 Task: Research Airbnb accommodation in Masyaf, Syria from 10th December, 2023 to 15th December, 2023 for 7 adults. Place can be entire room or shared room with 4 bedrooms having 7 beds and 4 bathrooms. Property type can be house. Amenities needed are: wifi, TV, free parkinig on premises, gym, breakfast.
Action: Mouse moved to (491, 123)
Screenshot: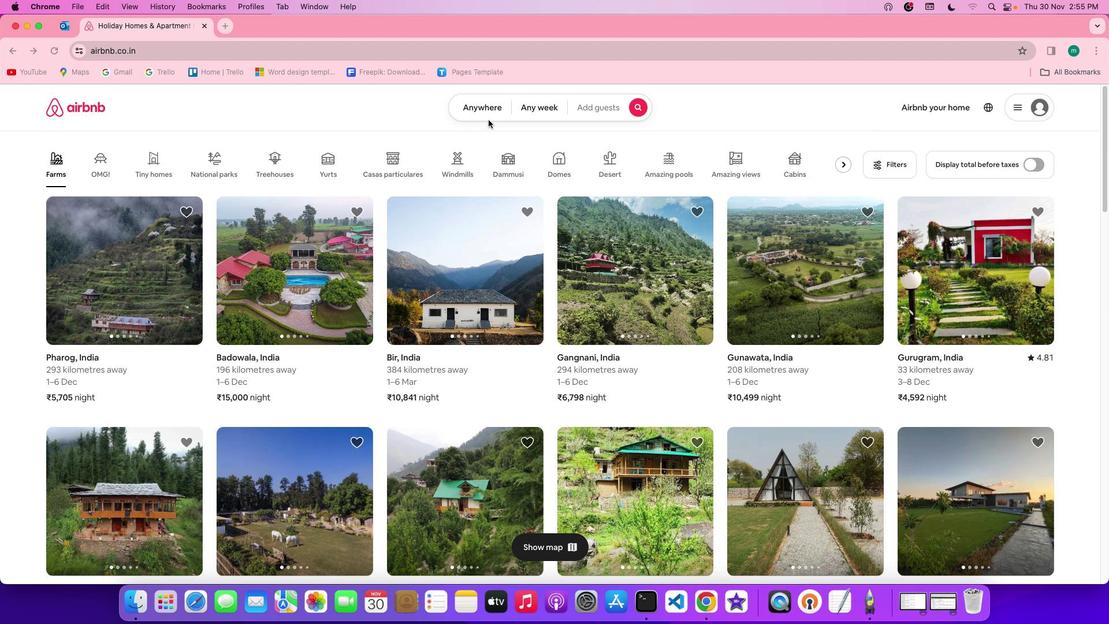 
Action: Mouse pressed left at (491, 123)
Screenshot: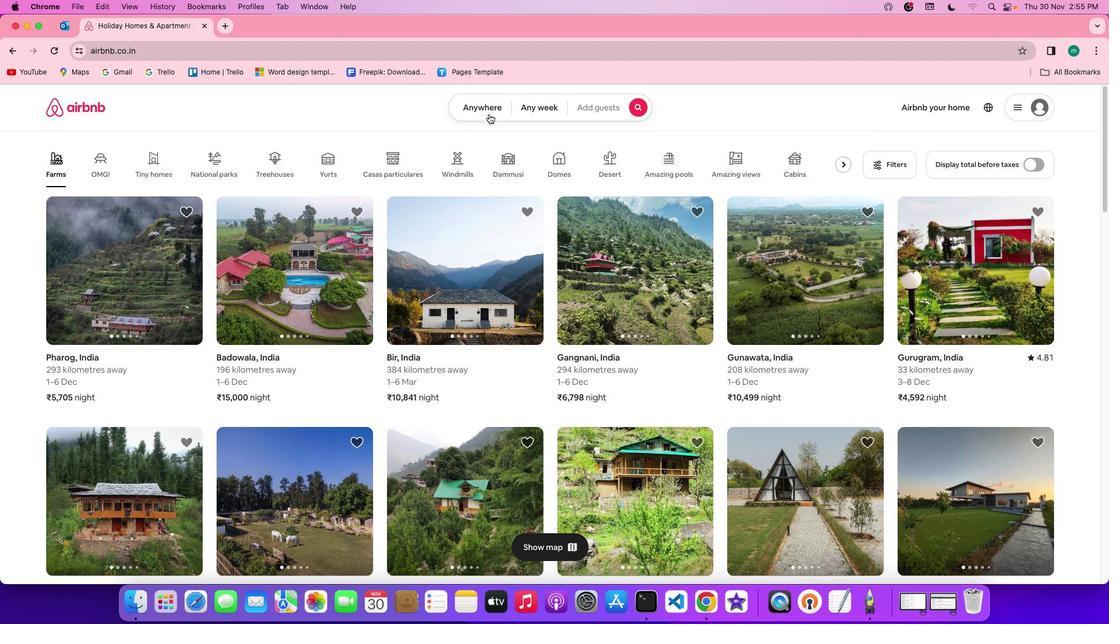 
Action: Mouse moved to (491, 116)
Screenshot: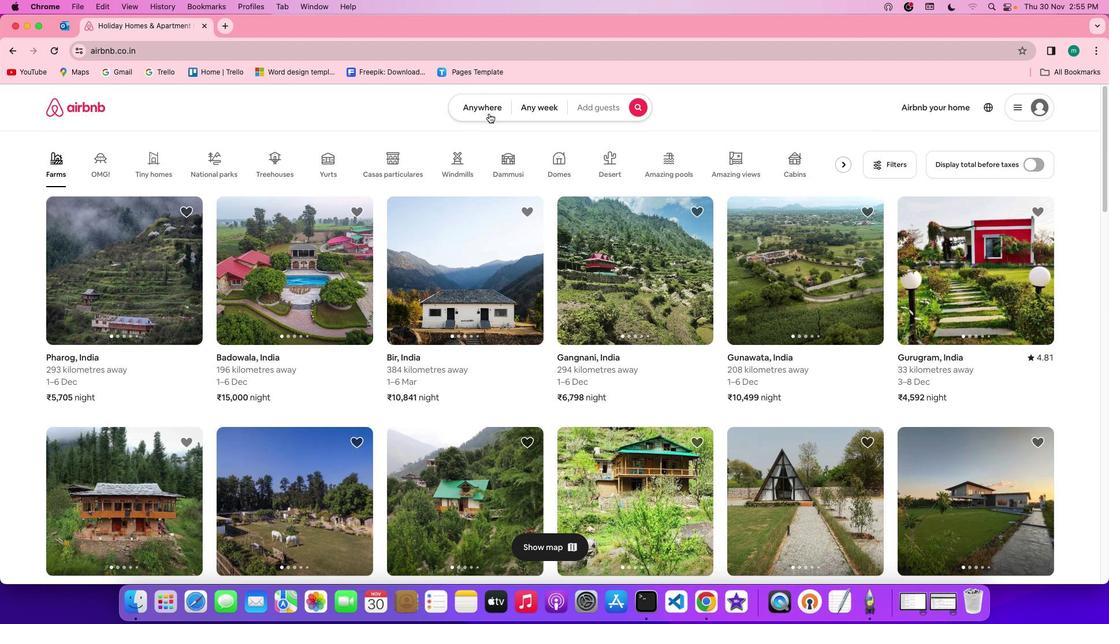 
Action: Mouse pressed left at (491, 116)
Screenshot: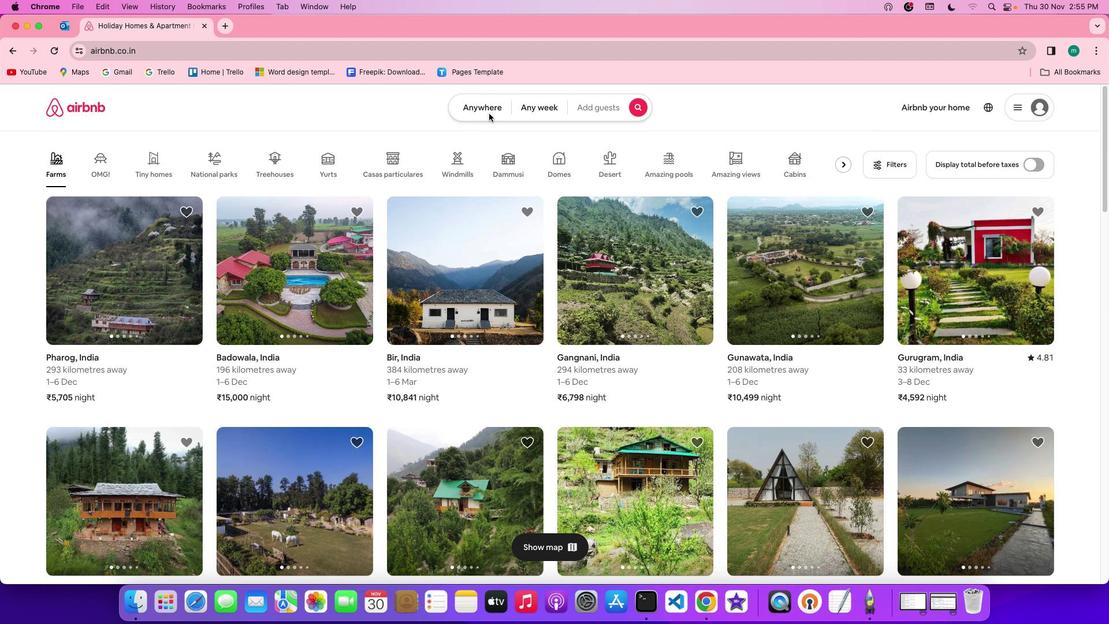 
Action: Mouse moved to (397, 156)
Screenshot: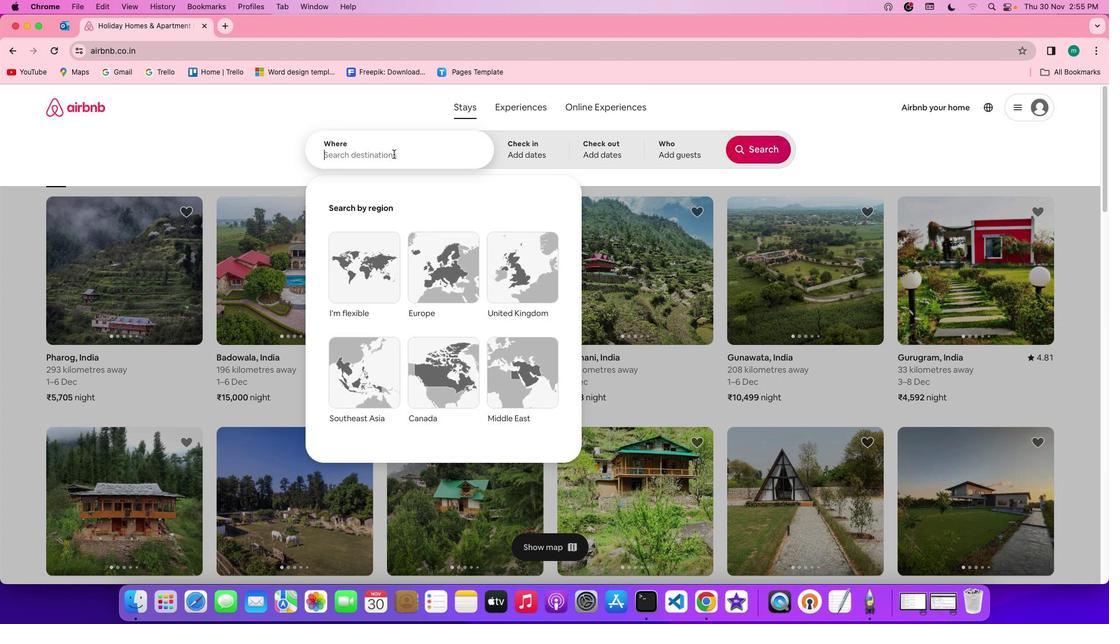 
Action: Mouse pressed left at (397, 156)
Screenshot: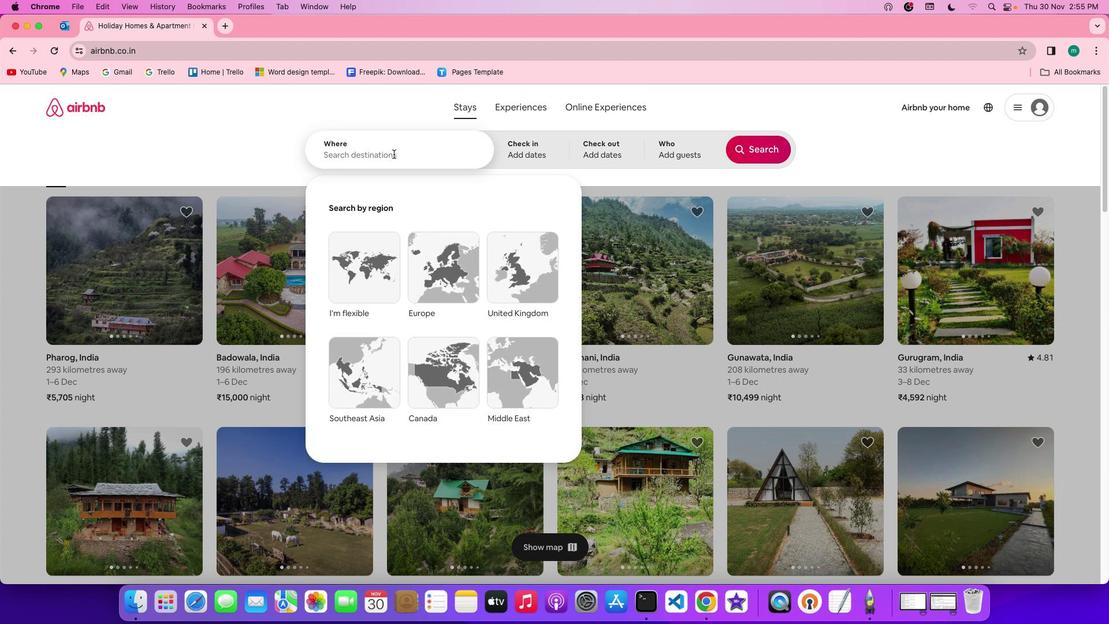 
Action: Key pressed Key.shift'm''a''s''y''a''f'','Key.spaceKey.shift's''y''r''i''a'
Screenshot: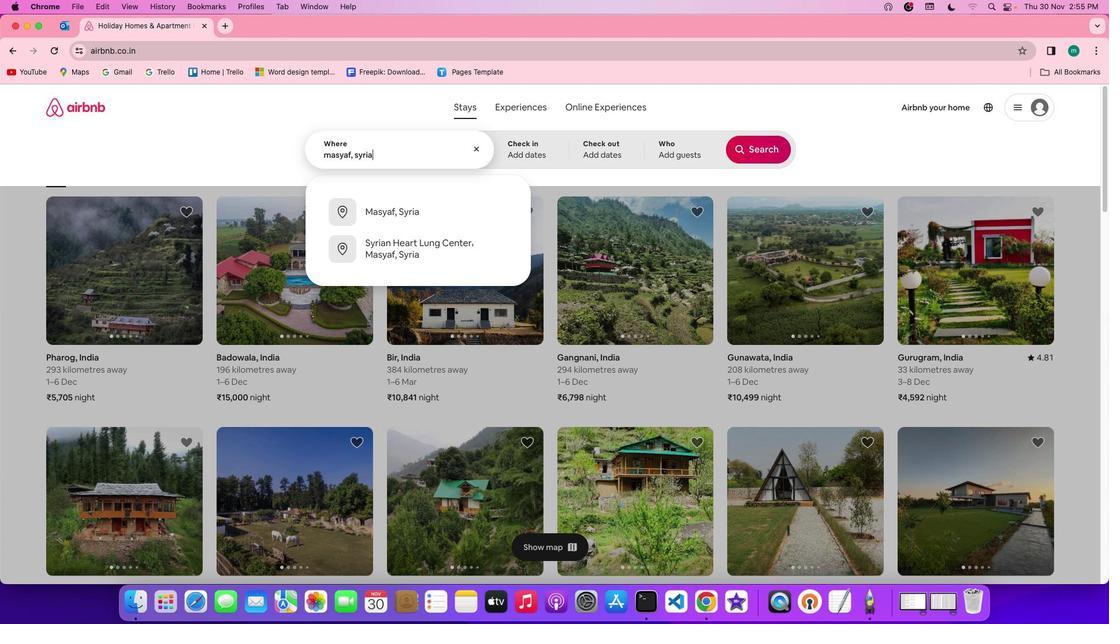 
Action: Mouse moved to (531, 150)
Screenshot: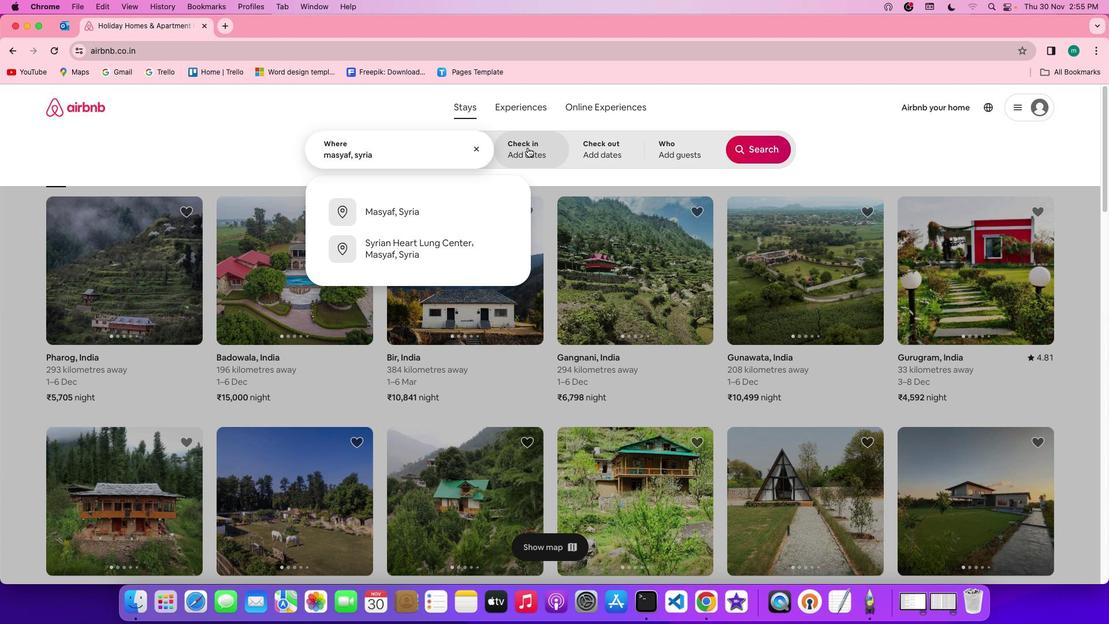 
Action: Mouse pressed left at (531, 150)
Screenshot: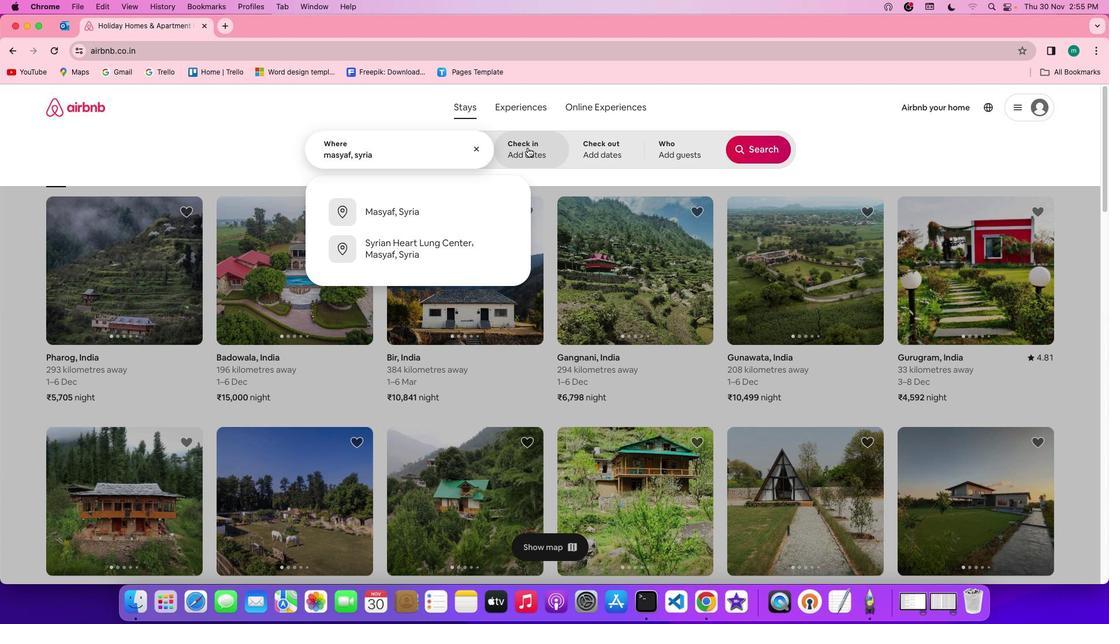 
Action: Mouse moved to (589, 356)
Screenshot: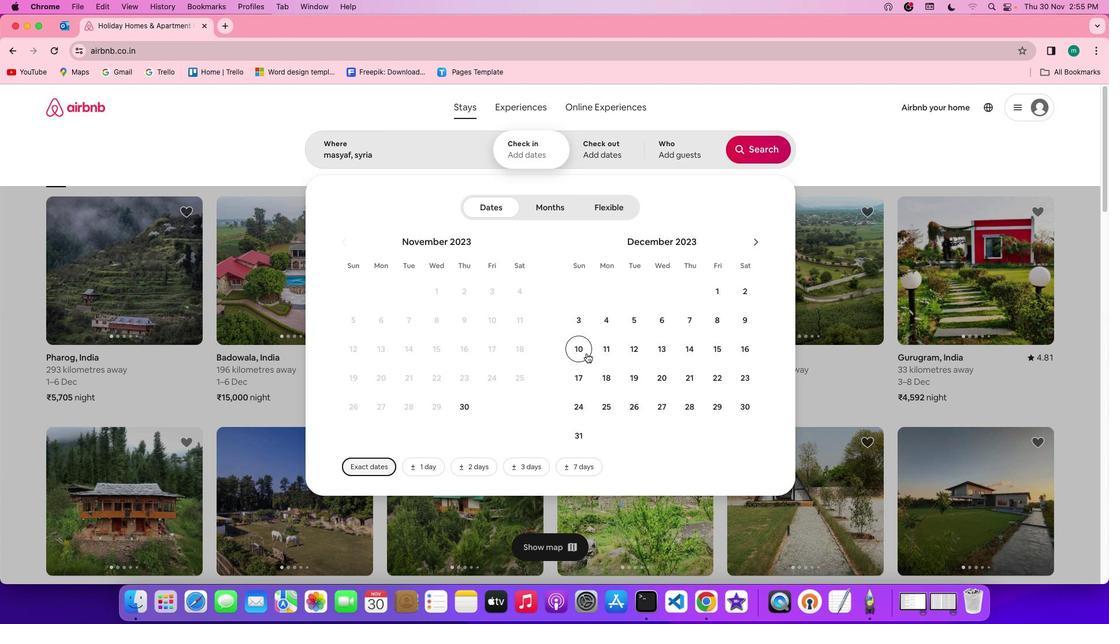 
Action: Mouse pressed left at (589, 356)
Screenshot: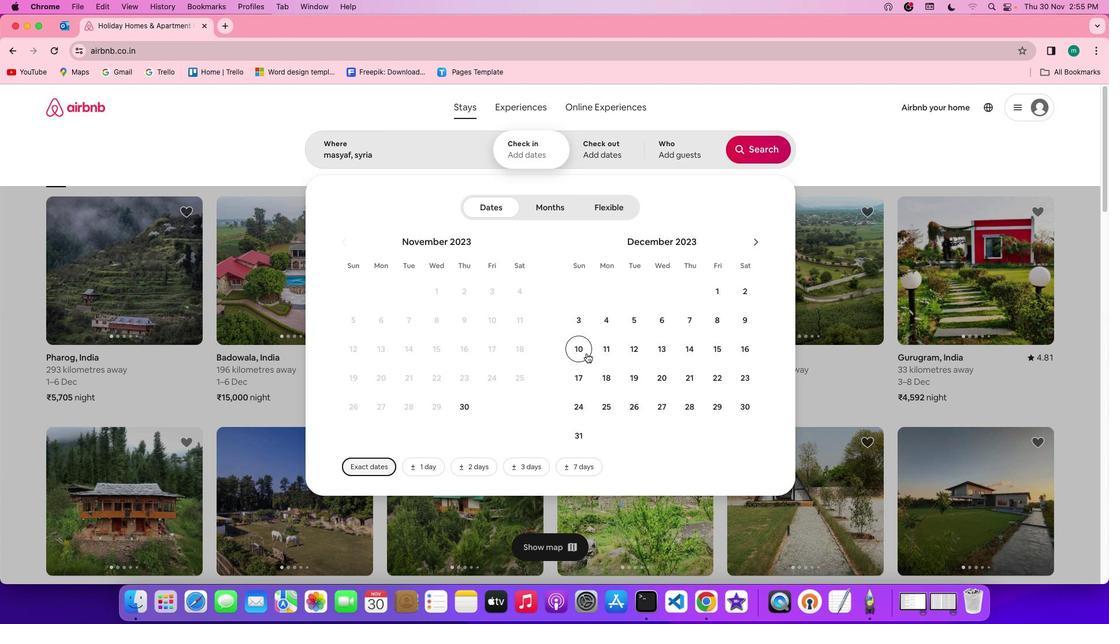 
Action: Mouse moved to (713, 345)
Screenshot: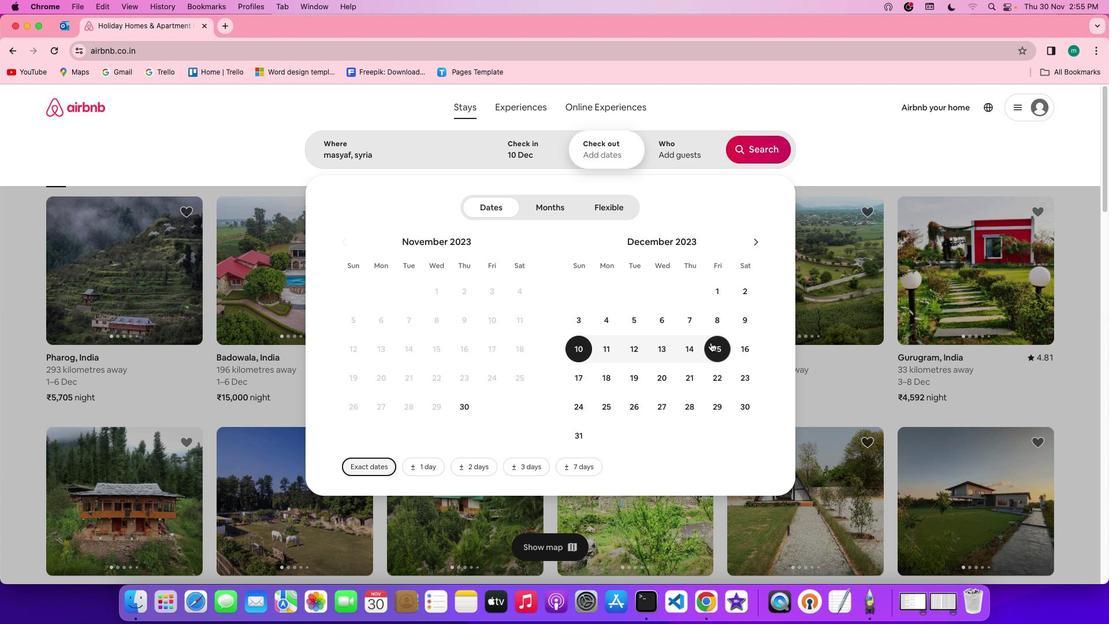 
Action: Mouse pressed left at (713, 345)
Screenshot: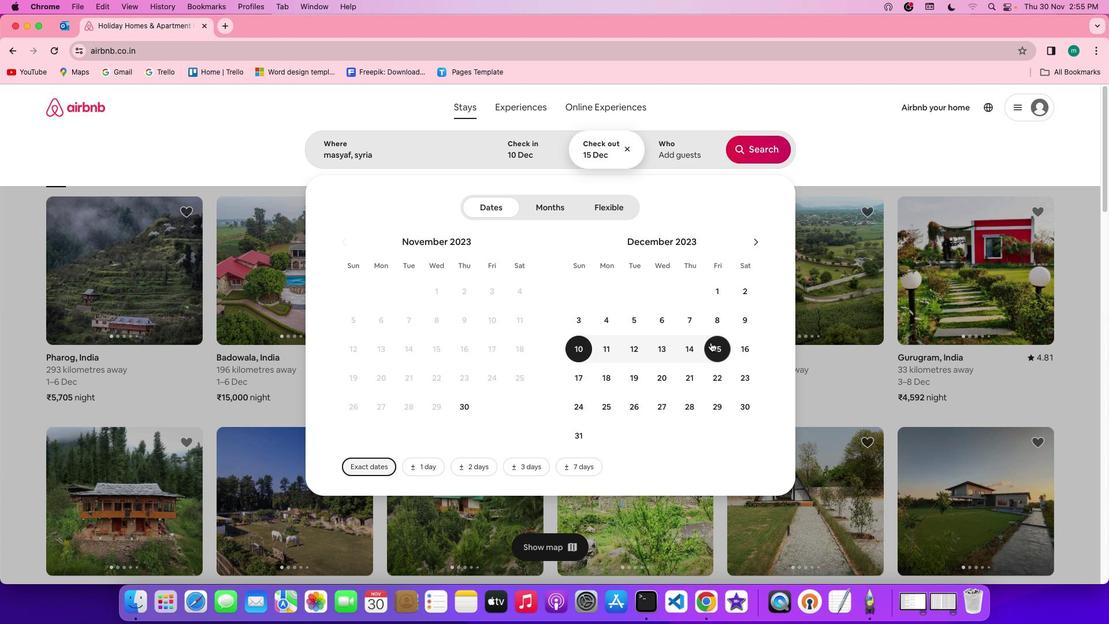 
Action: Mouse moved to (691, 157)
Screenshot: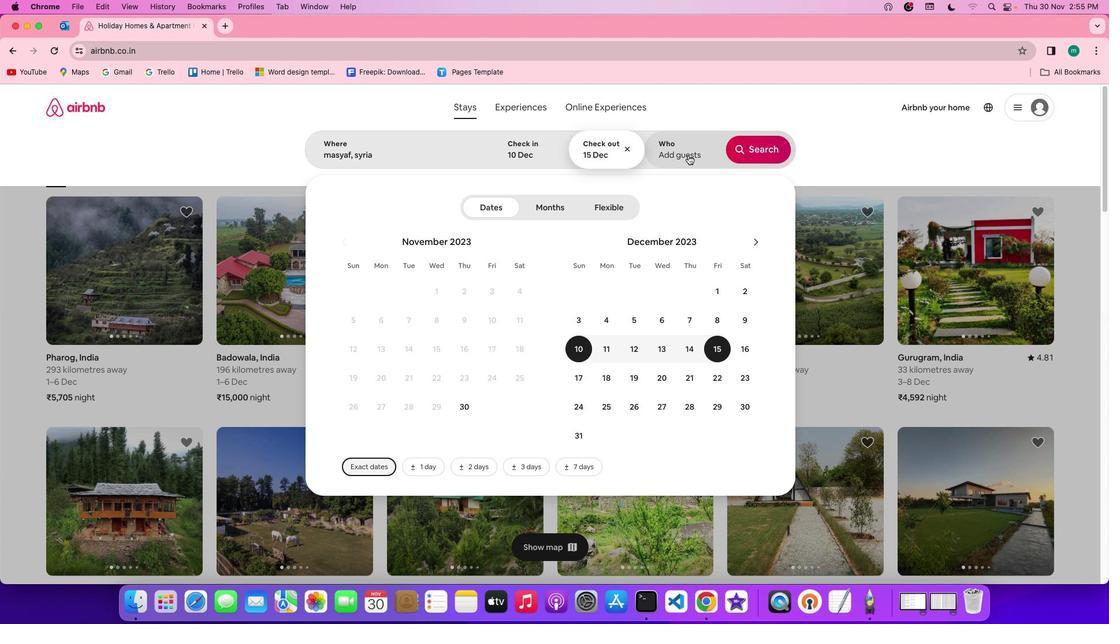 
Action: Mouse pressed left at (691, 157)
Screenshot: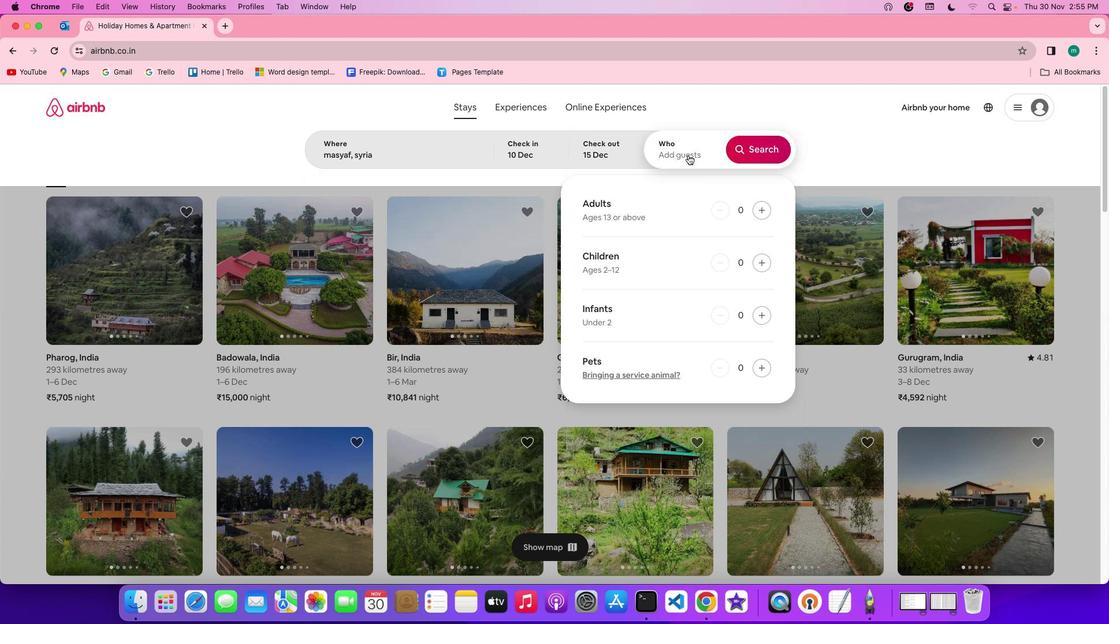 
Action: Mouse moved to (768, 212)
Screenshot: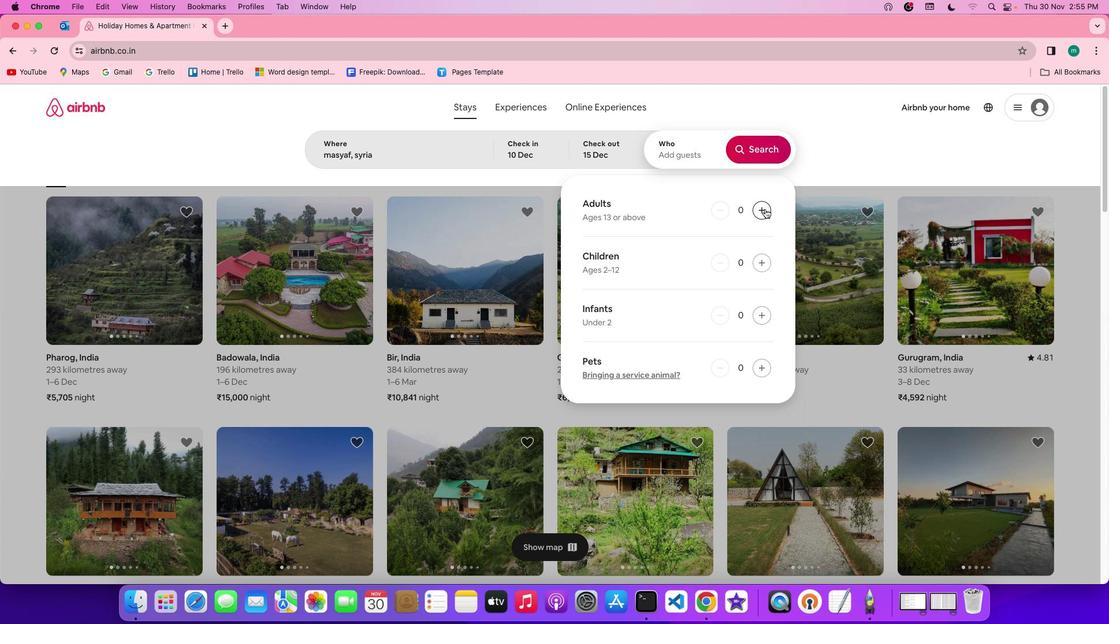 
Action: Mouse pressed left at (768, 212)
Screenshot: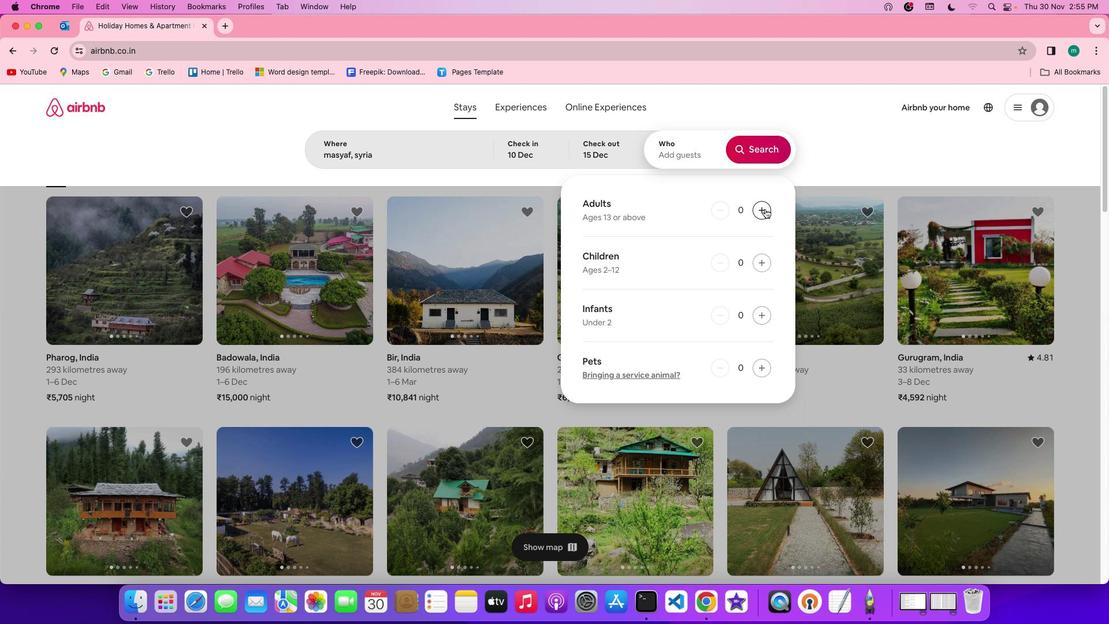 
Action: Mouse pressed left at (768, 212)
Screenshot: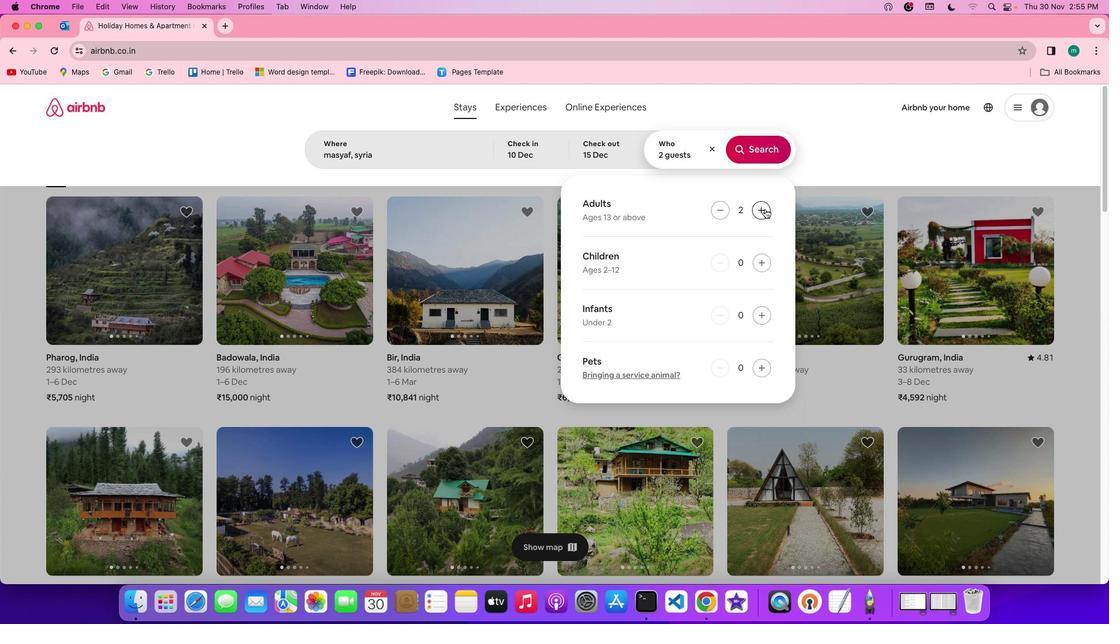 
Action: Mouse pressed left at (768, 212)
Screenshot: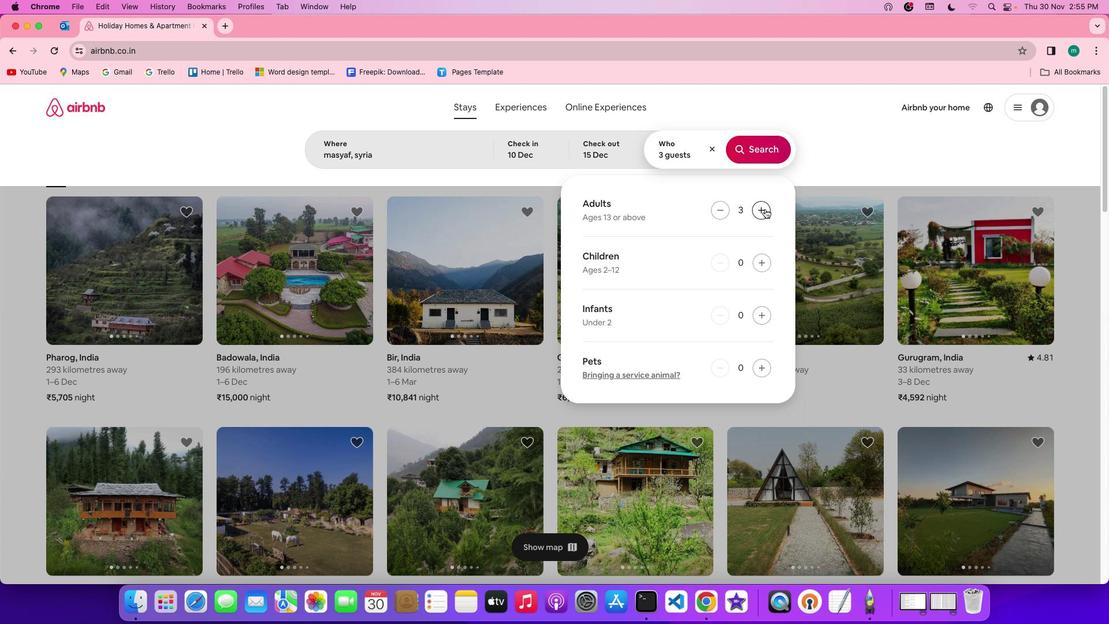 
Action: Mouse pressed left at (768, 212)
Screenshot: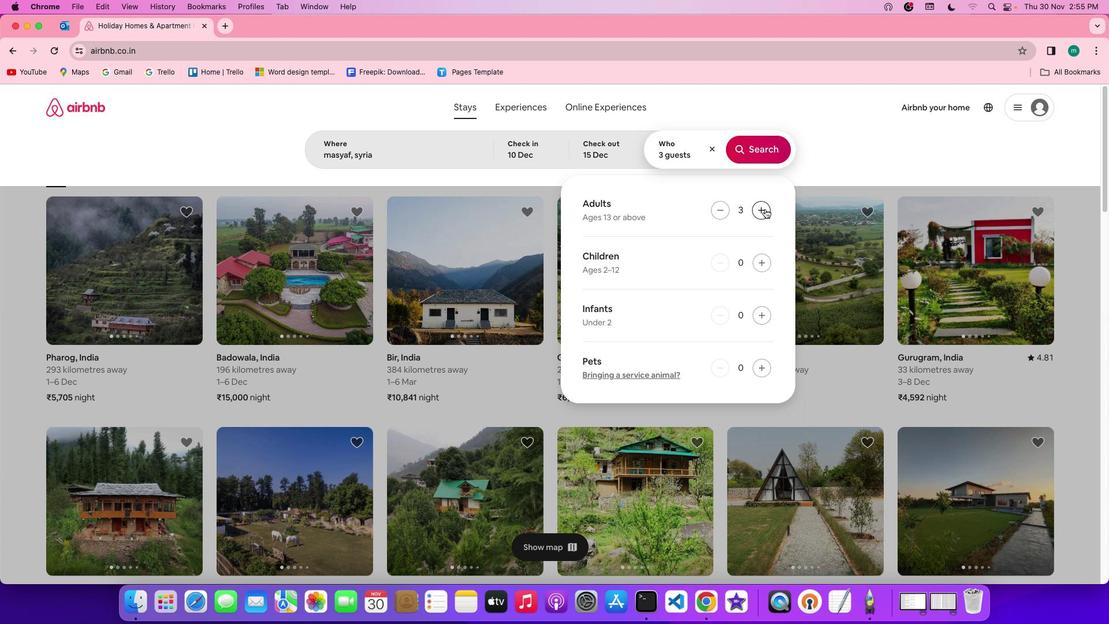 
Action: Mouse pressed left at (768, 212)
Screenshot: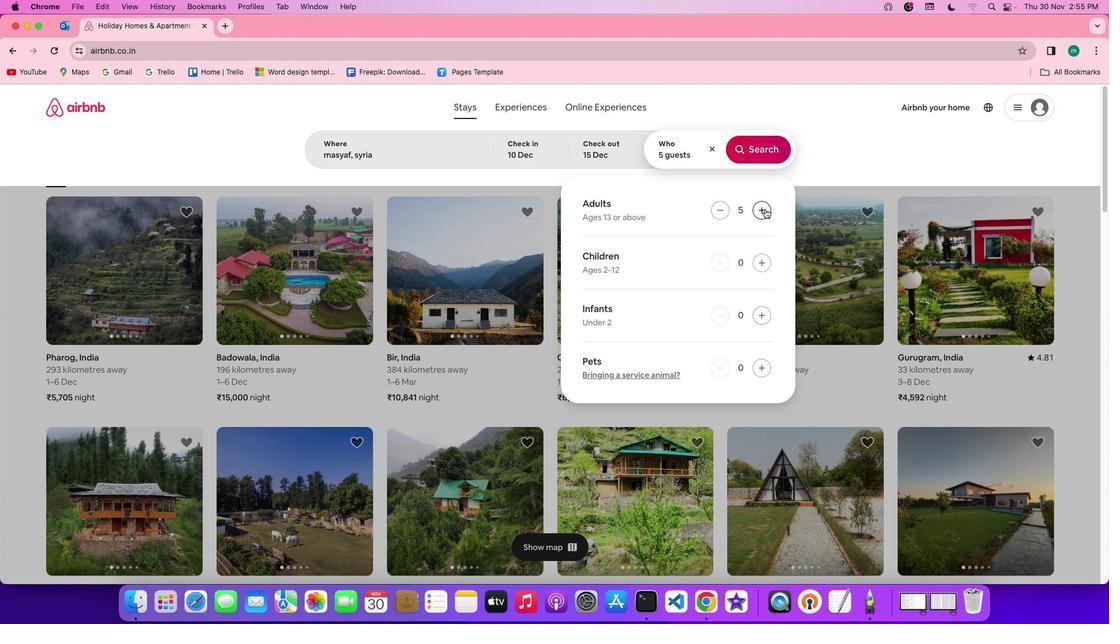 
Action: Mouse pressed left at (768, 212)
Screenshot: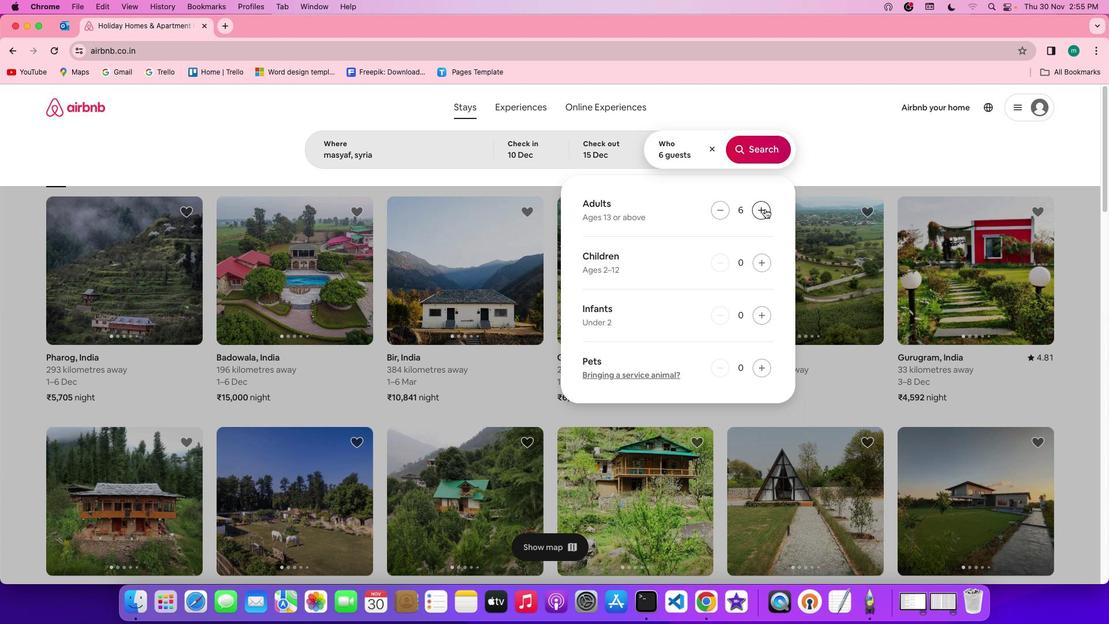 
Action: Mouse pressed left at (768, 212)
Screenshot: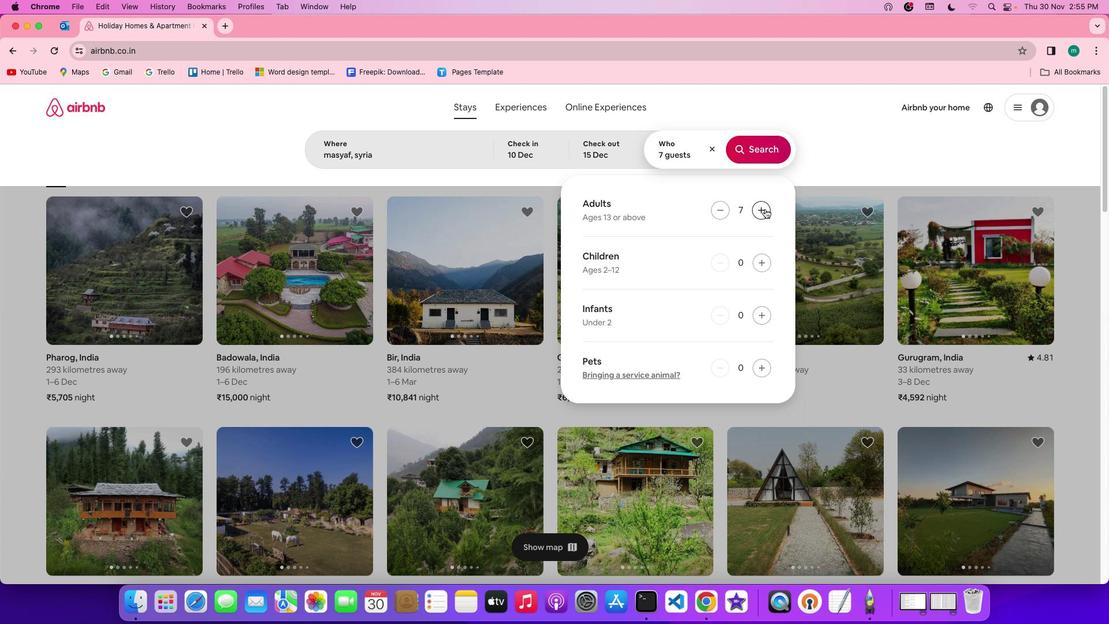 
Action: Mouse moved to (754, 153)
Screenshot: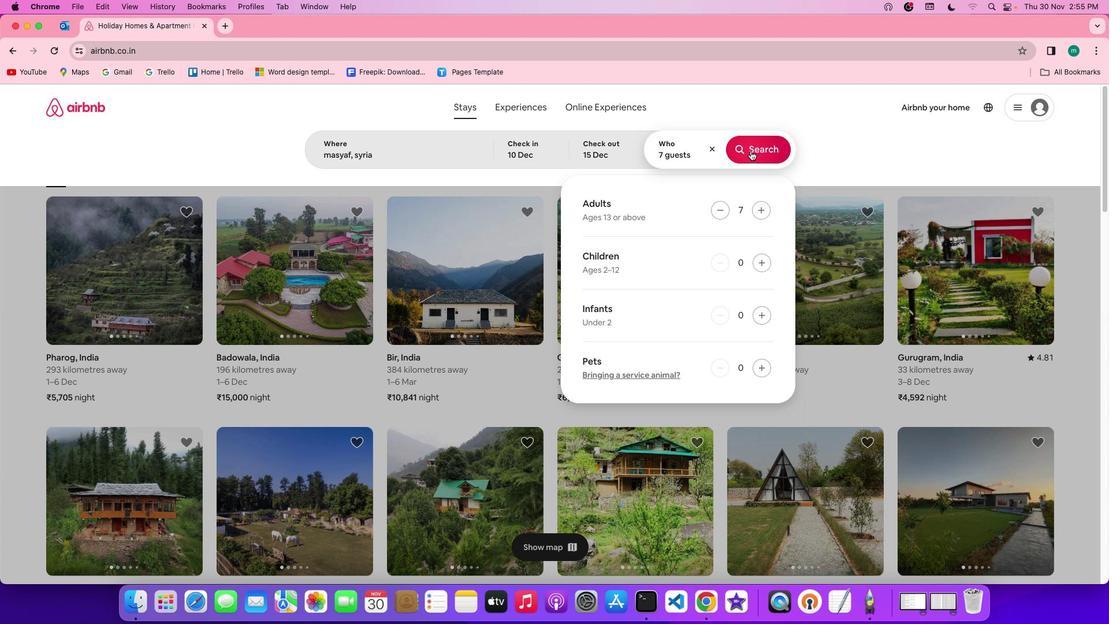 
Action: Mouse pressed left at (754, 153)
Screenshot: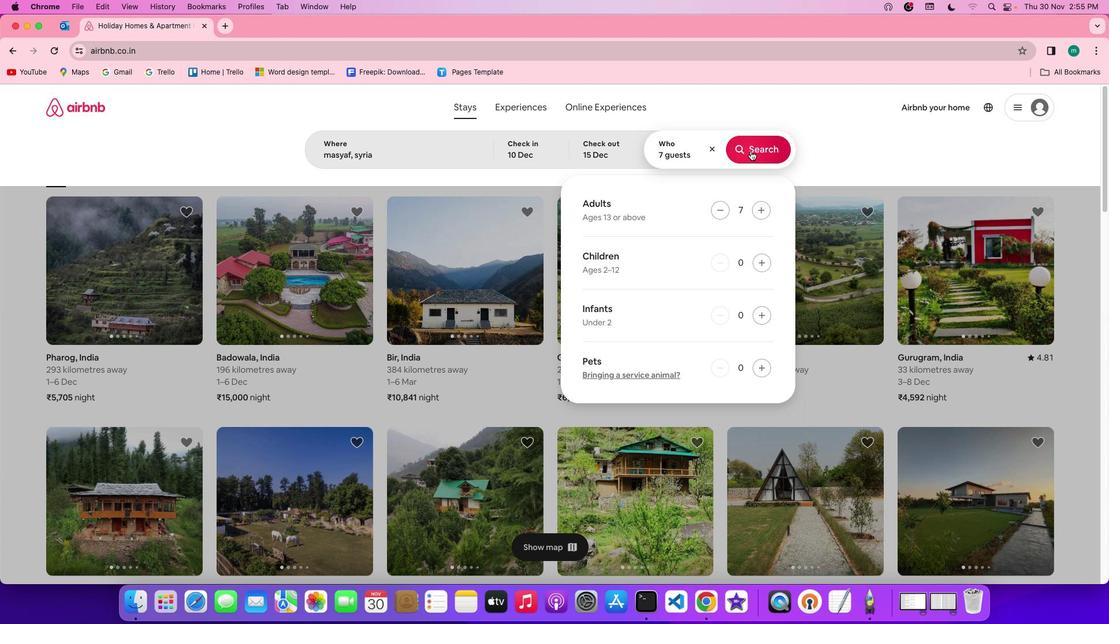 
Action: Mouse moved to (920, 153)
Screenshot: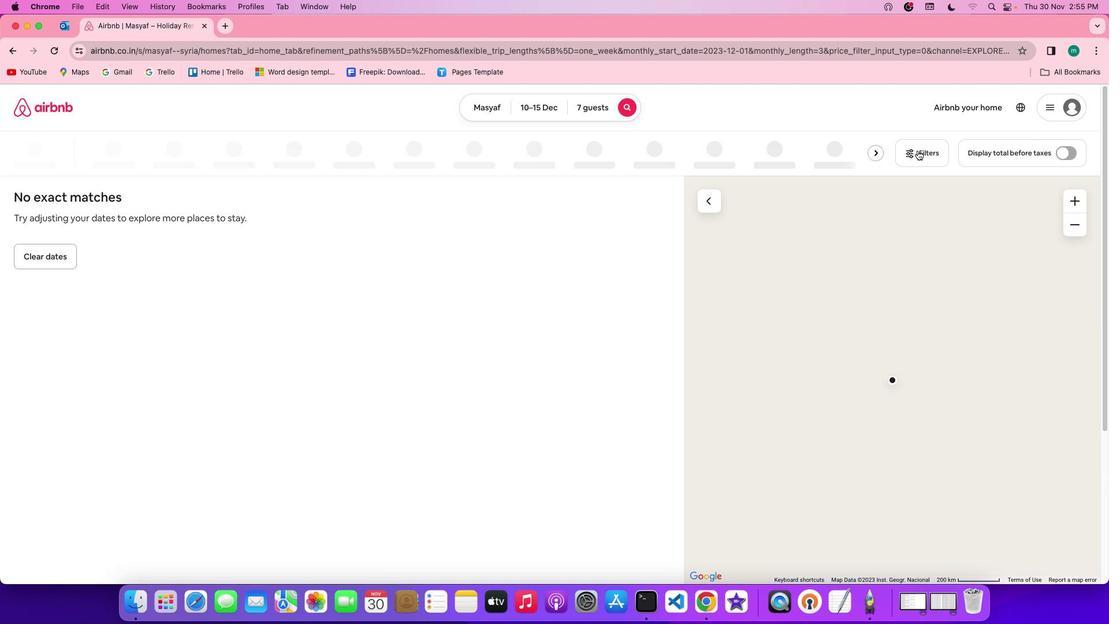
Action: Mouse pressed left at (920, 153)
Screenshot: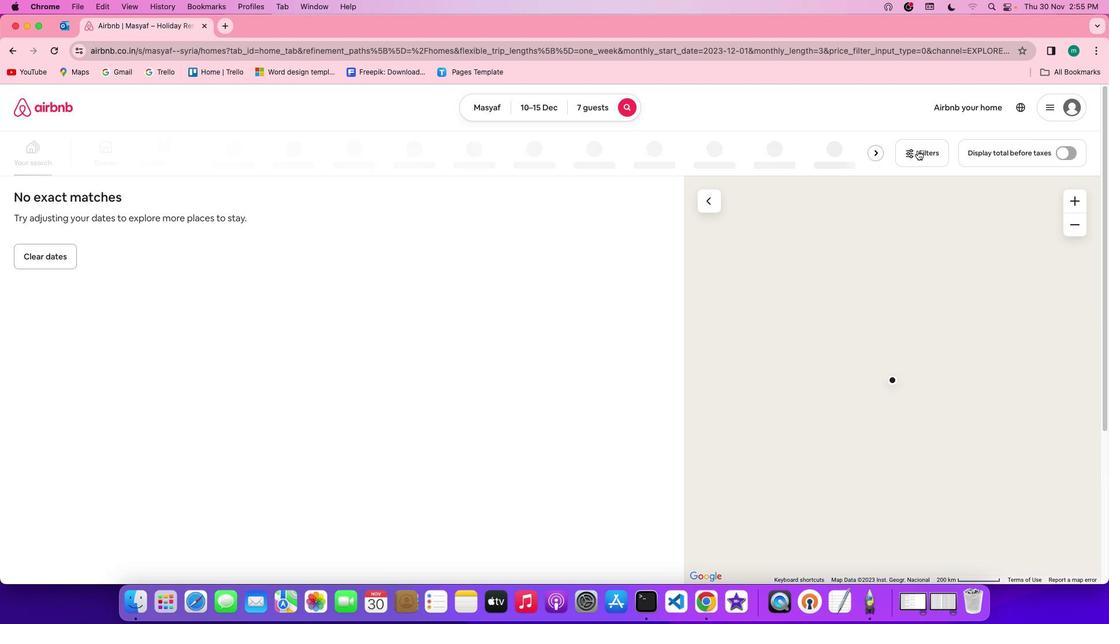 
Action: Mouse moved to (590, 349)
Screenshot: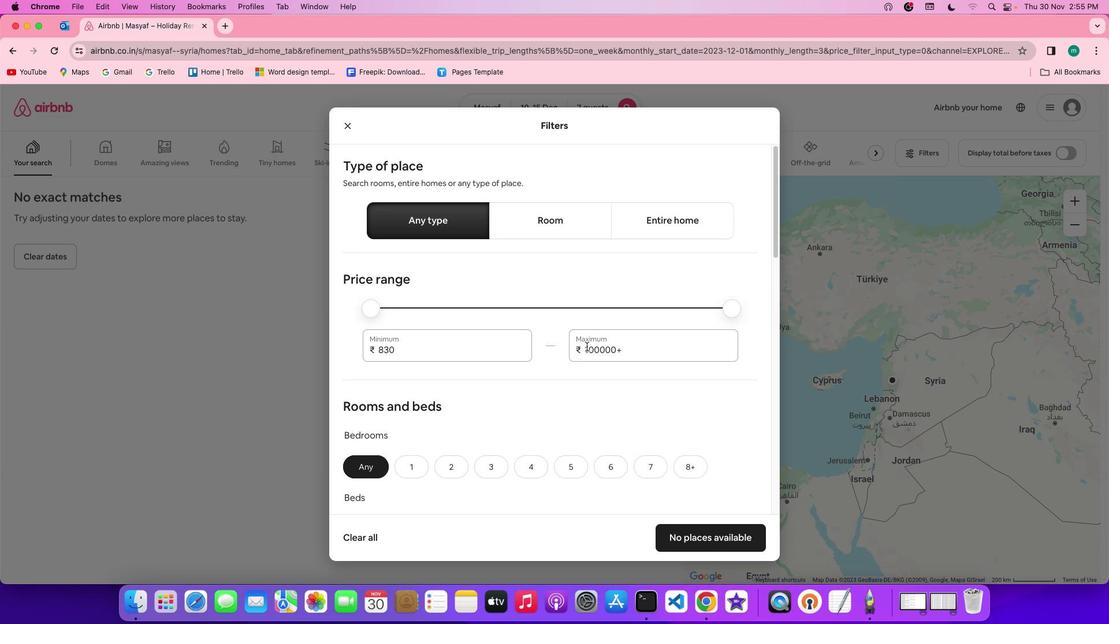 
Action: Mouse scrolled (590, 349) with delta (2, 2)
Screenshot: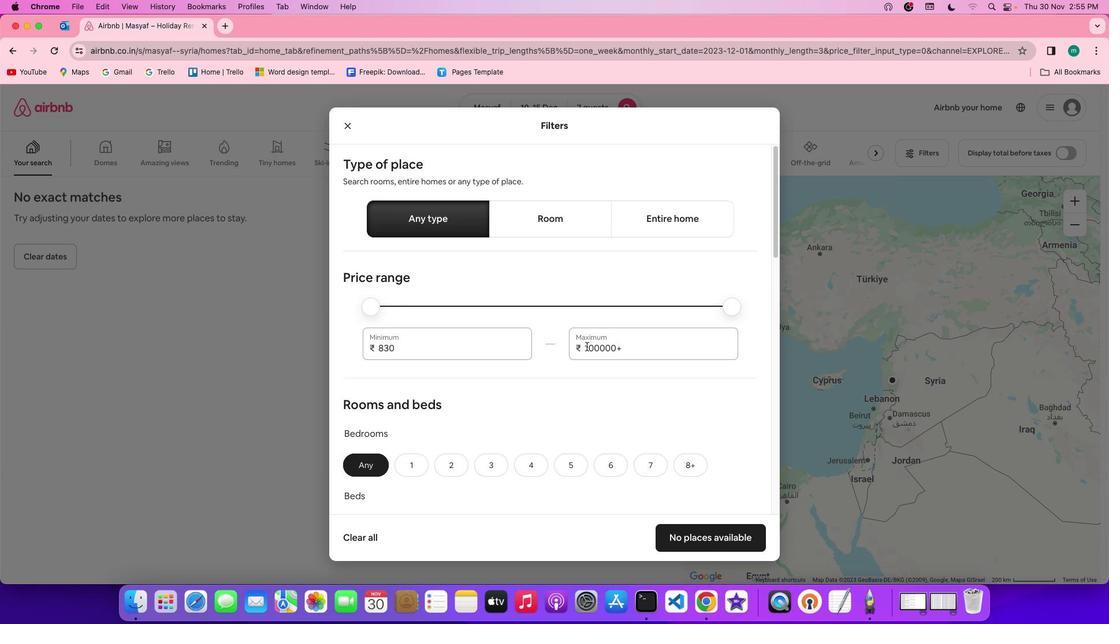 
Action: Mouse scrolled (590, 349) with delta (2, 2)
Screenshot: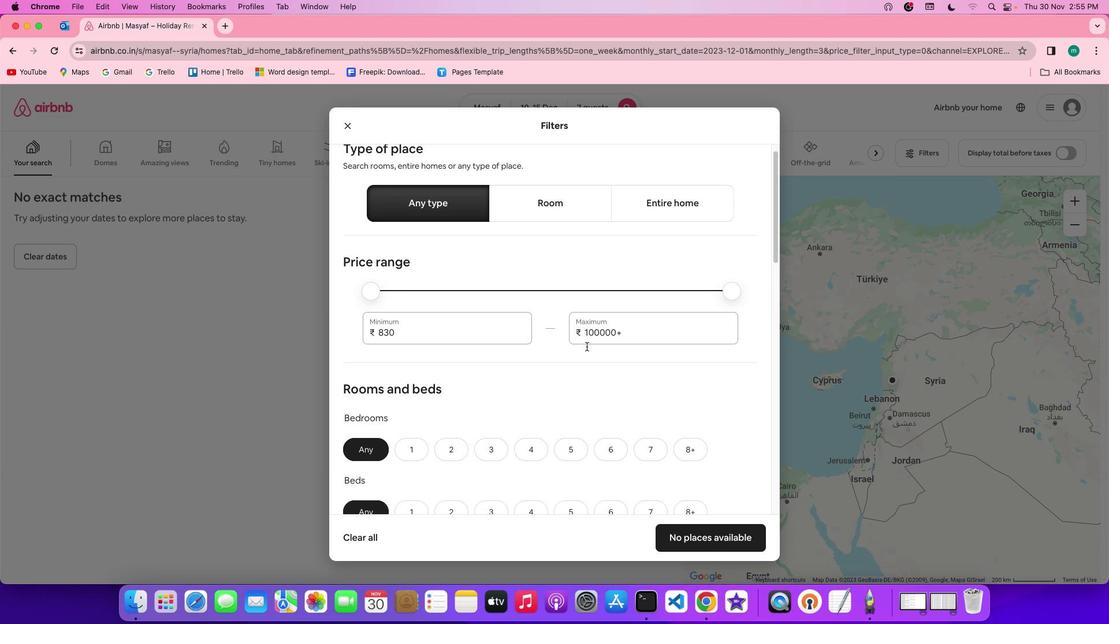 
Action: Mouse scrolled (590, 349) with delta (2, 1)
Screenshot: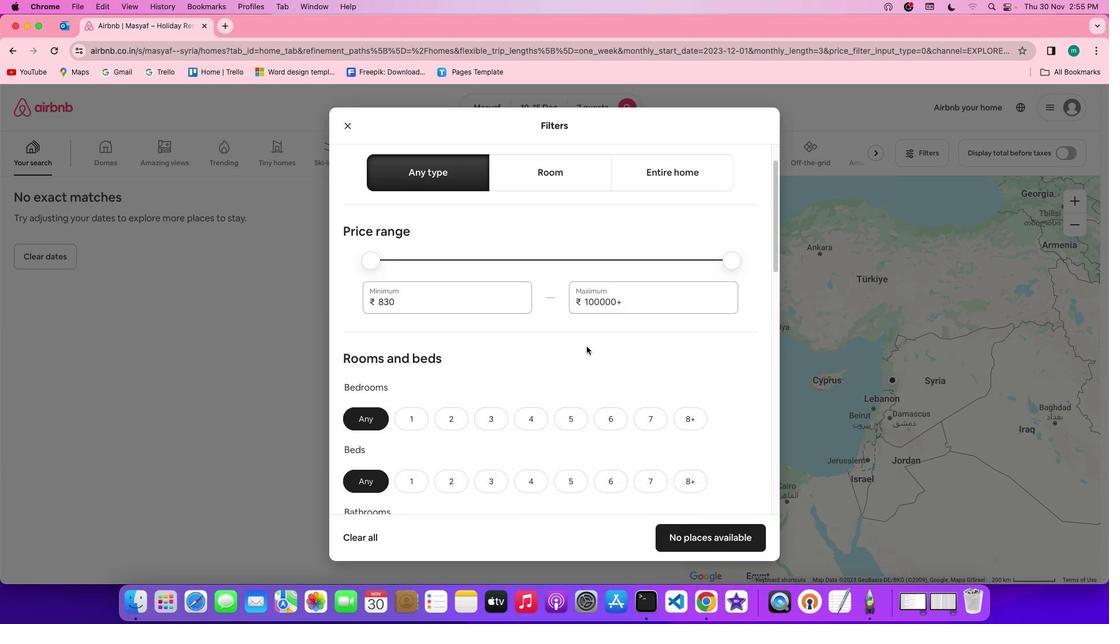 
Action: Mouse scrolled (590, 349) with delta (2, 2)
Screenshot: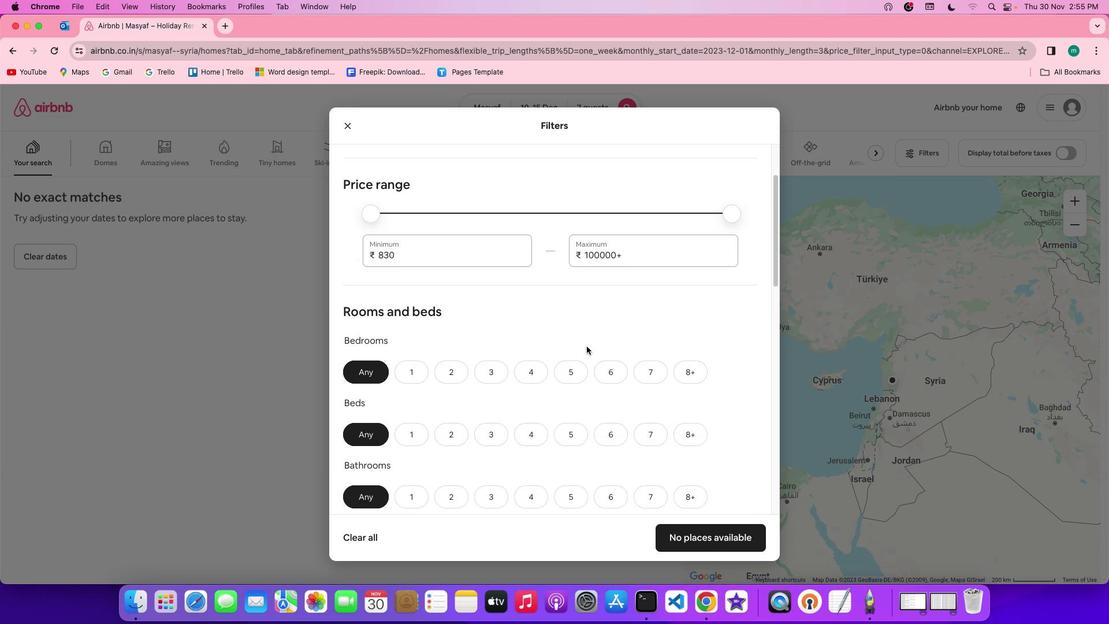 
Action: Mouse scrolled (590, 349) with delta (2, 2)
Screenshot: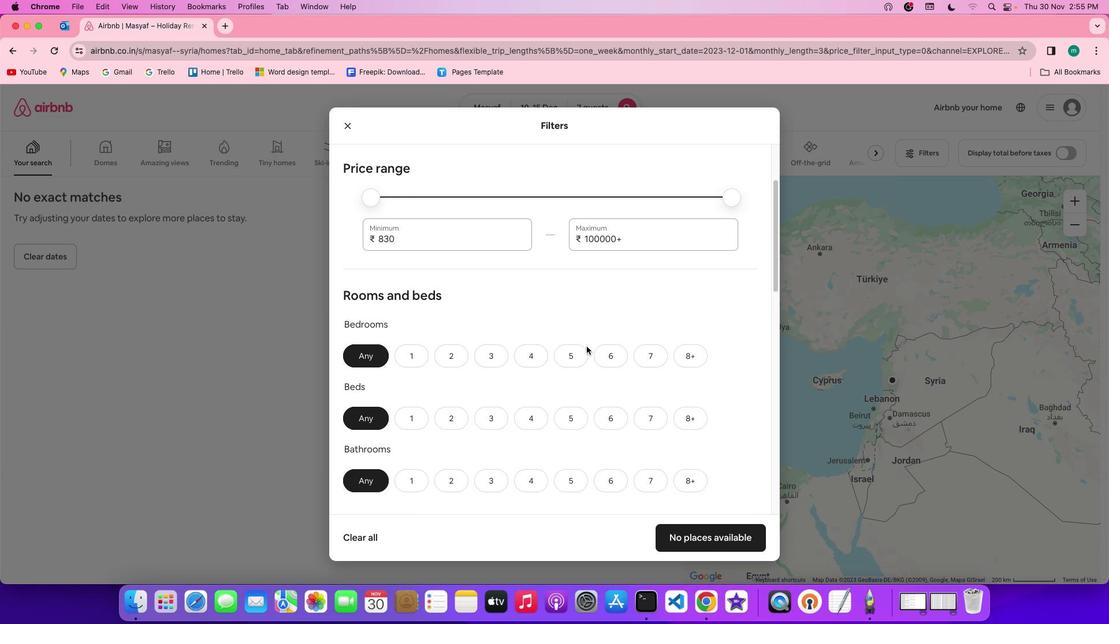 
Action: Mouse scrolled (590, 349) with delta (2, 2)
Screenshot: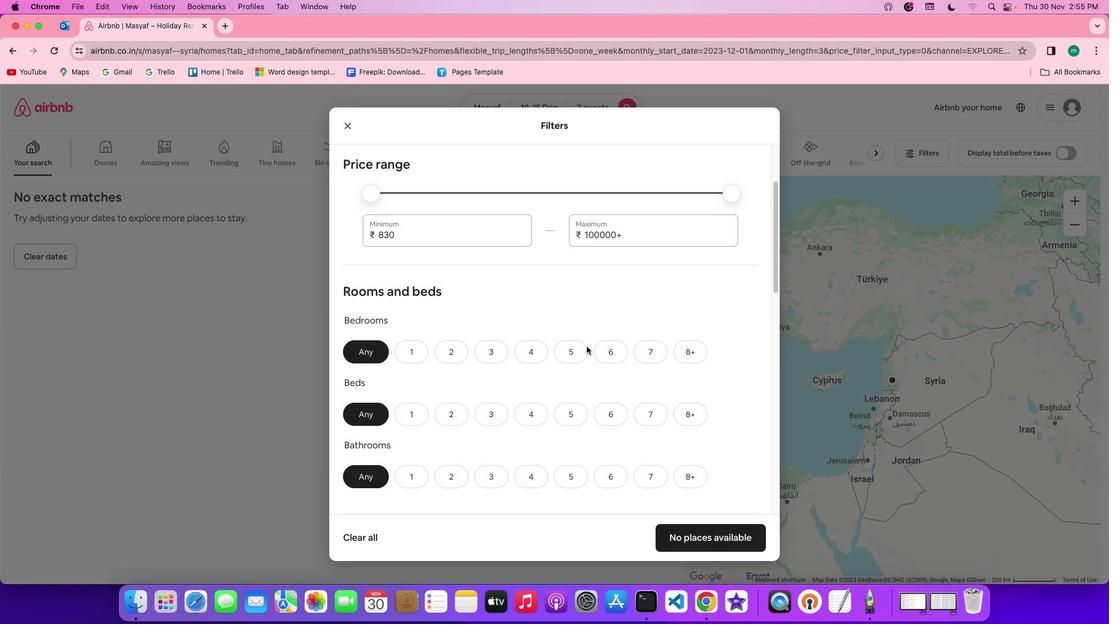 
Action: Mouse scrolled (590, 349) with delta (2, 2)
Screenshot: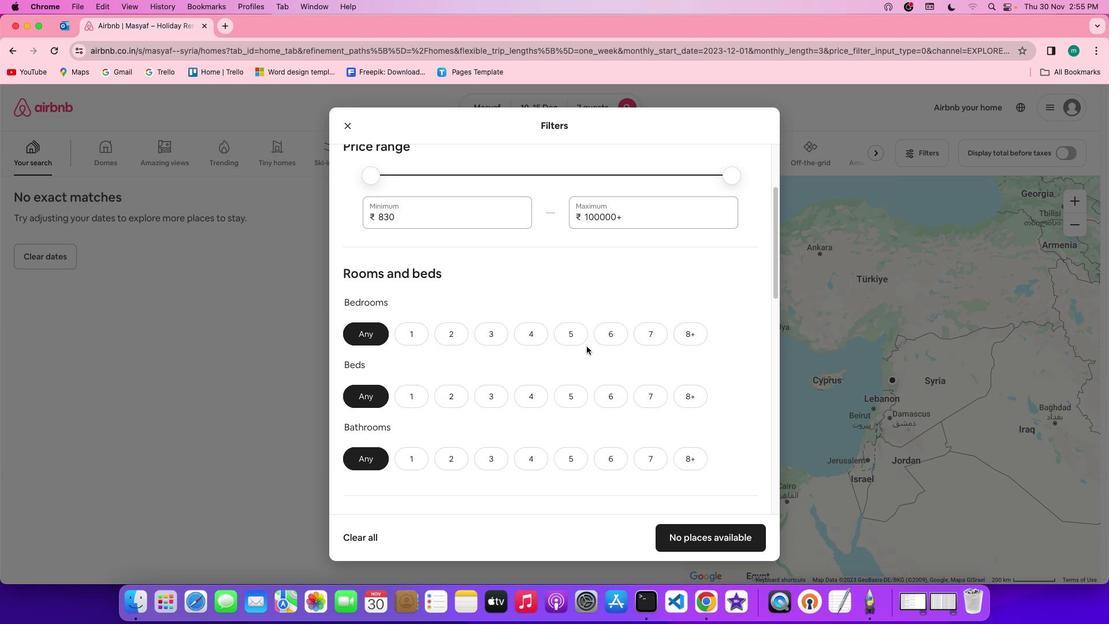 
Action: Mouse scrolled (590, 349) with delta (2, 2)
Screenshot: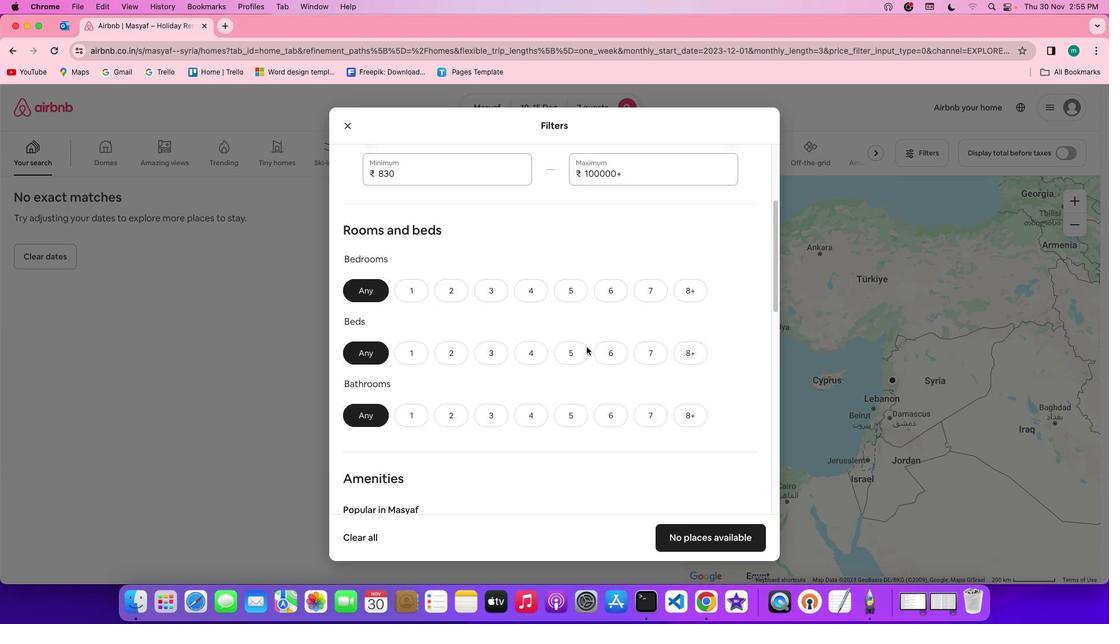 
Action: Mouse moved to (590, 349)
Screenshot: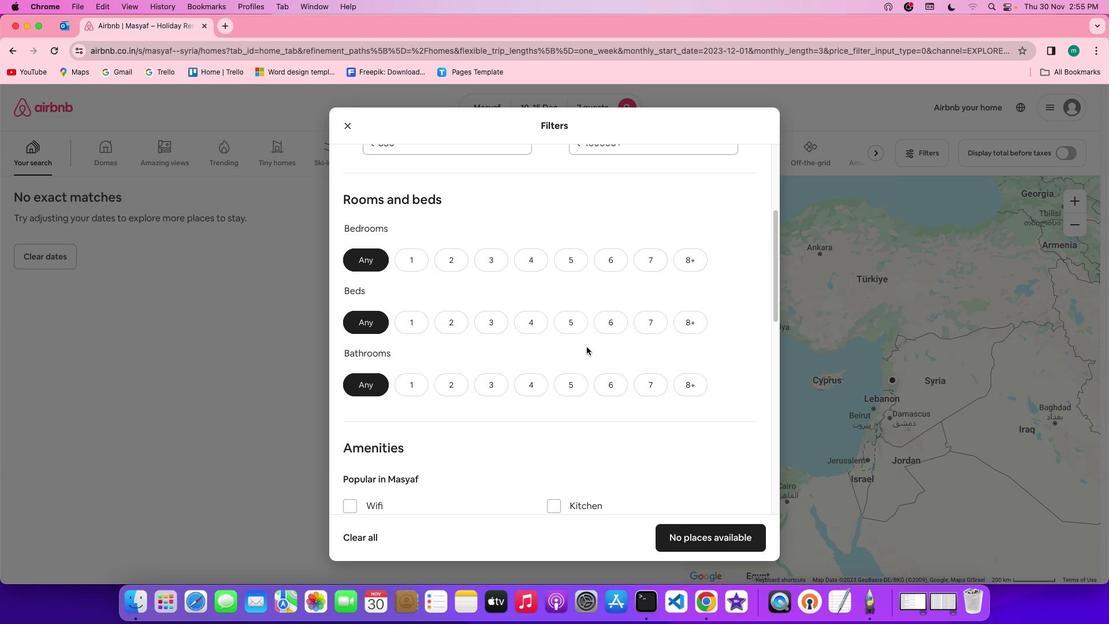 
Action: Mouse scrolled (590, 349) with delta (2, 2)
Screenshot: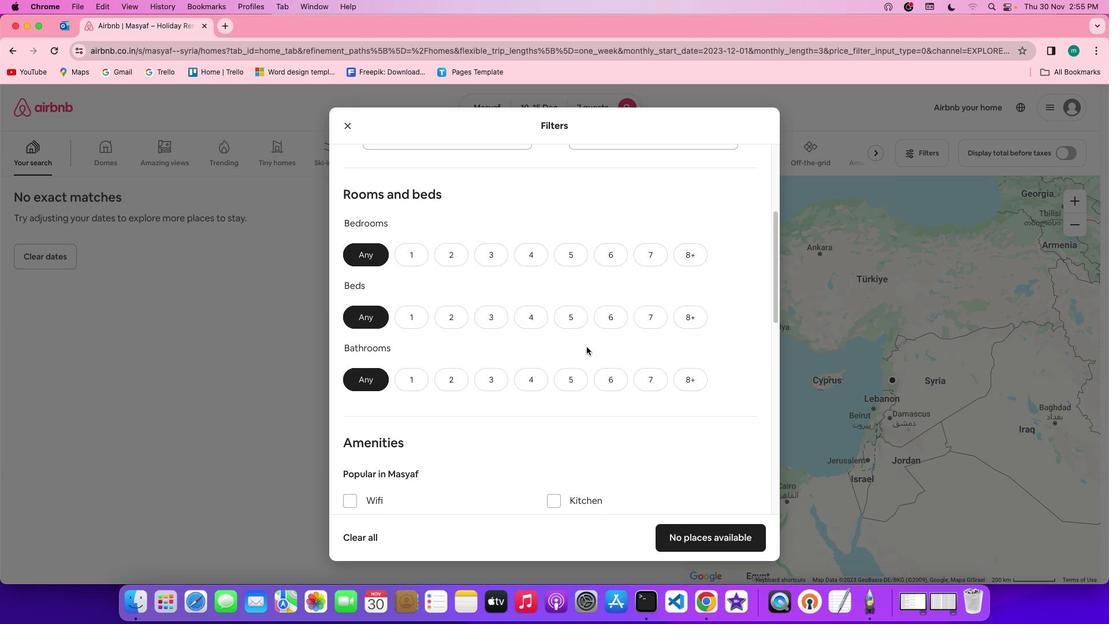 
Action: Mouse scrolled (590, 349) with delta (2, 2)
Screenshot: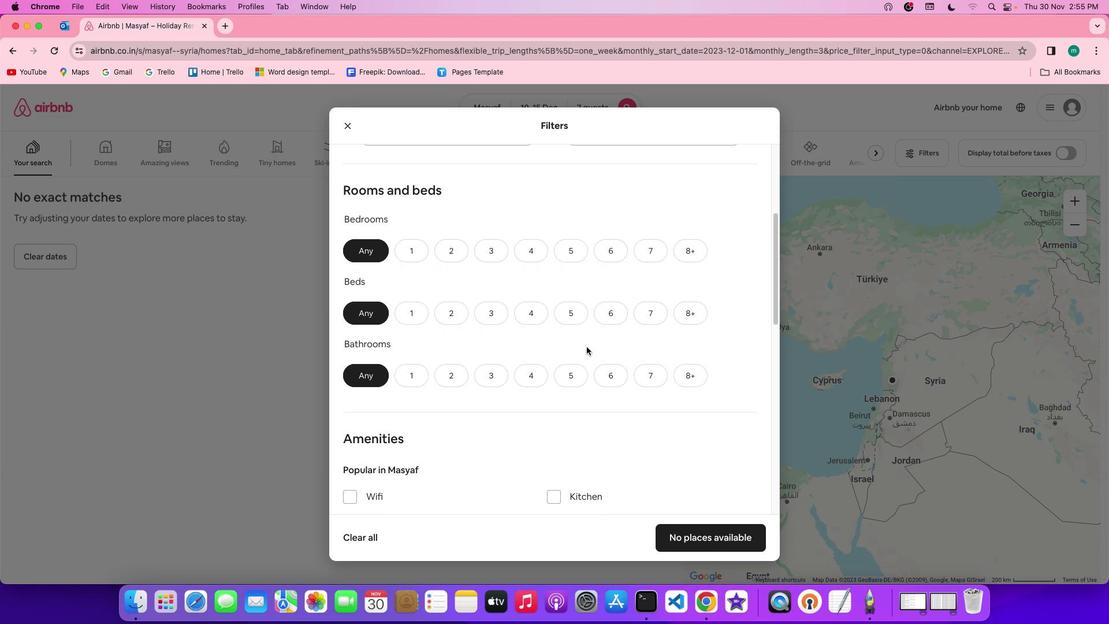 
Action: Mouse scrolled (590, 349) with delta (2, 2)
Screenshot: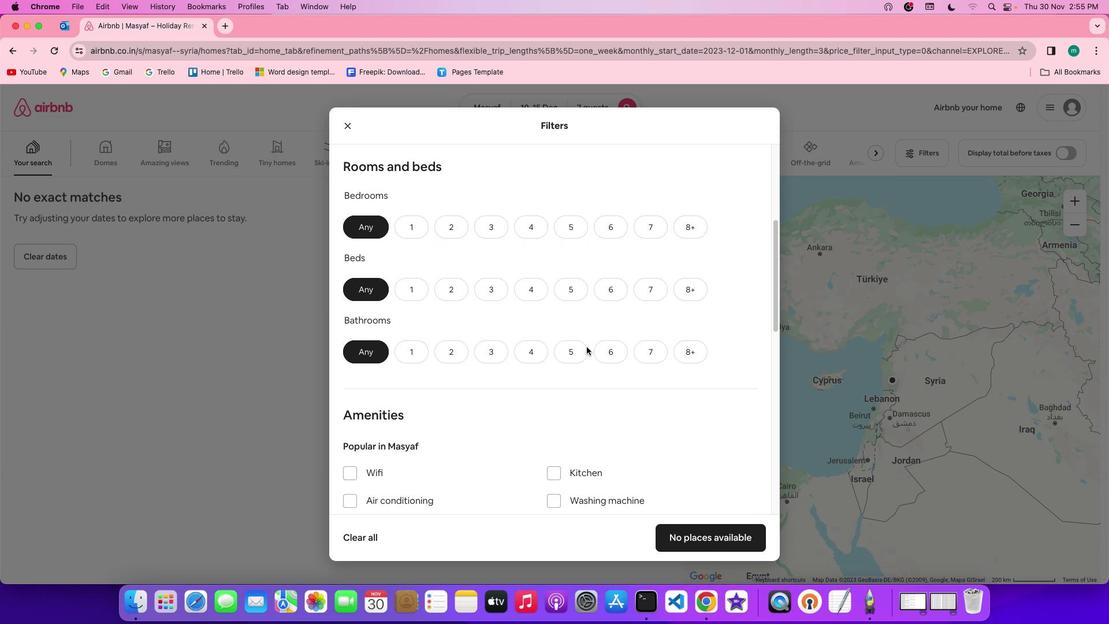 
Action: Mouse moved to (532, 213)
Screenshot: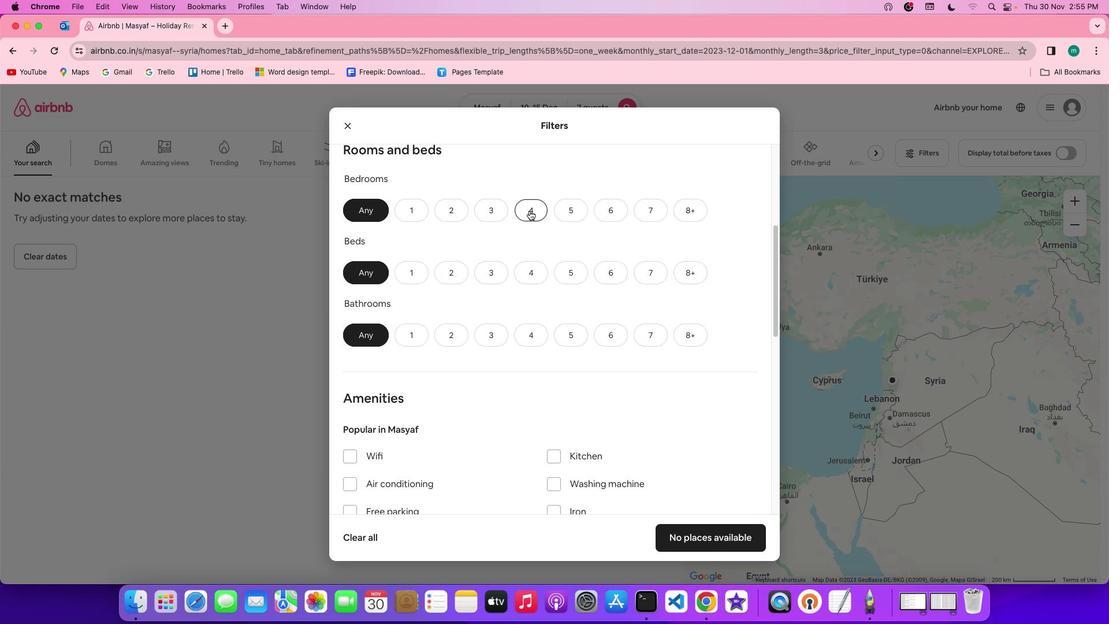 
Action: Mouse pressed left at (532, 213)
Screenshot: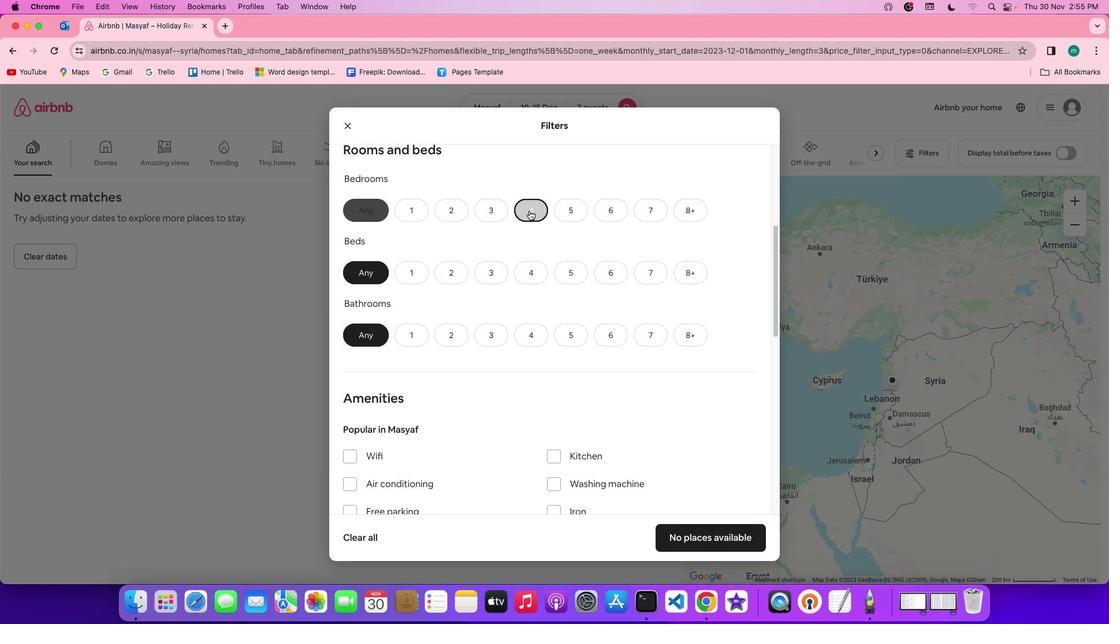 
Action: Mouse moved to (642, 280)
Screenshot: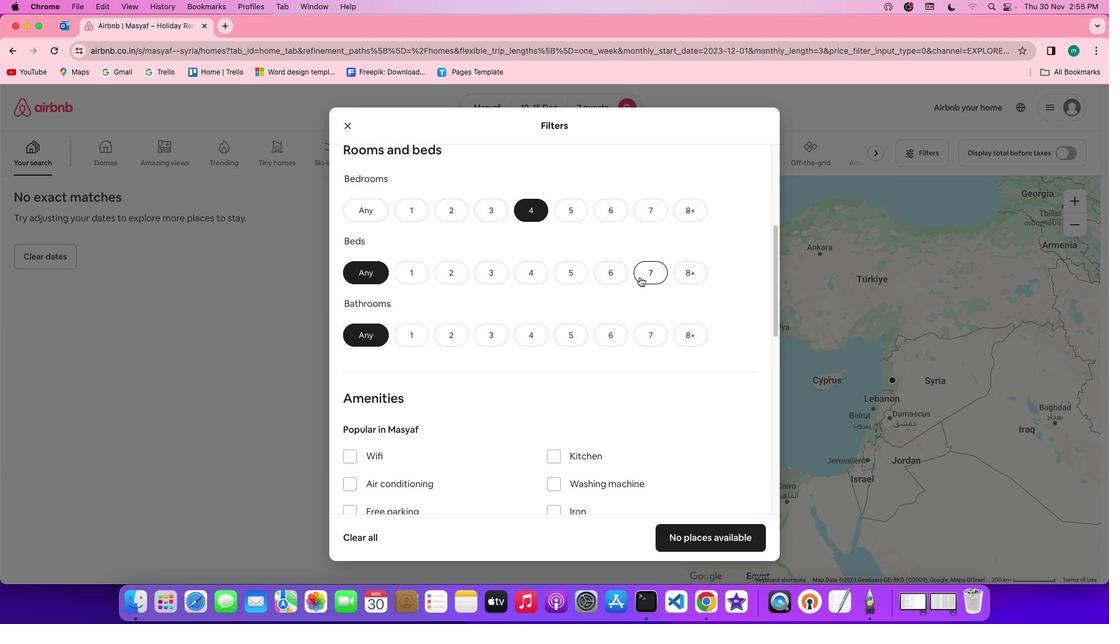 
Action: Mouse pressed left at (642, 280)
Screenshot: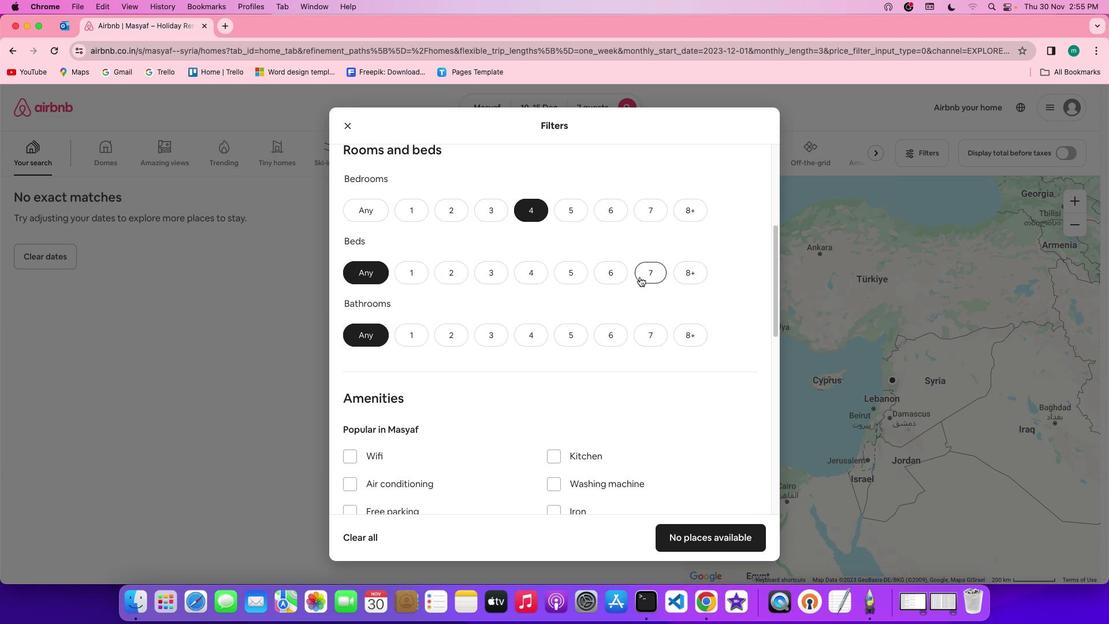 
Action: Mouse moved to (521, 335)
Screenshot: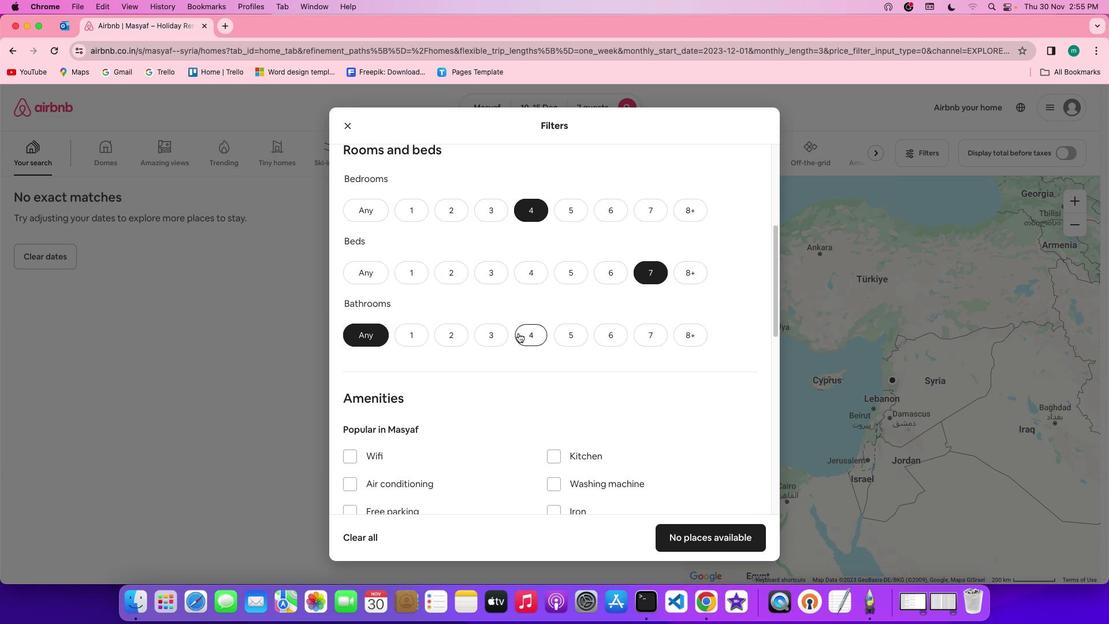 
Action: Mouse pressed left at (521, 335)
Screenshot: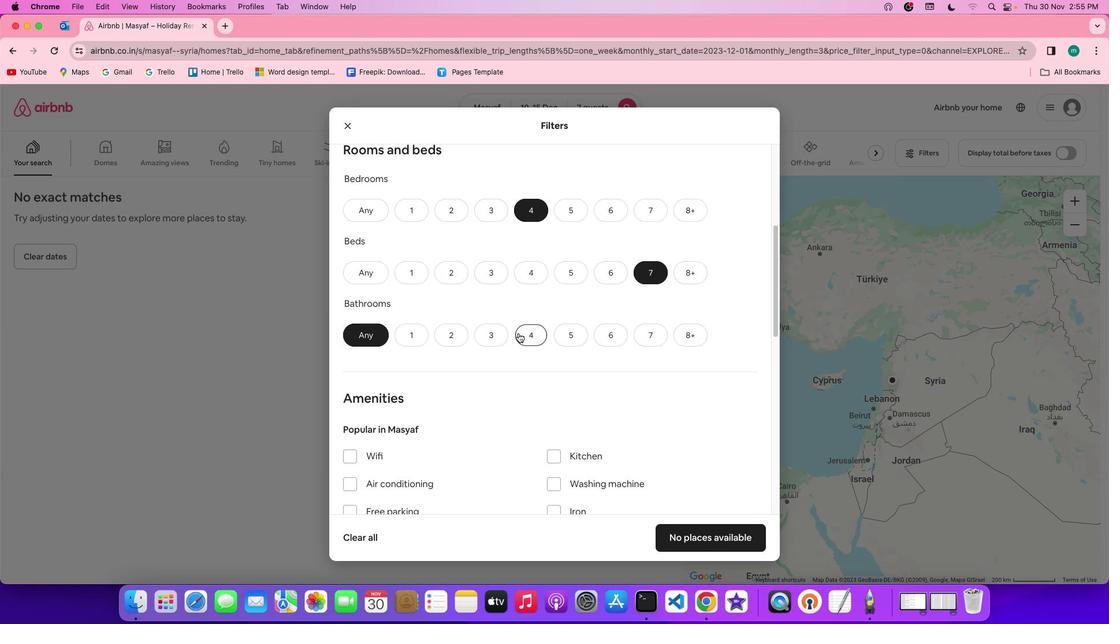 
Action: Mouse moved to (579, 371)
Screenshot: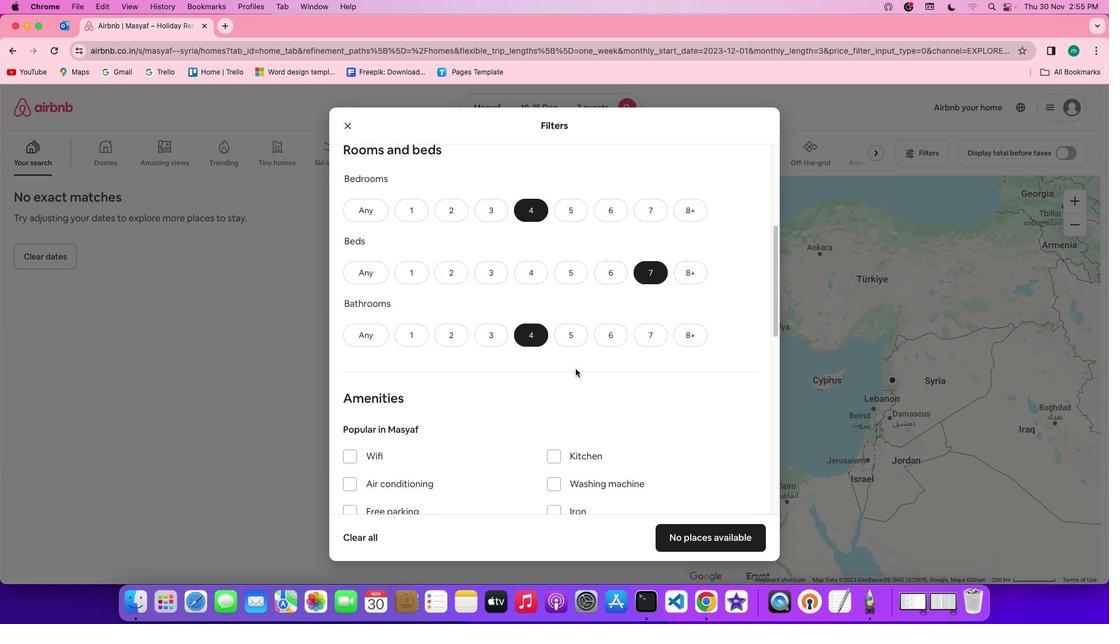 
Action: Mouse scrolled (579, 371) with delta (2, 2)
Screenshot: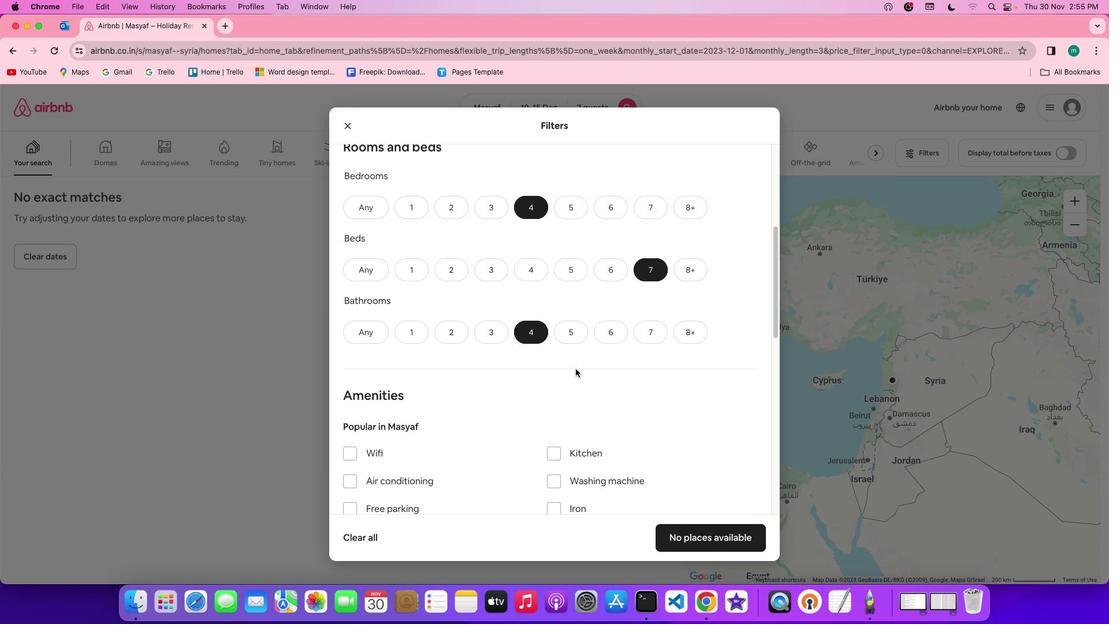 
Action: Mouse scrolled (579, 371) with delta (2, 2)
Screenshot: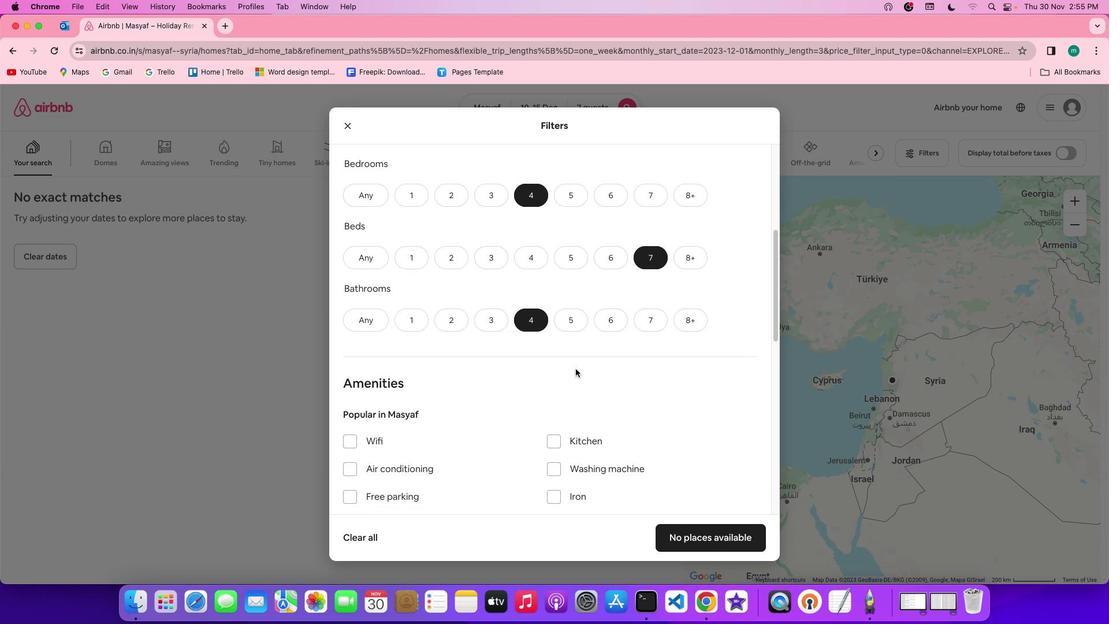 
Action: Mouse scrolled (579, 371) with delta (2, 2)
Screenshot: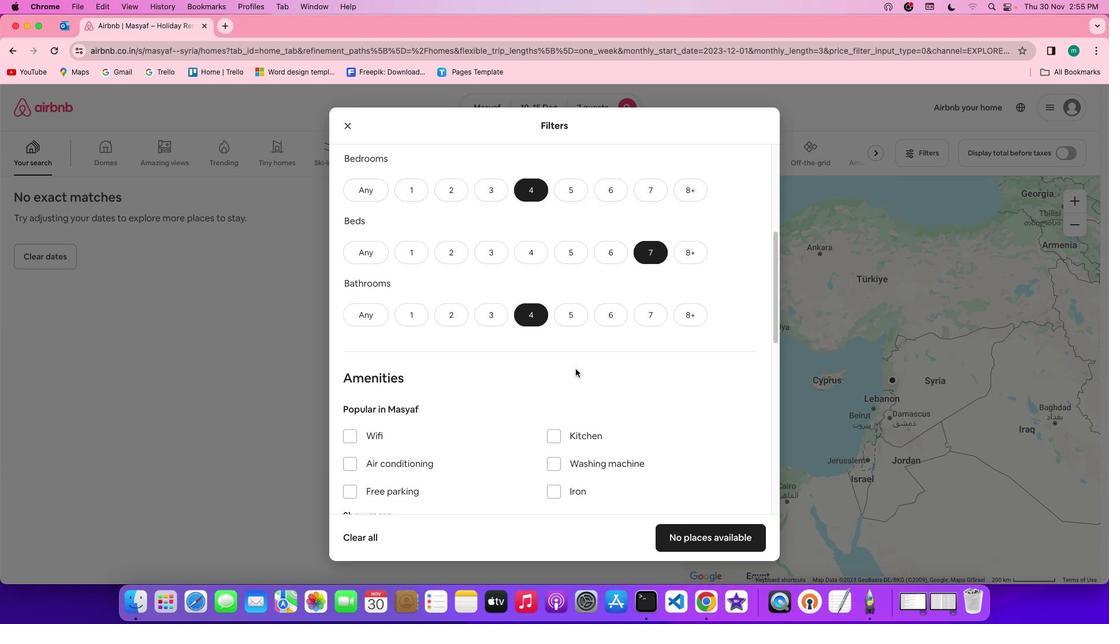 
Action: Mouse scrolled (579, 371) with delta (2, 2)
Screenshot: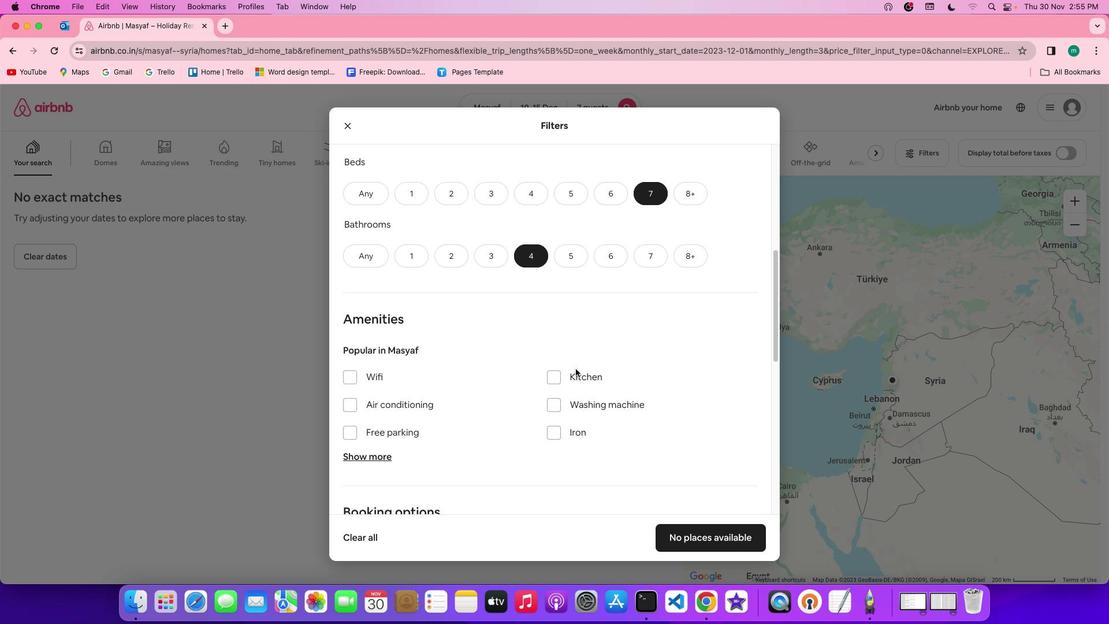 
Action: Mouse scrolled (579, 371) with delta (2, 2)
Screenshot: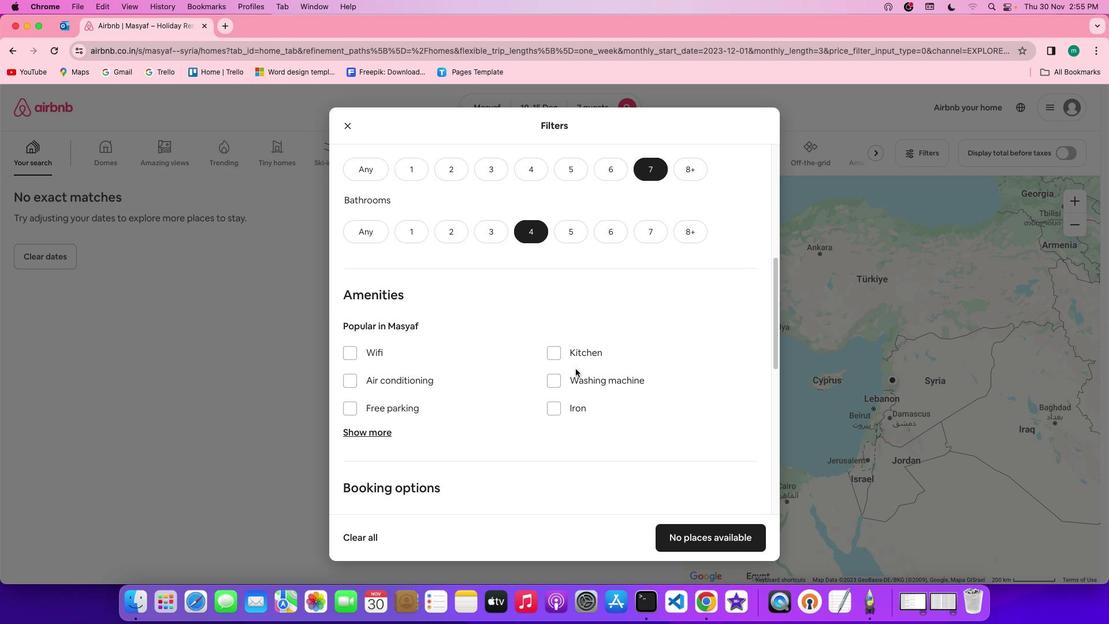 
Action: Mouse scrolled (579, 371) with delta (2, 2)
Screenshot: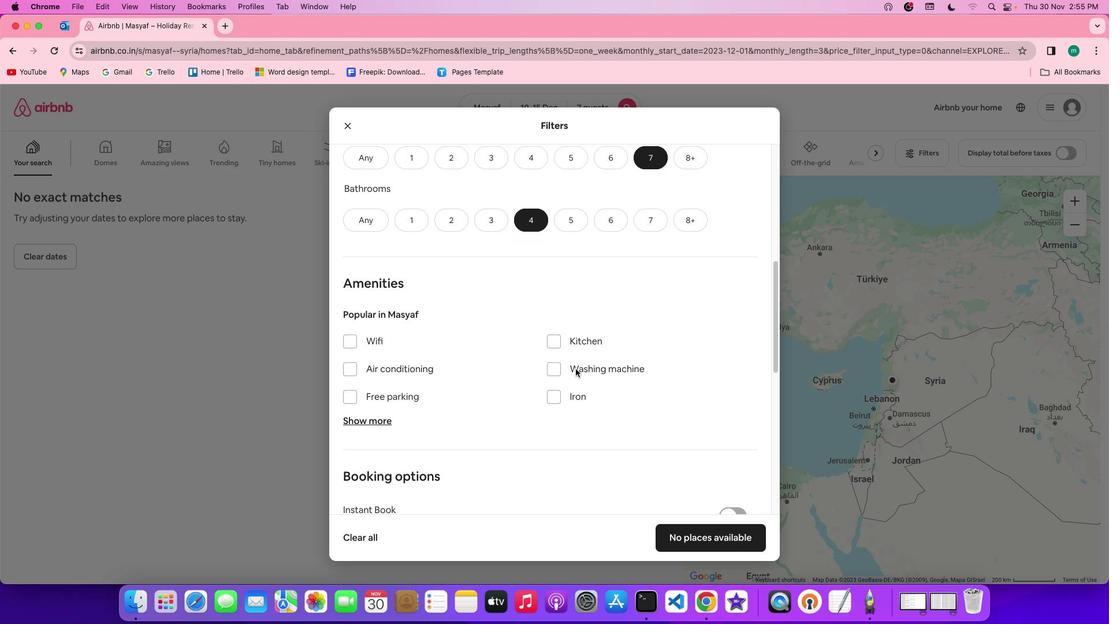 
Action: Mouse scrolled (579, 371) with delta (2, 2)
Screenshot: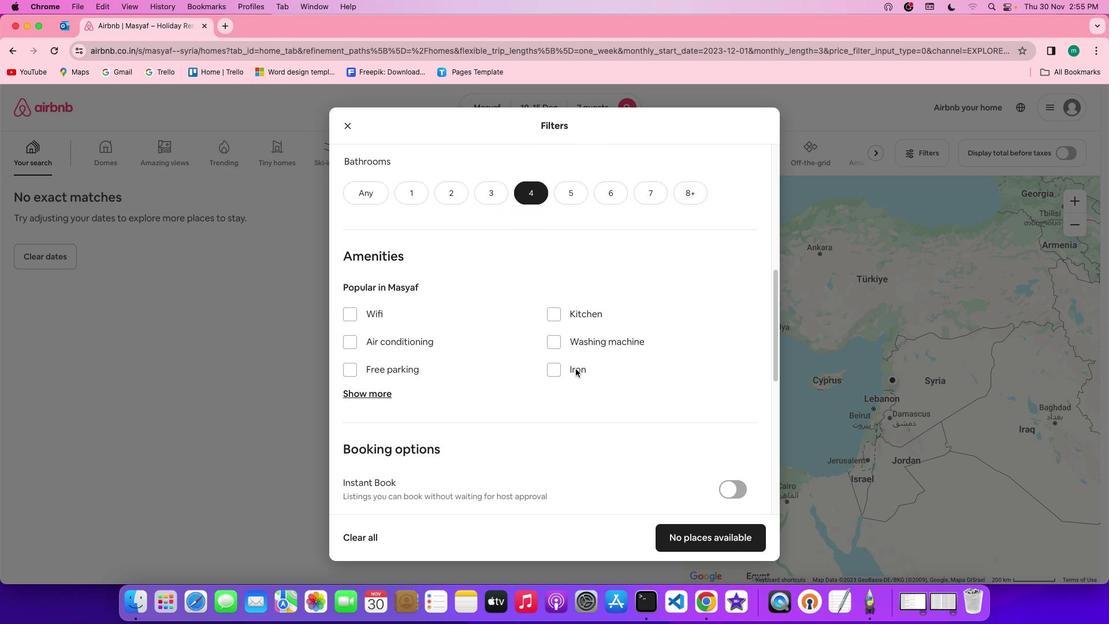 
Action: Mouse scrolled (579, 371) with delta (2, 2)
Screenshot: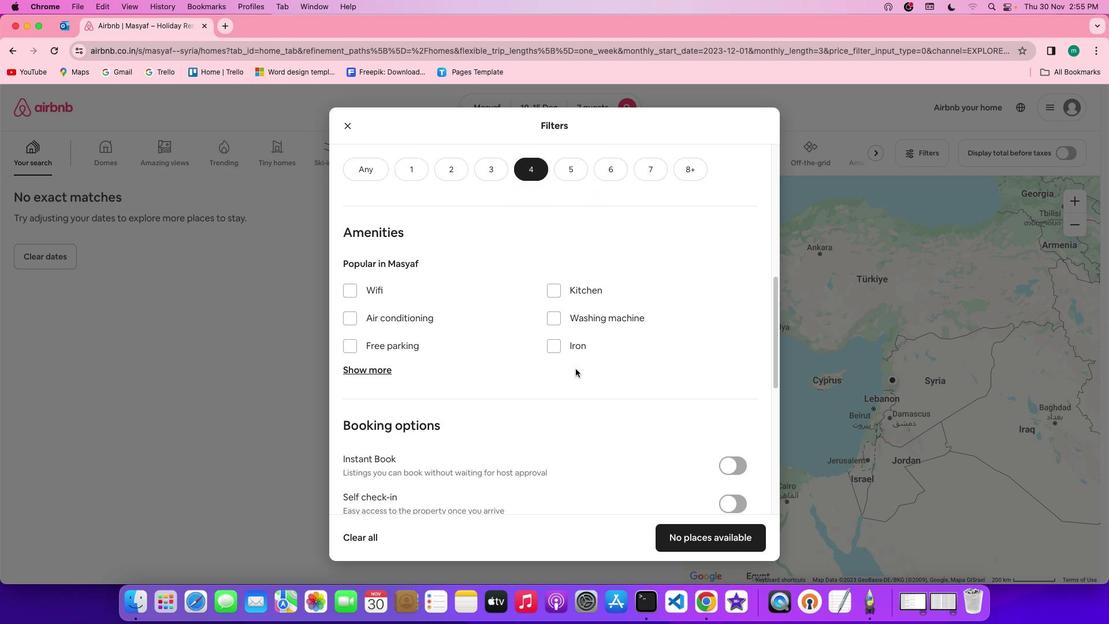 
Action: Mouse scrolled (579, 371) with delta (2, 2)
Screenshot: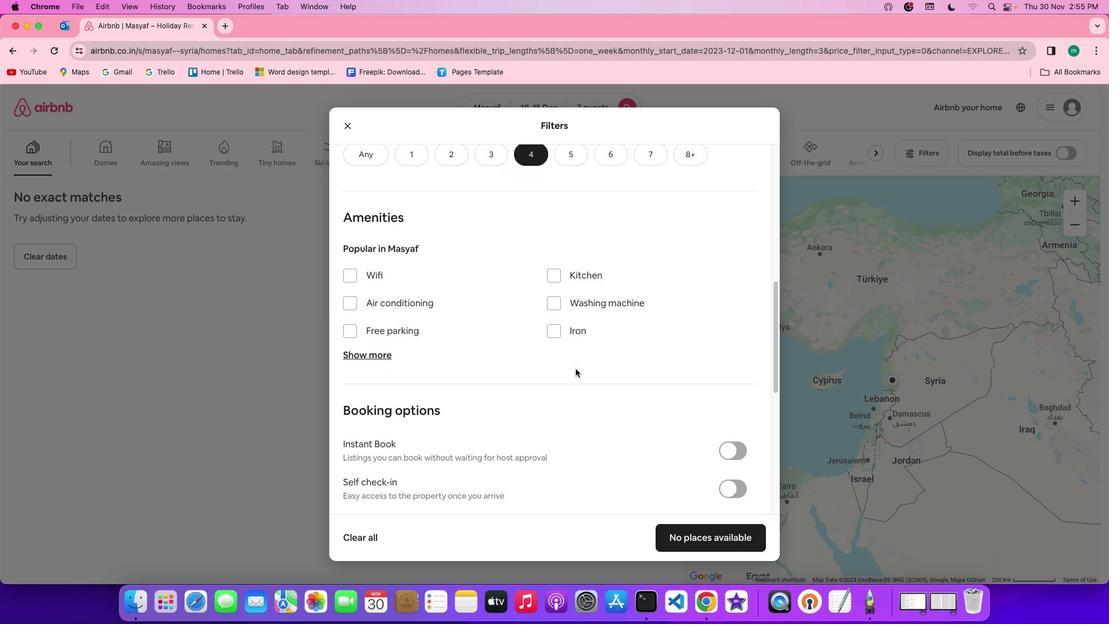 
Action: Mouse scrolled (579, 371) with delta (2, 1)
Screenshot: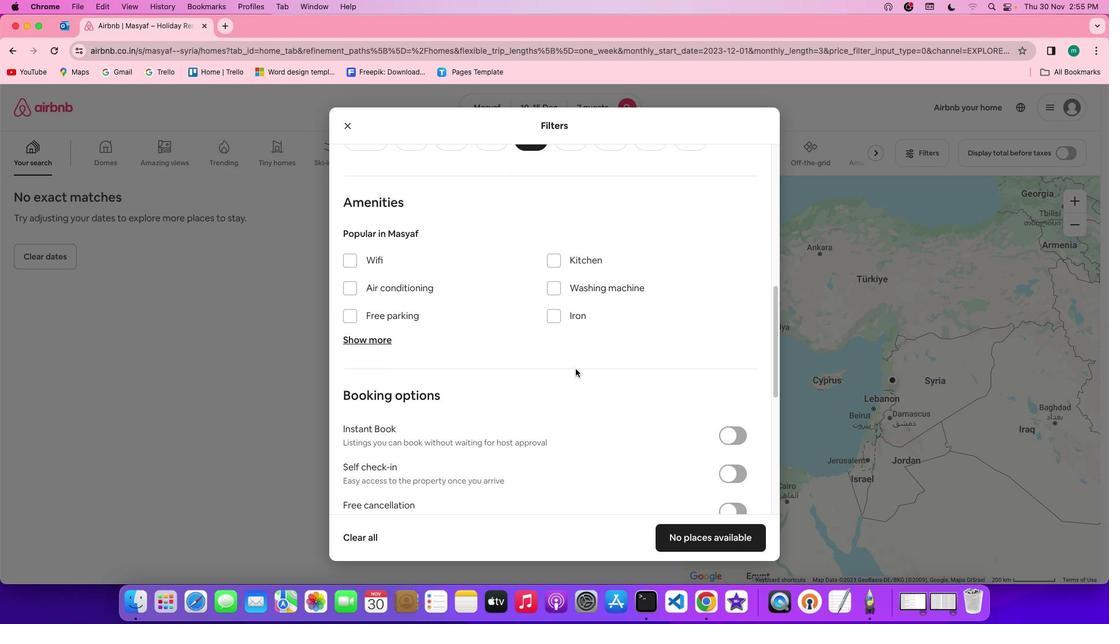 
Action: Mouse scrolled (579, 371) with delta (2, 2)
Screenshot: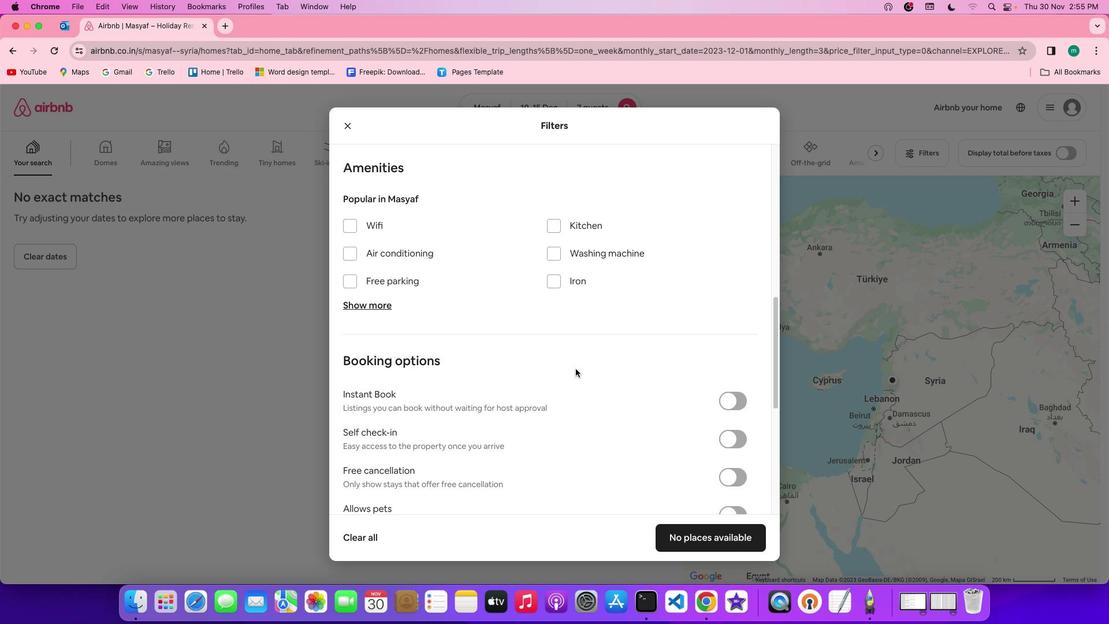 
Action: Mouse moved to (358, 222)
Screenshot: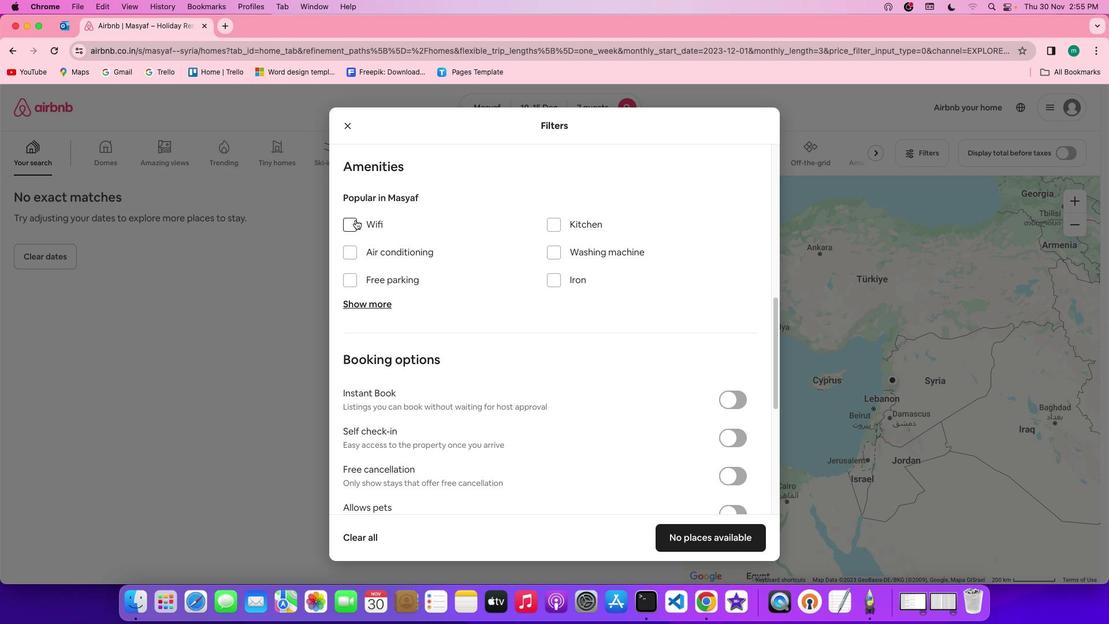 
Action: Mouse pressed left at (358, 222)
Screenshot: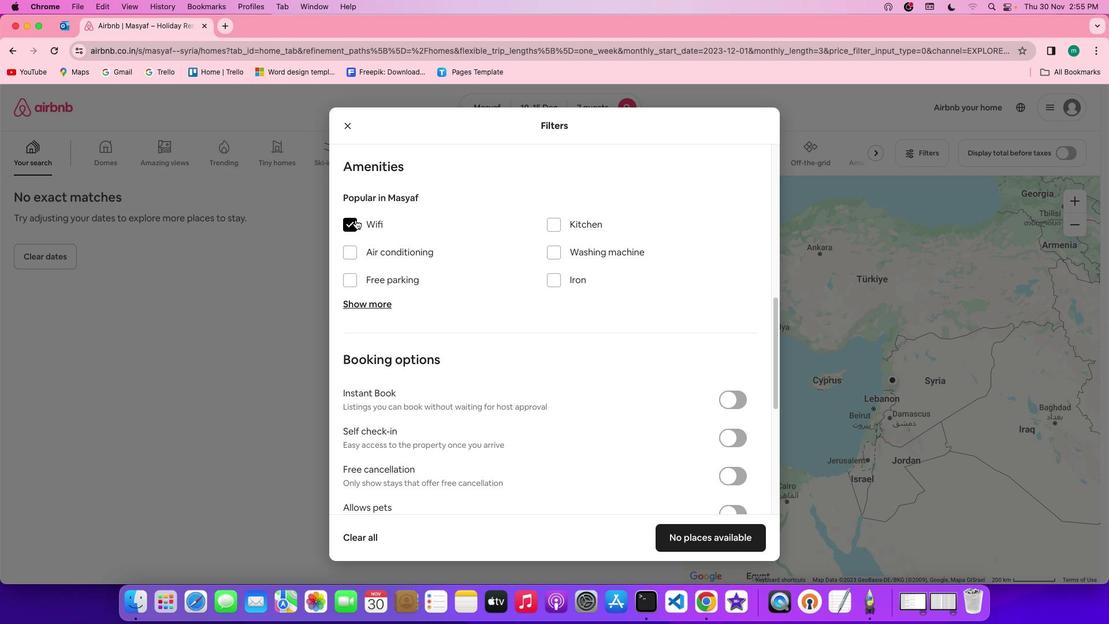 
Action: Mouse moved to (380, 307)
Screenshot: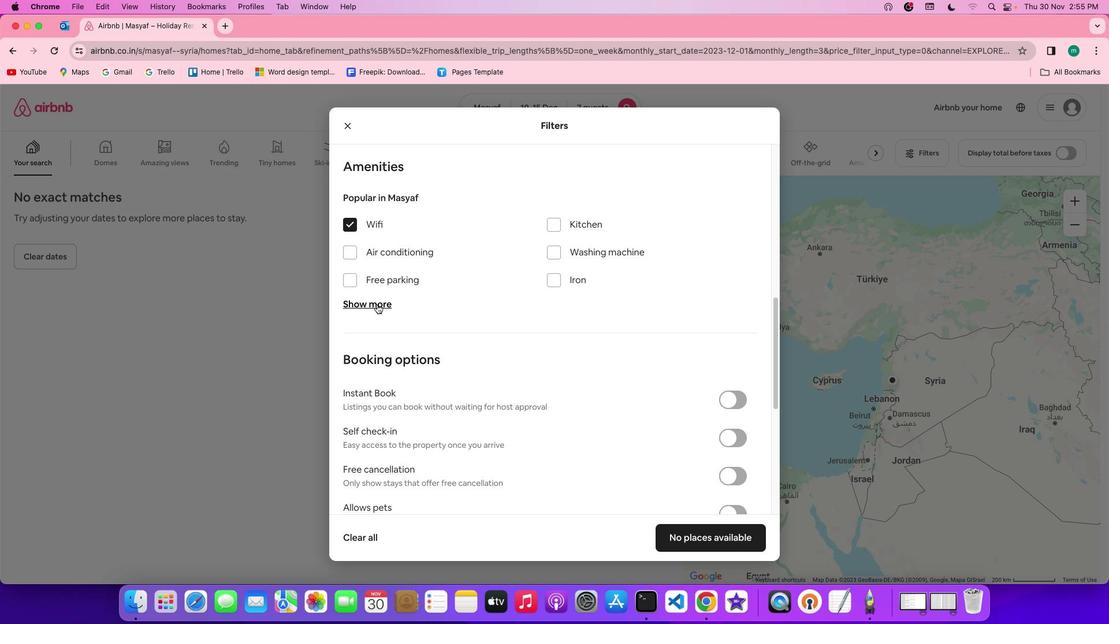 
Action: Mouse pressed left at (380, 307)
Screenshot: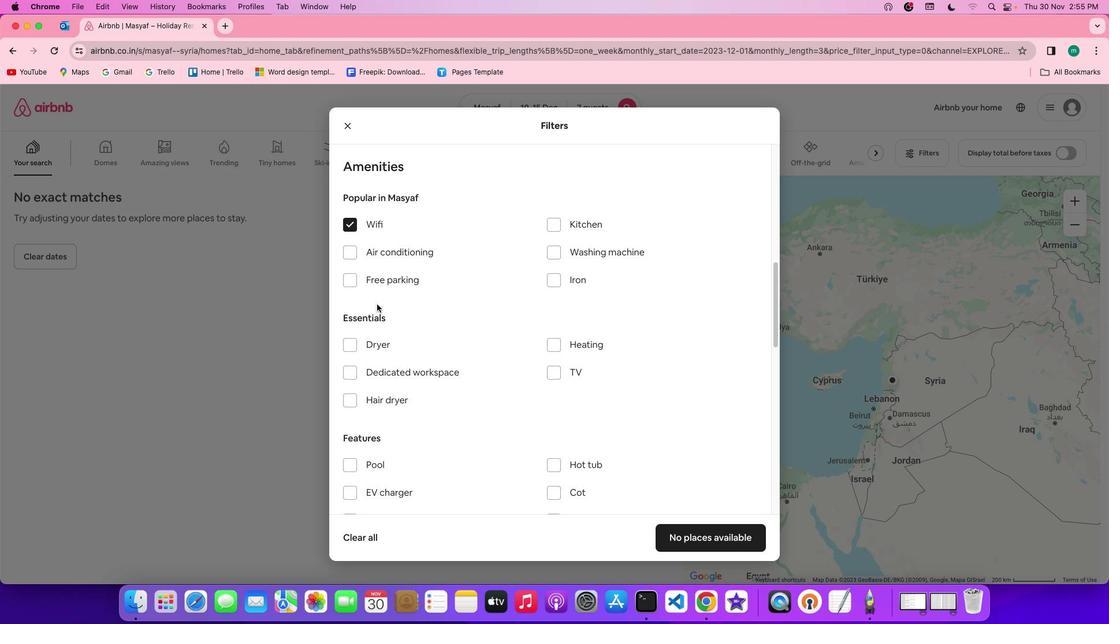 
Action: Mouse moved to (557, 375)
Screenshot: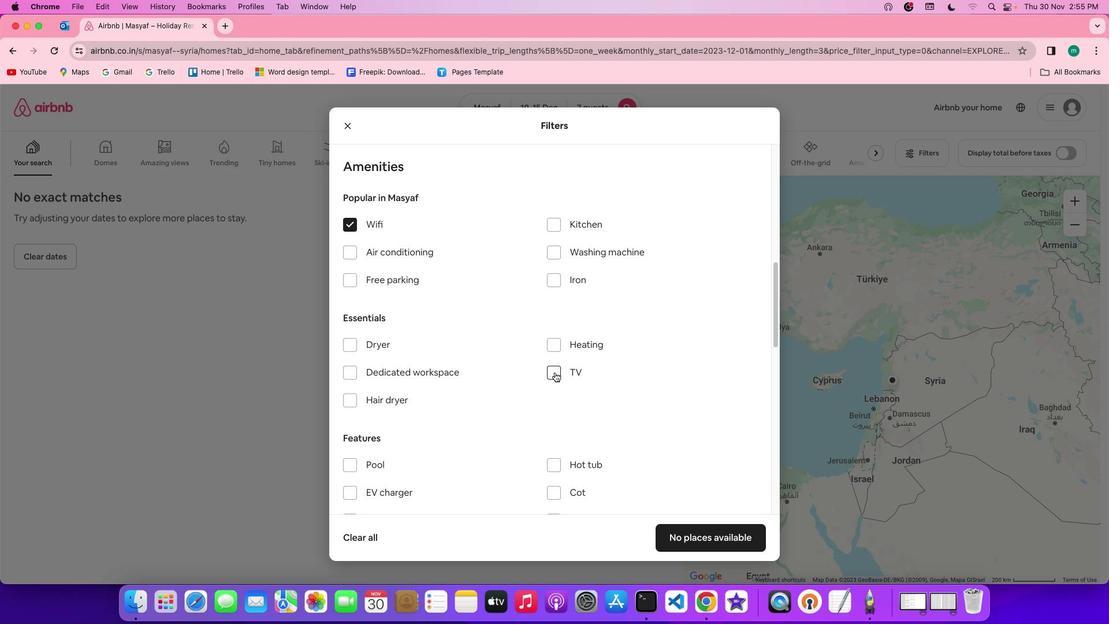 
Action: Mouse pressed left at (557, 375)
Screenshot: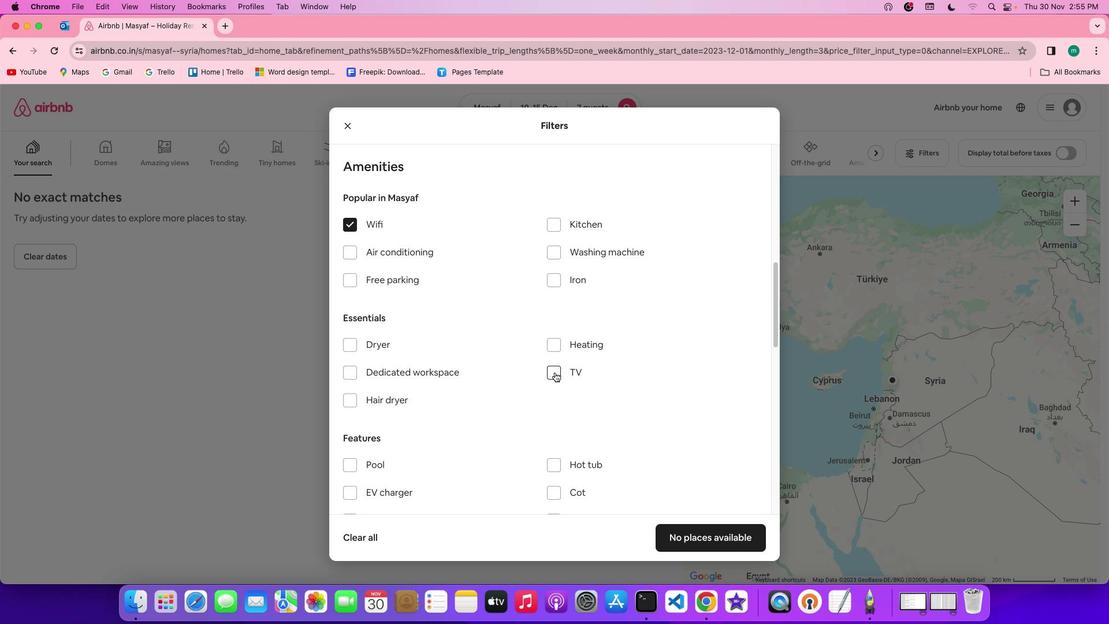 
Action: Mouse moved to (389, 281)
Screenshot: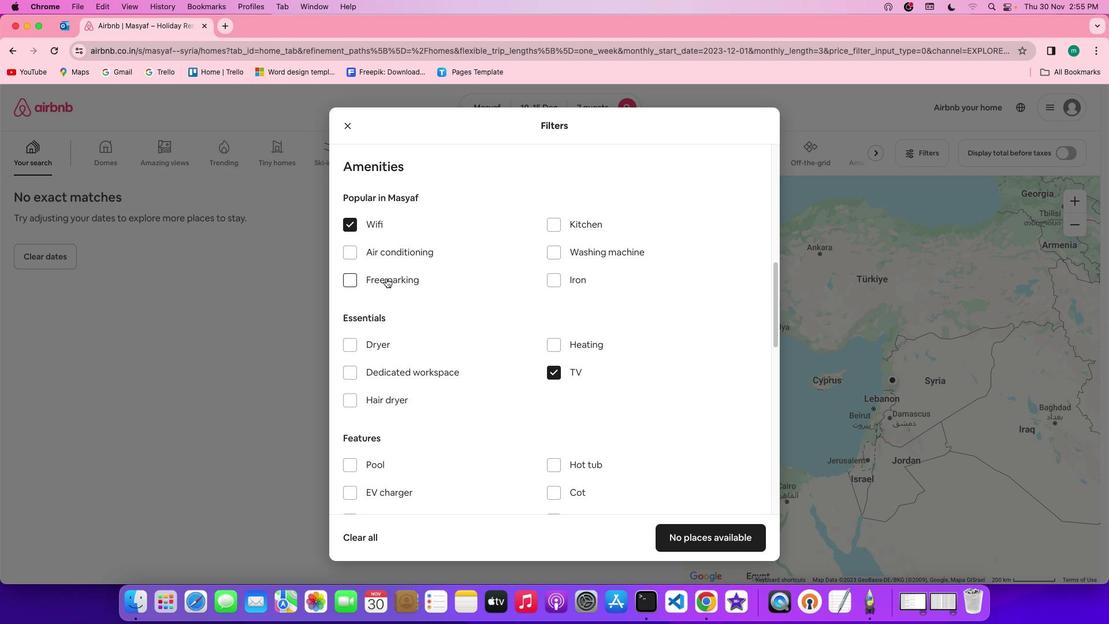 
Action: Mouse pressed left at (389, 281)
Screenshot: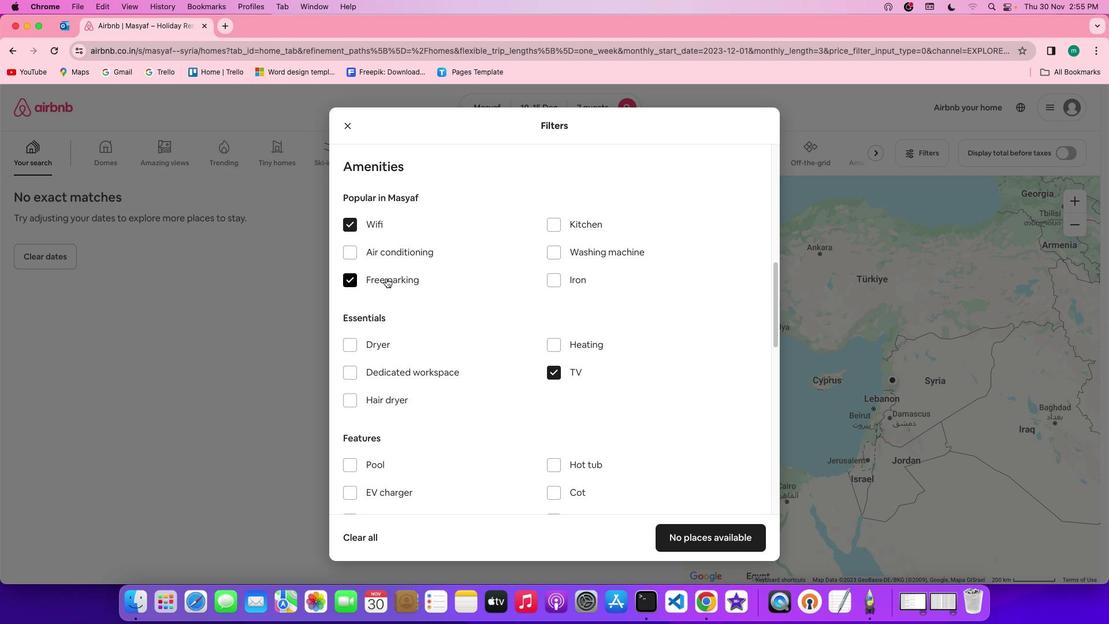 
Action: Mouse moved to (501, 335)
Screenshot: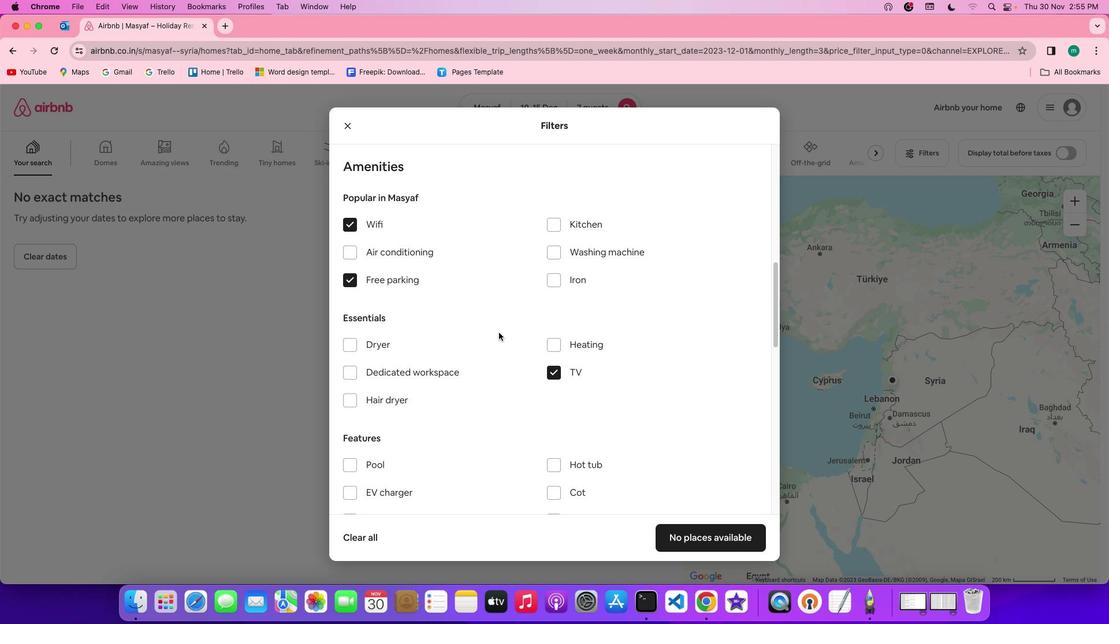 
Action: Mouse scrolled (501, 335) with delta (2, 2)
Screenshot: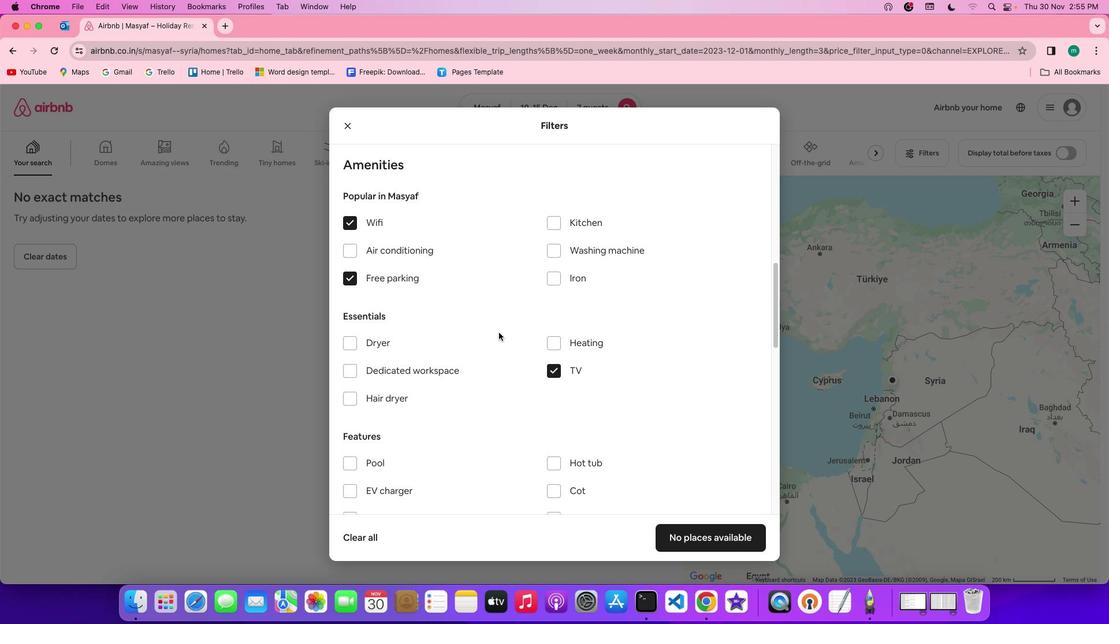 
Action: Mouse scrolled (501, 335) with delta (2, 2)
Screenshot: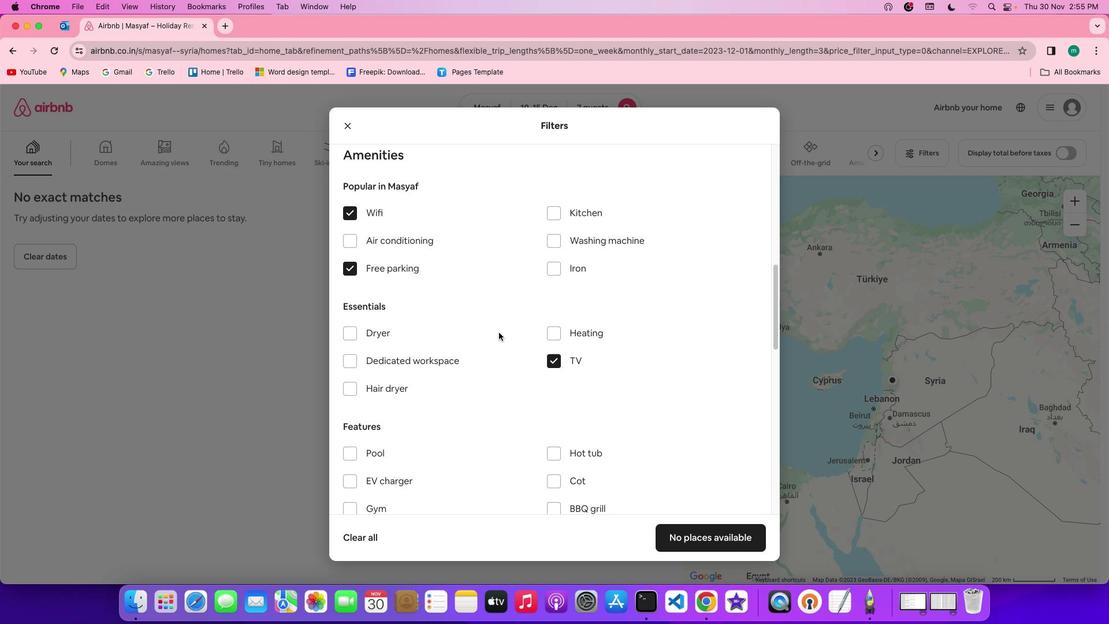 
Action: Mouse scrolled (501, 335) with delta (2, 2)
Screenshot: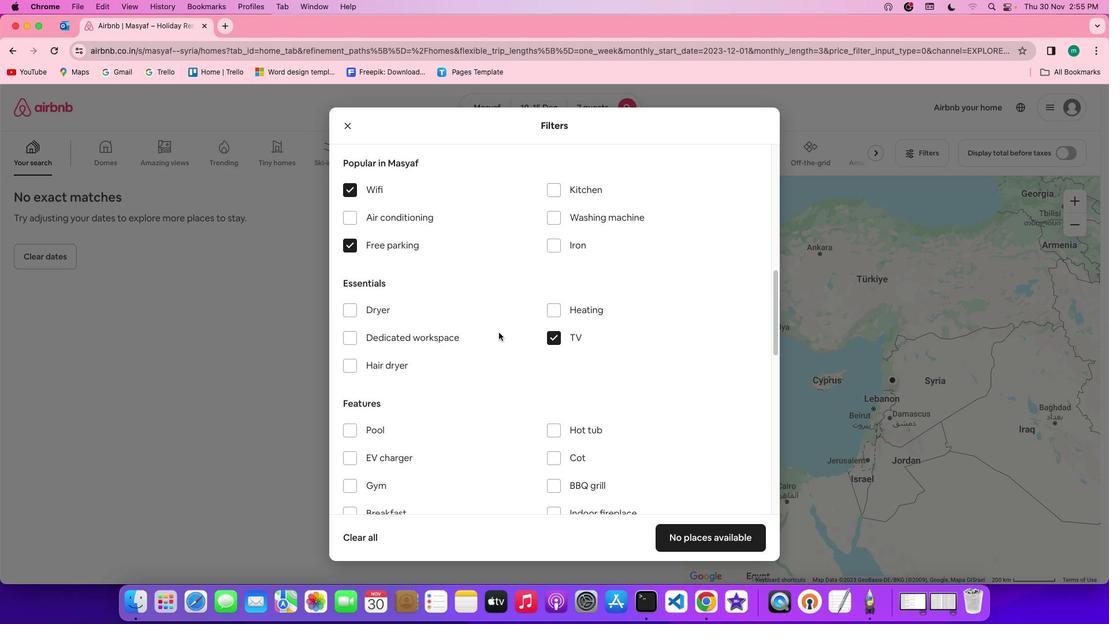 
Action: Mouse scrolled (501, 335) with delta (2, 2)
Screenshot: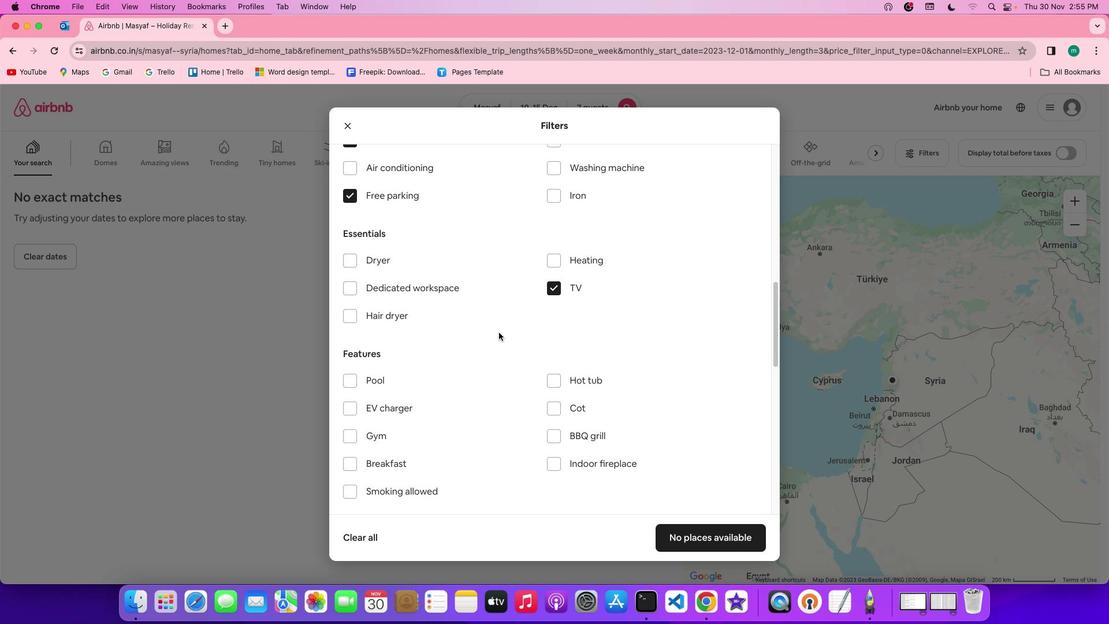 
Action: Mouse scrolled (501, 335) with delta (2, 2)
Screenshot: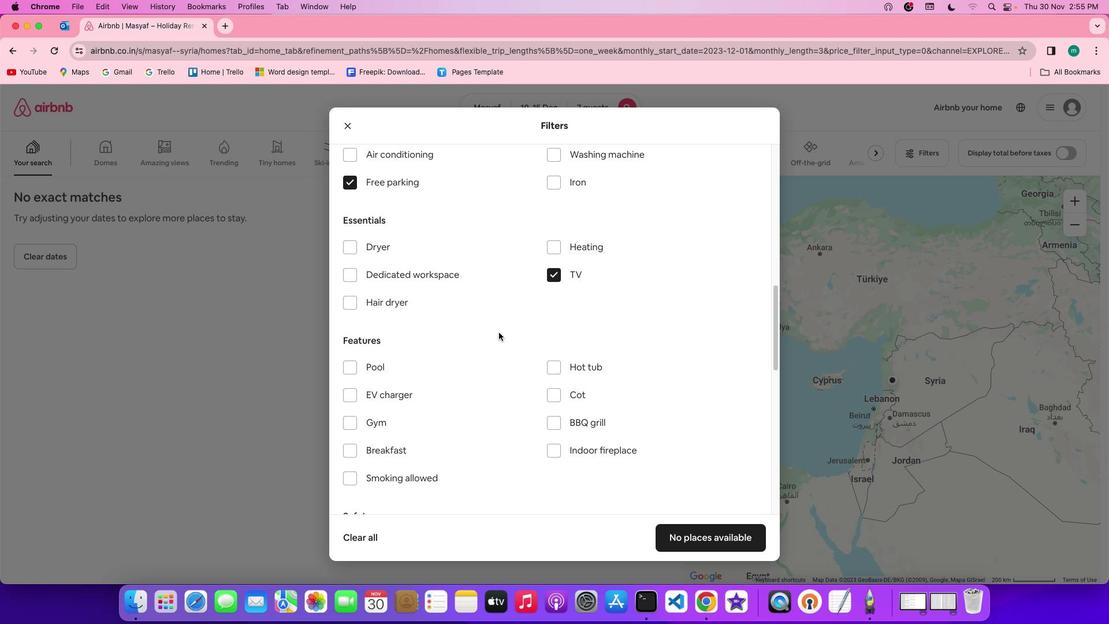 
Action: Mouse scrolled (501, 335) with delta (2, 2)
Screenshot: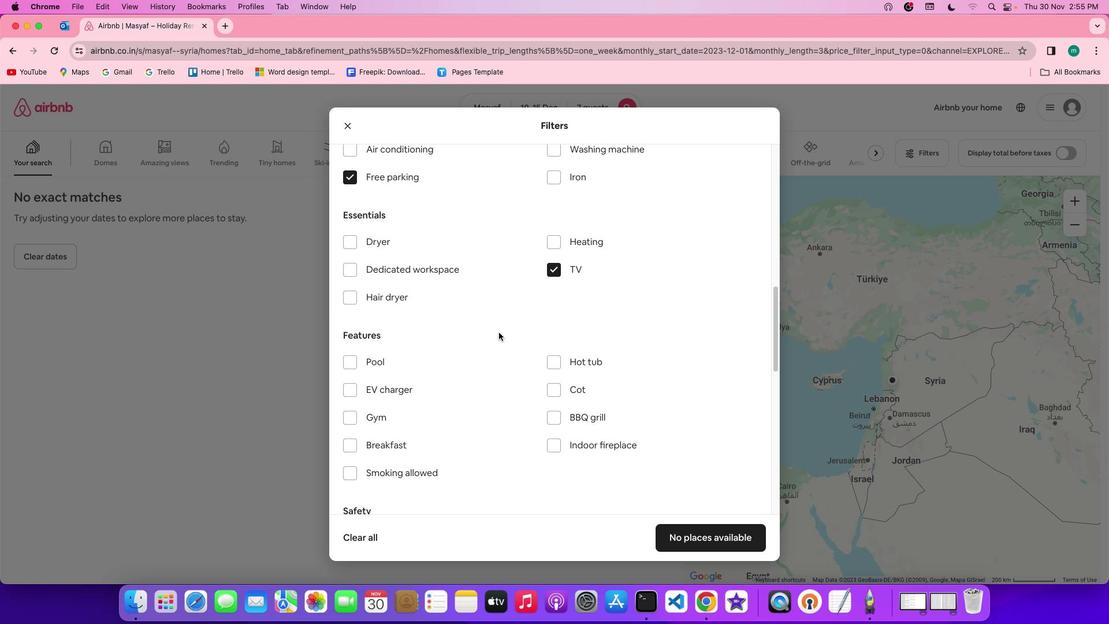 
Action: Mouse scrolled (501, 335) with delta (2, 2)
Screenshot: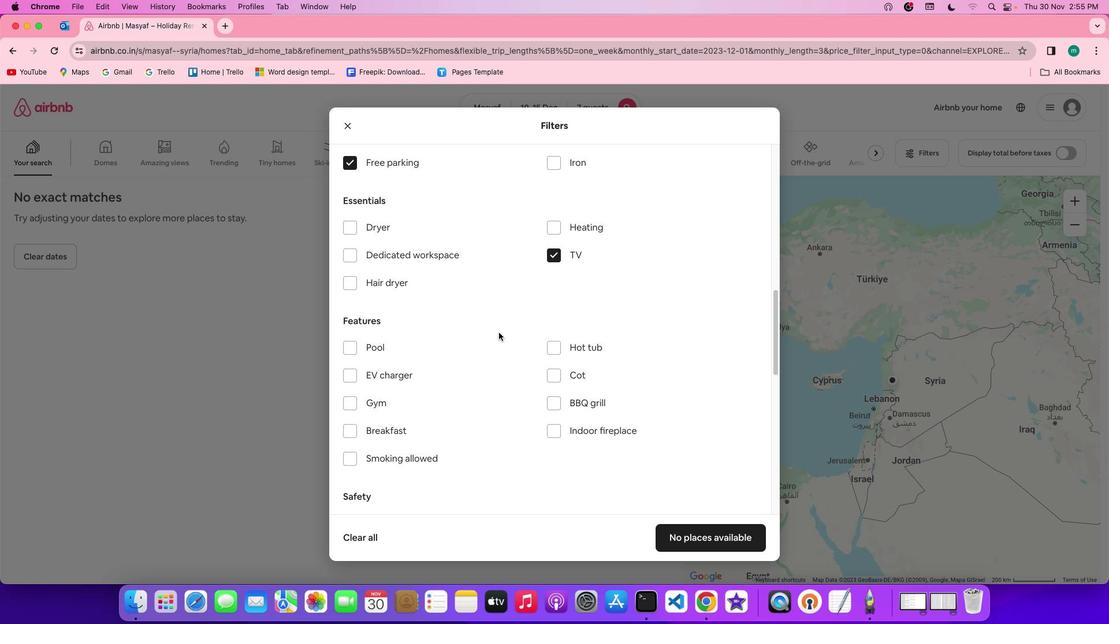 
Action: Mouse moved to (380, 383)
Screenshot: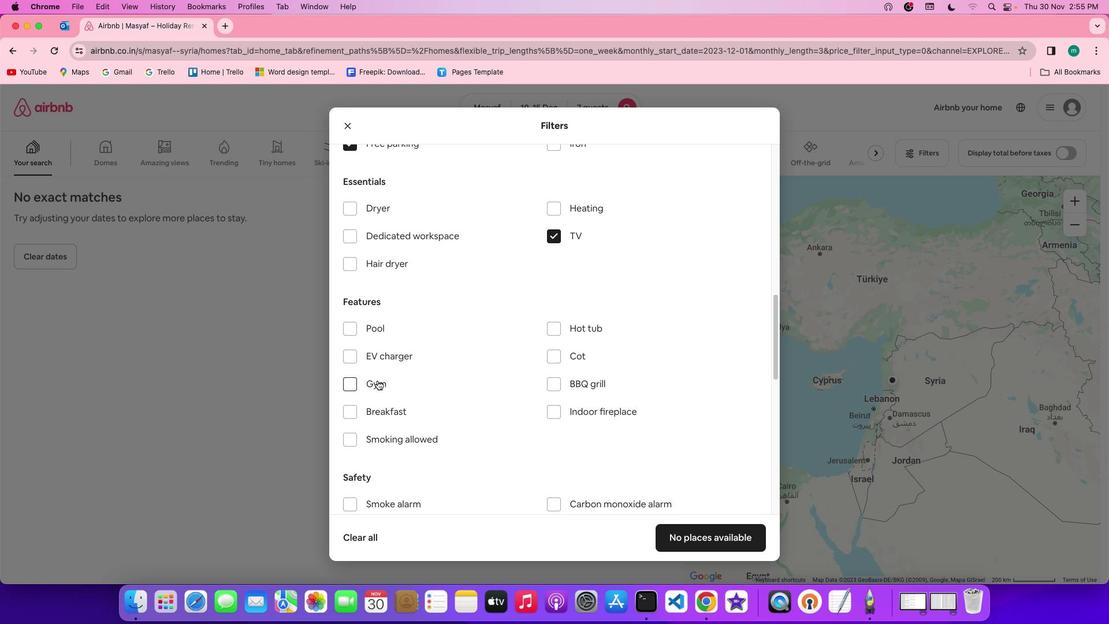 
Action: Mouse pressed left at (380, 383)
Screenshot: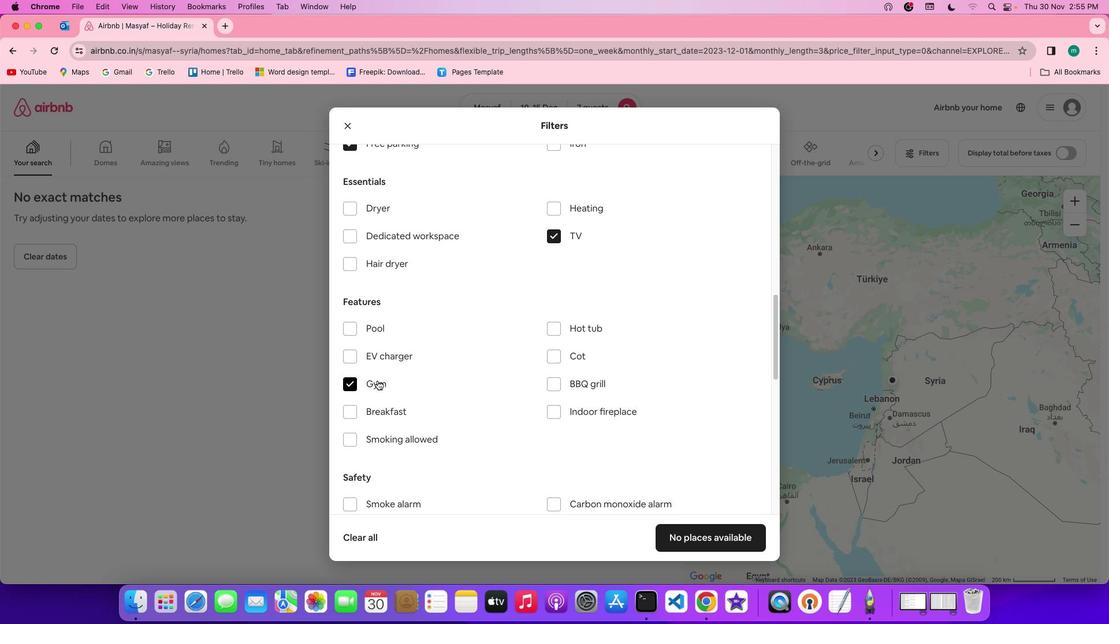 
Action: Mouse moved to (388, 417)
Screenshot: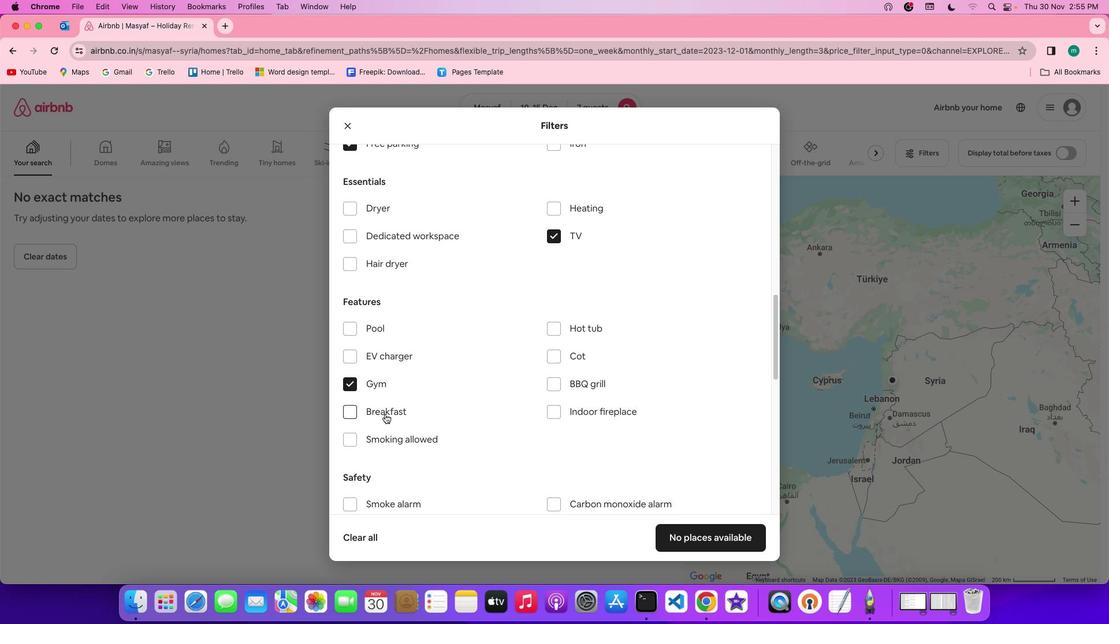 
Action: Mouse pressed left at (388, 417)
Screenshot: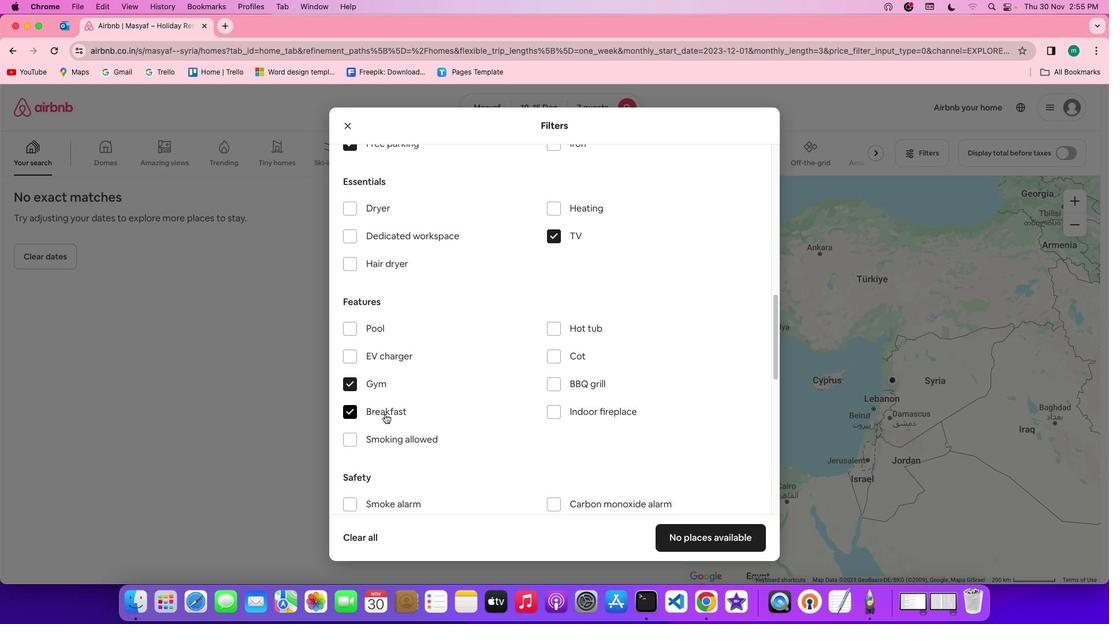 
Action: Mouse moved to (497, 443)
Screenshot: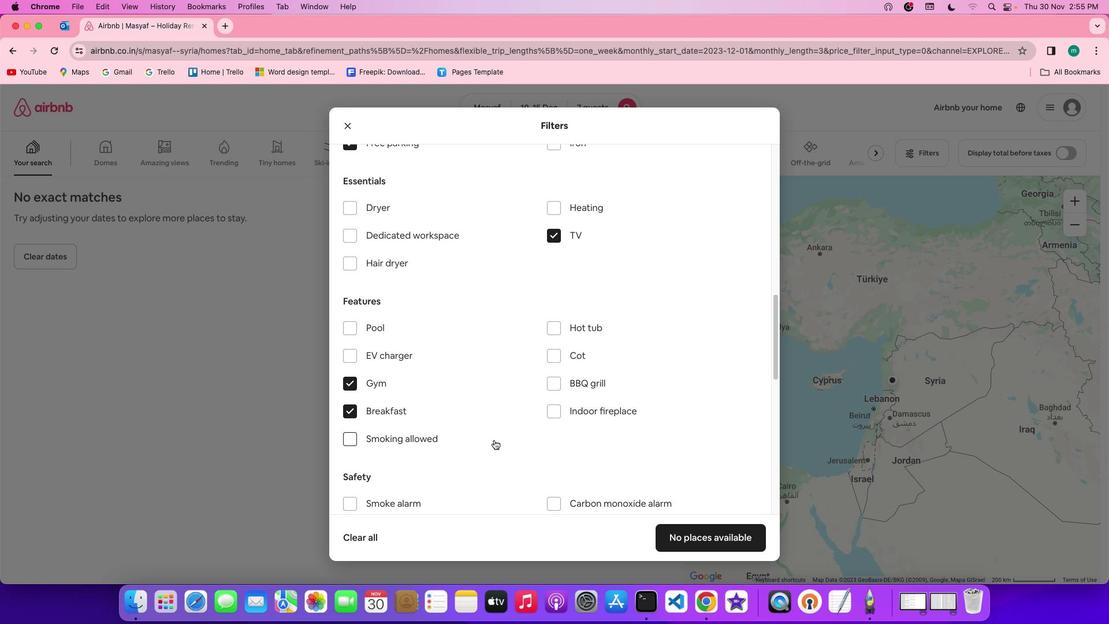 
Action: Mouse scrolled (497, 443) with delta (2, 2)
Screenshot: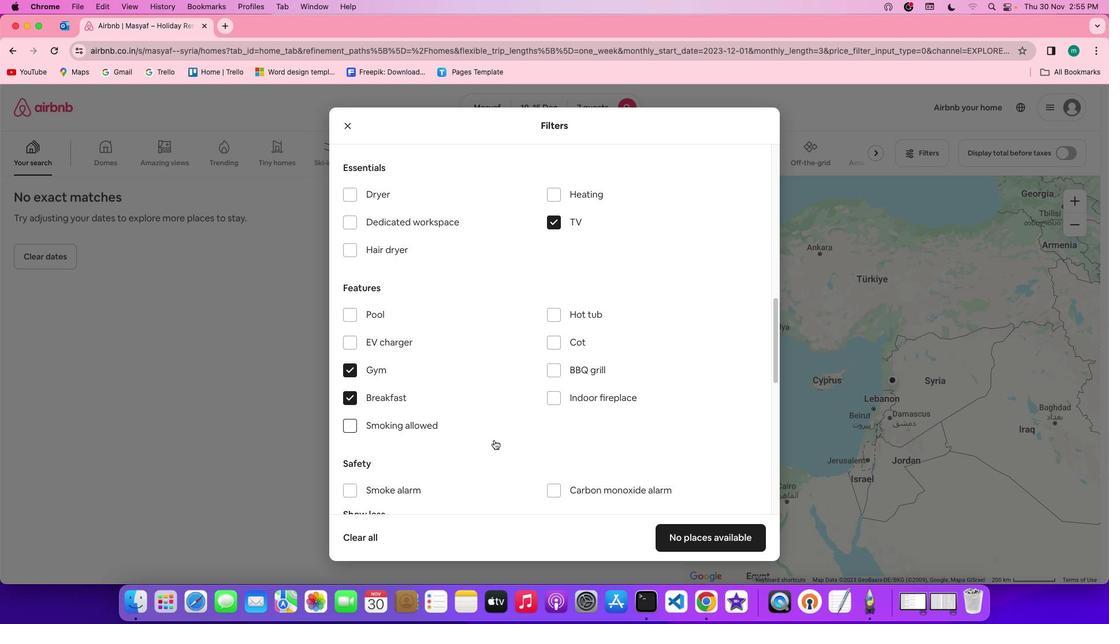 
Action: Mouse scrolled (497, 443) with delta (2, 2)
Screenshot: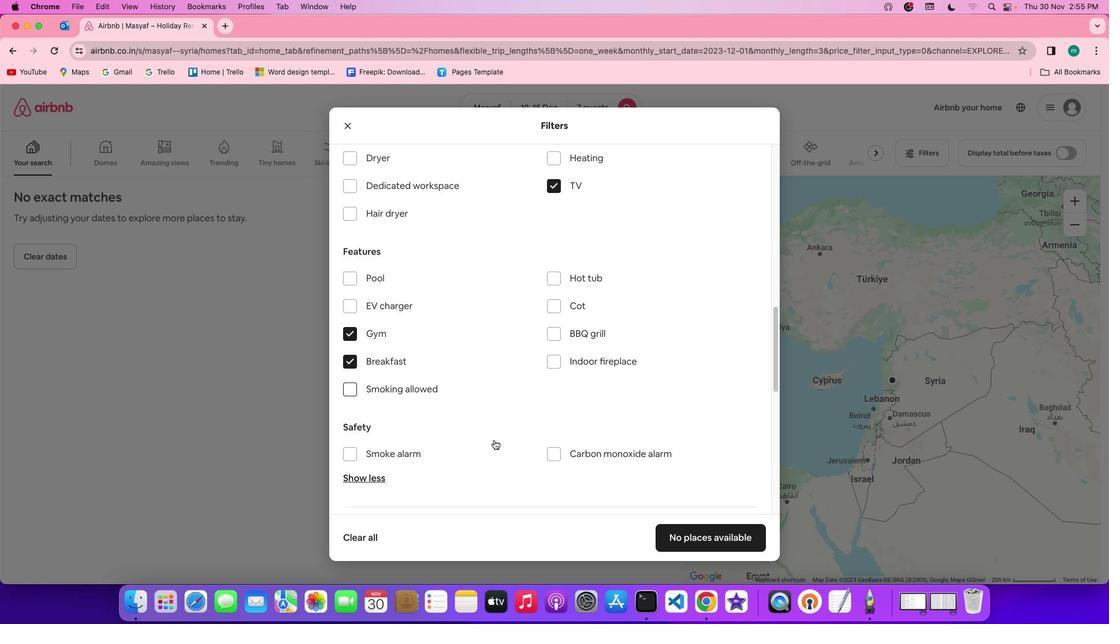 
Action: Mouse scrolled (497, 443) with delta (2, 1)
Screenshot: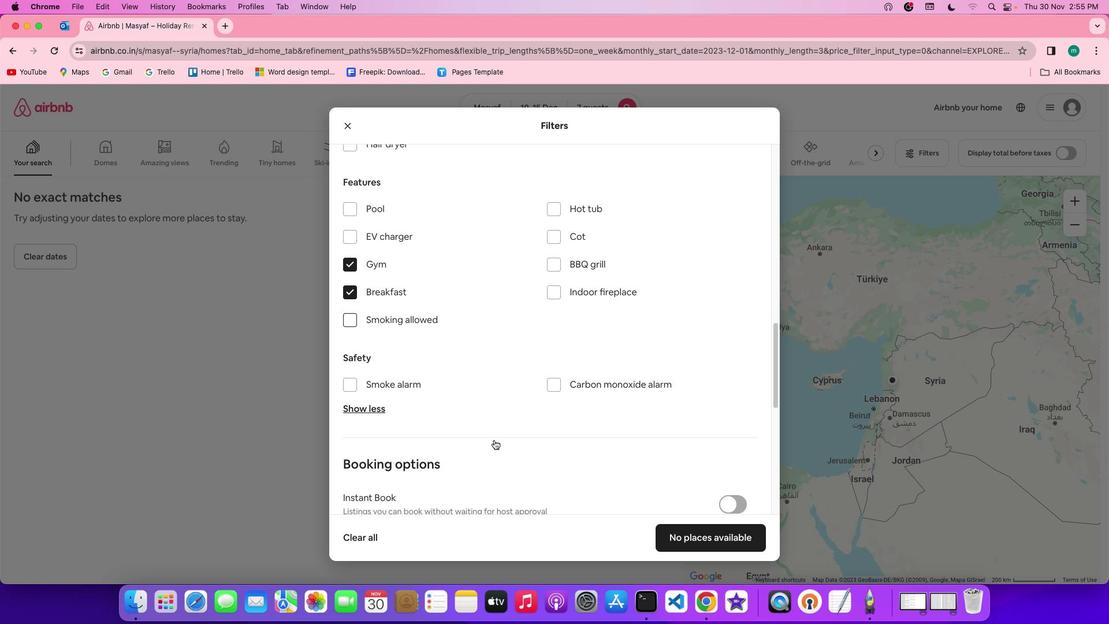 
Action: Mouse scrolled (497, 443) with delta (2, 0)
Screenshot: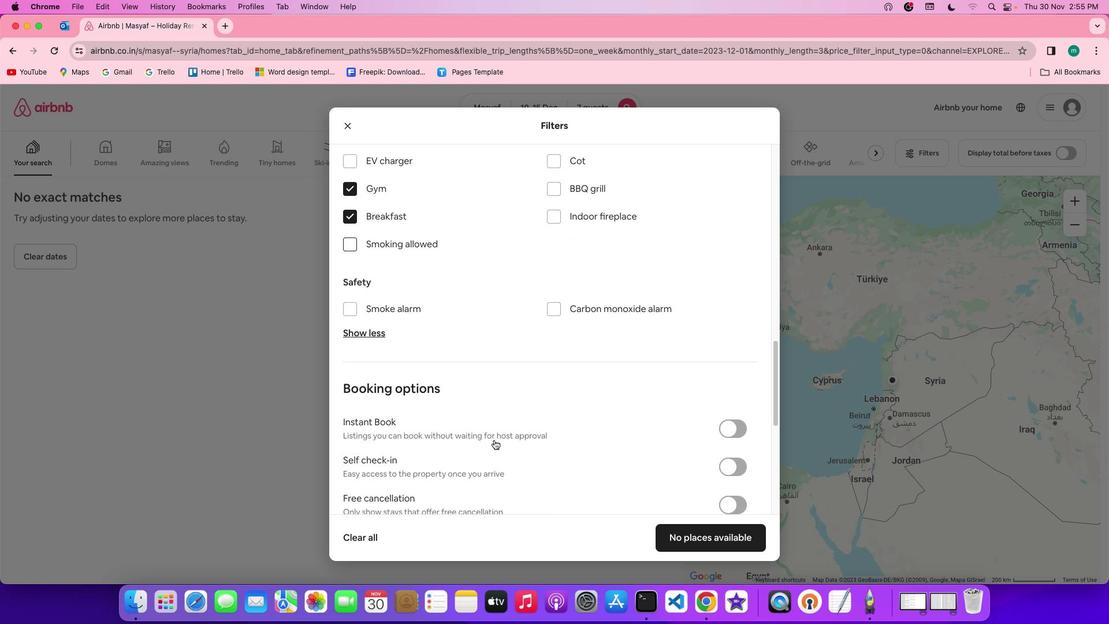 
Action: Mouse scrolled (497, 443) with delta (2, 0)
Screenshot: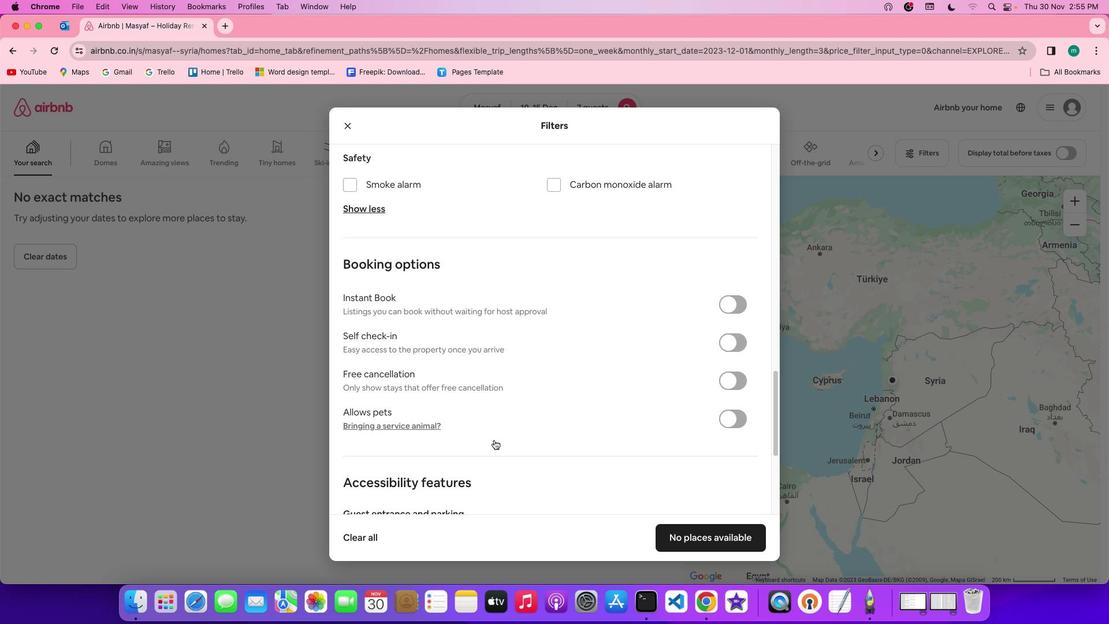 
Action: Mouse scrolled (497, 443) with delta (2, 2)
Screenshot: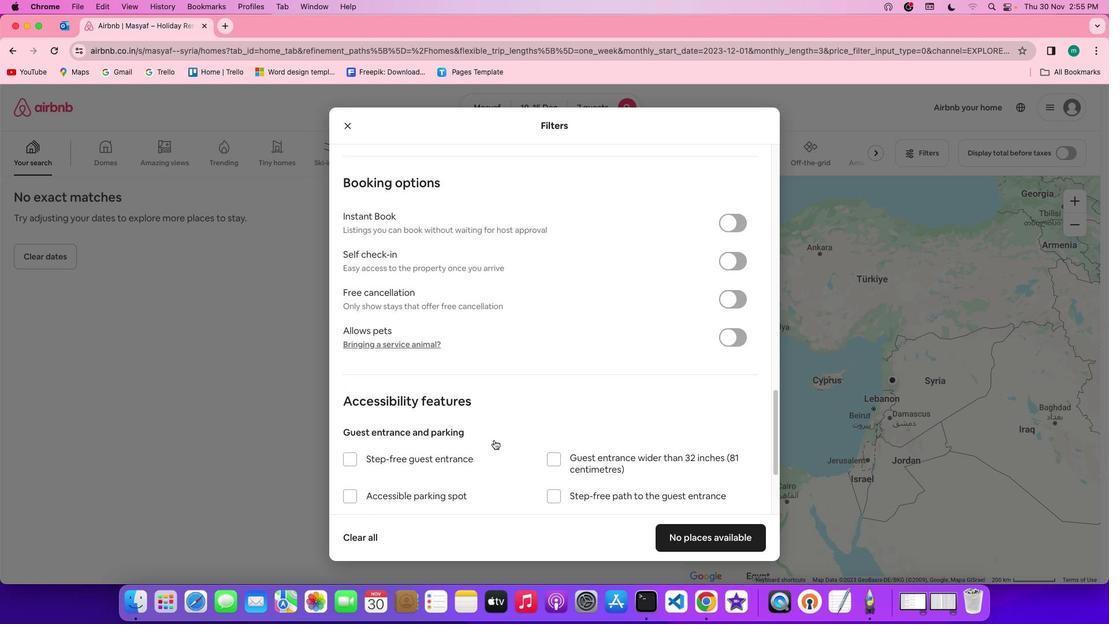 
Action: Mouse scrolled (497, 443) with delta (2, 2)
Screenshot: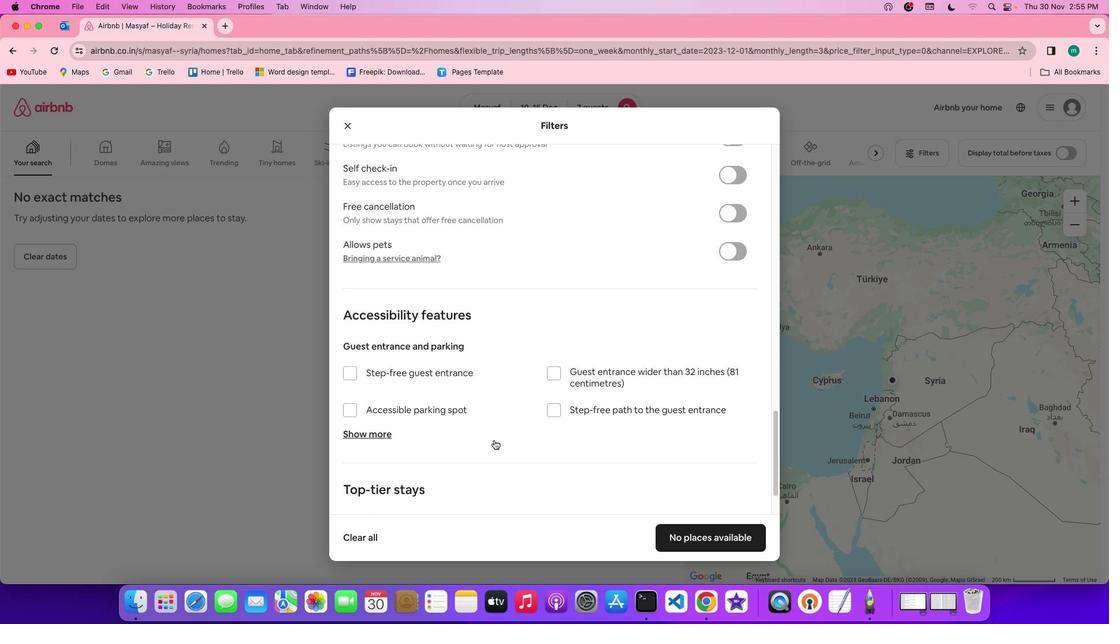 
Action: Mouse scrolled (497, 443) with delta (2, 1)
Screenshot: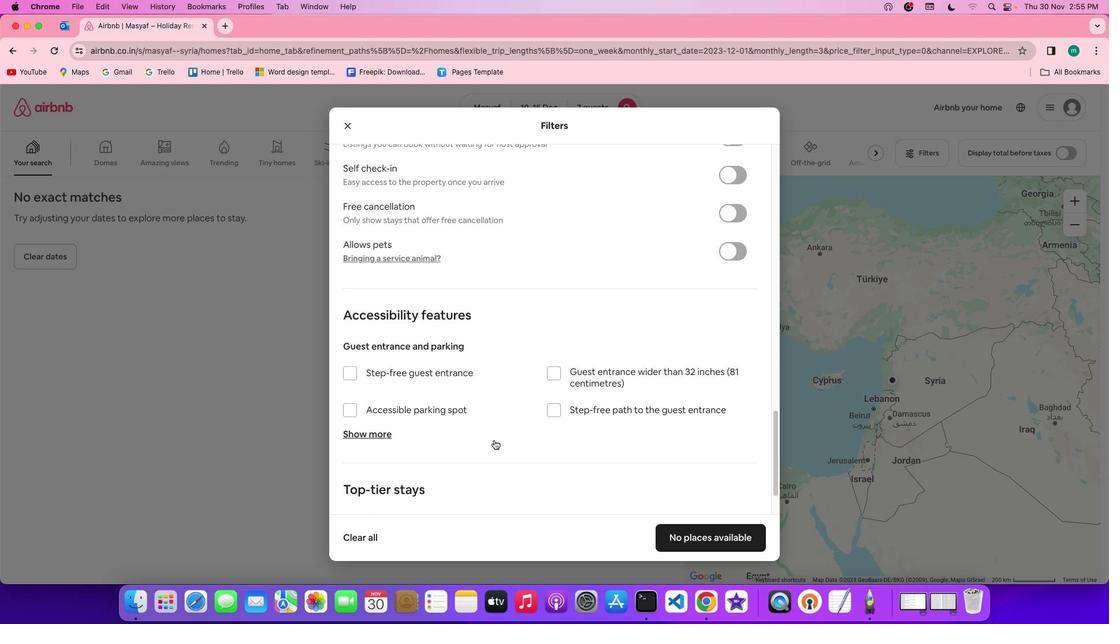 
Action: Mouse scrolled (497, 443) with delta (2, 0)
Screenshot: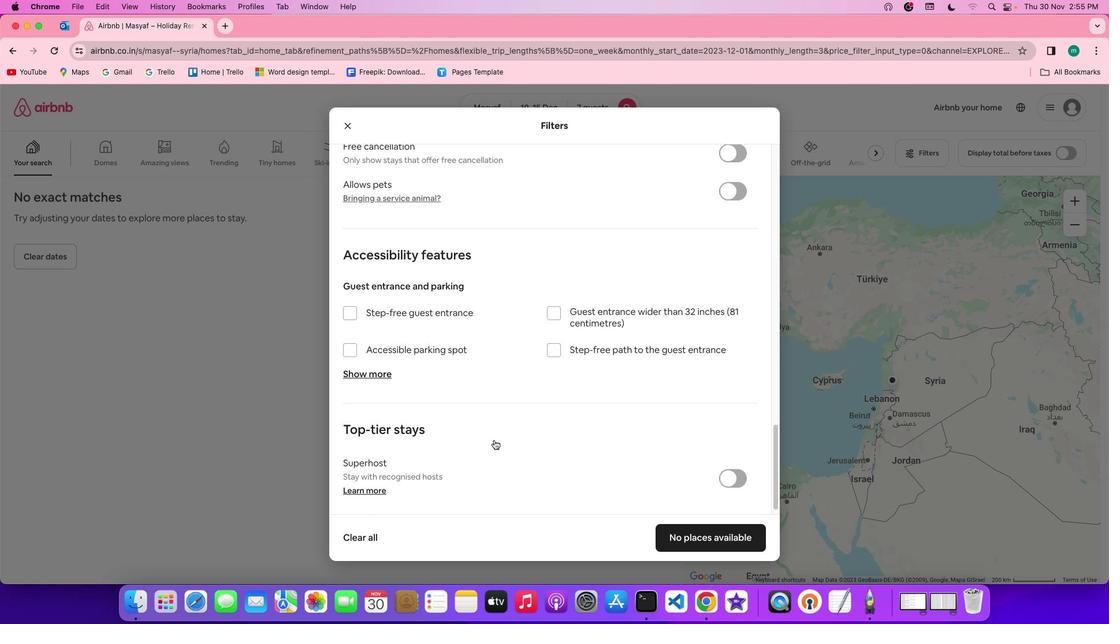 
Action: Mouse scrolled (497, 443) with delta (2, 0)
Screenshot: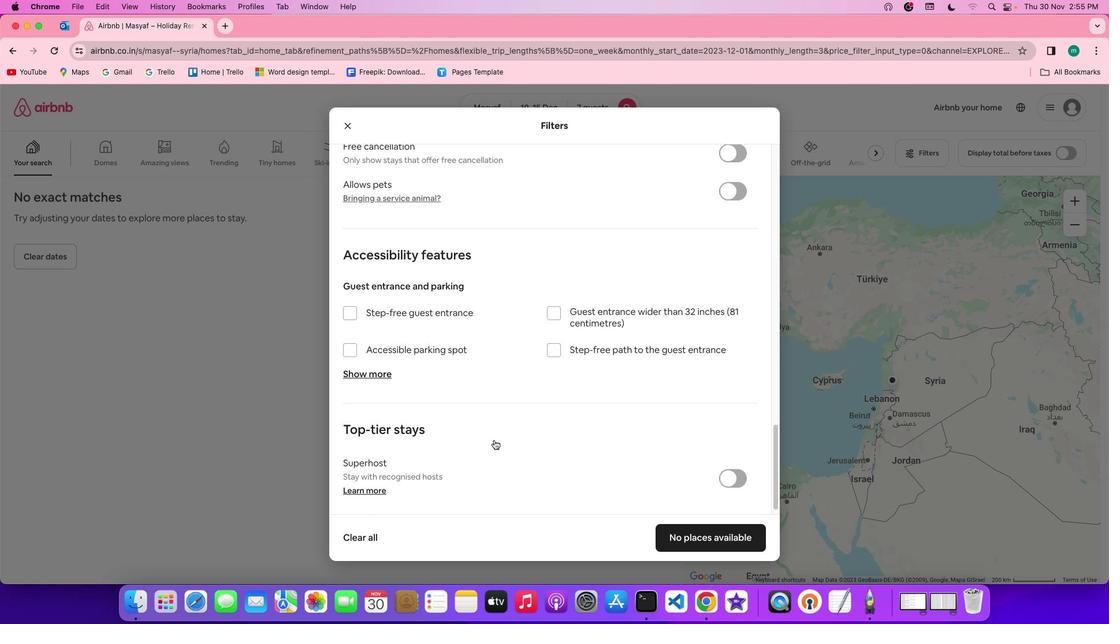
Action: Mouse scrolled (497, 443) with delta (2, 0)
Screenshot: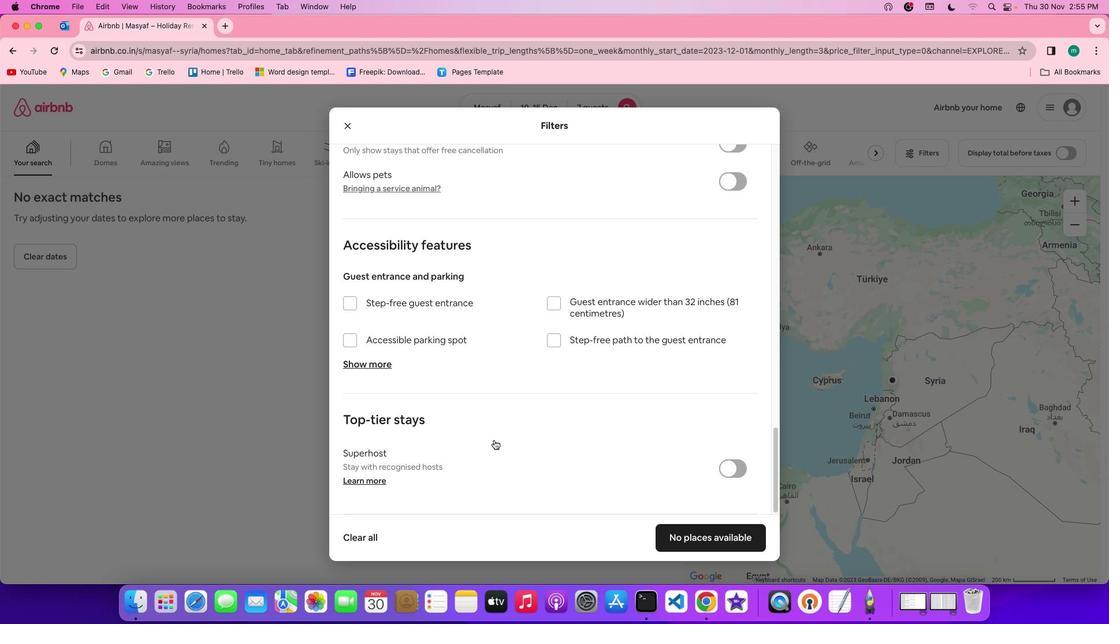 
Action: Mouse scrolled (497, 443) with delta (2, 2)
Screenshot: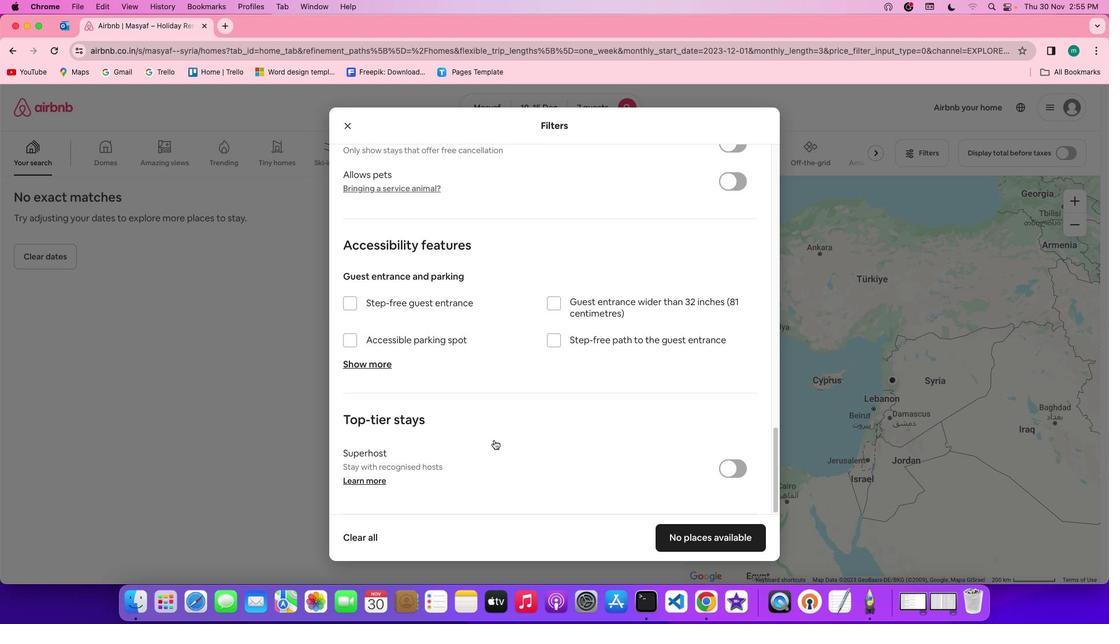 
Action: Mouse scrolled (497, 443) with delta (2, 2)
Screenshot: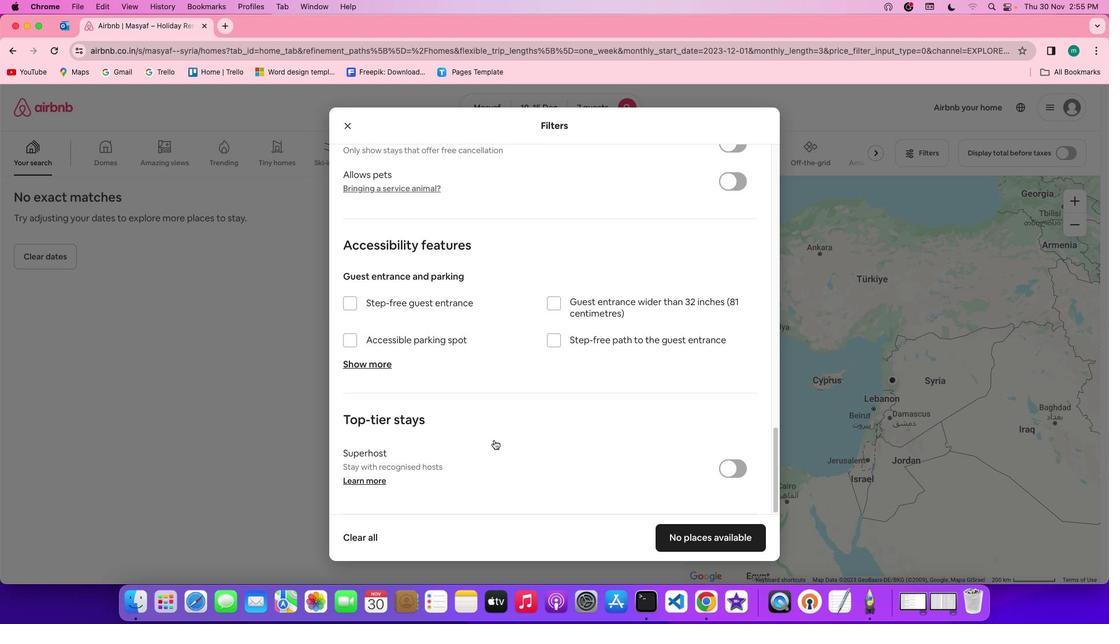 
Action: Mouse scrolled (497, 443) with delta (2, 1)
Screenshot: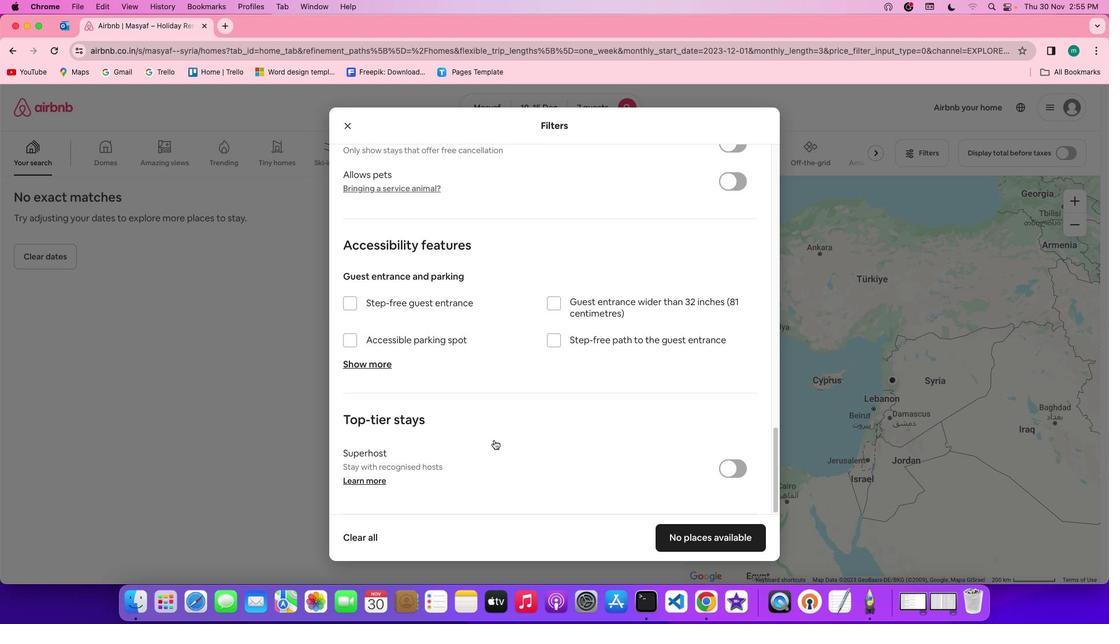 
Action: Mouse scrolled (497, 443) with delta (2, 0)
Screenshot: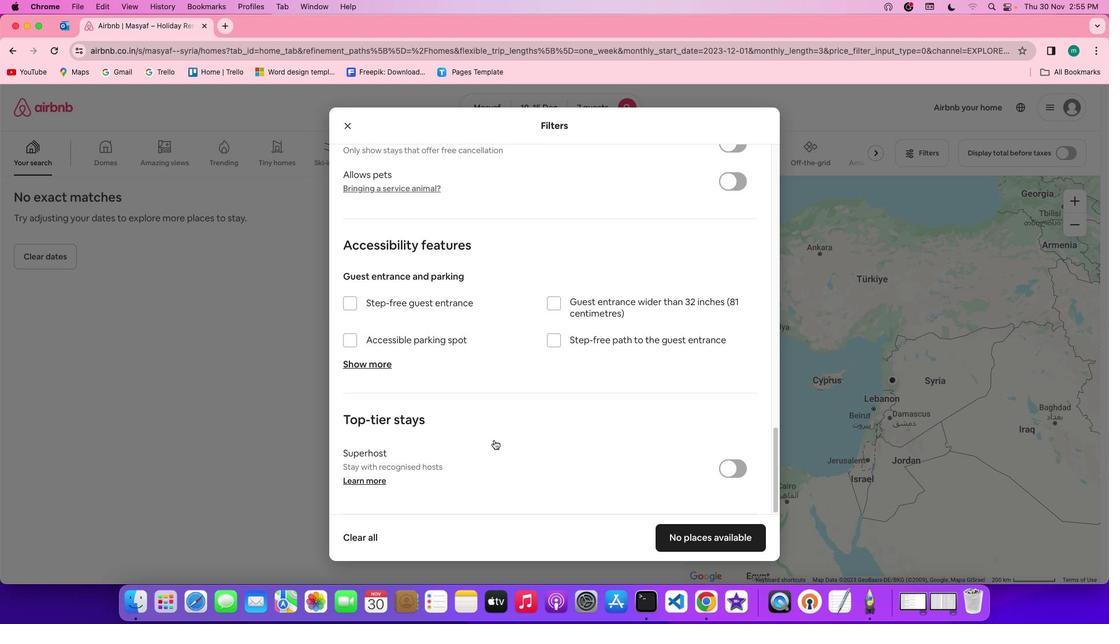 
Action: Mouse scrolled (497, 443) with delta (2, 0)
Screenshot: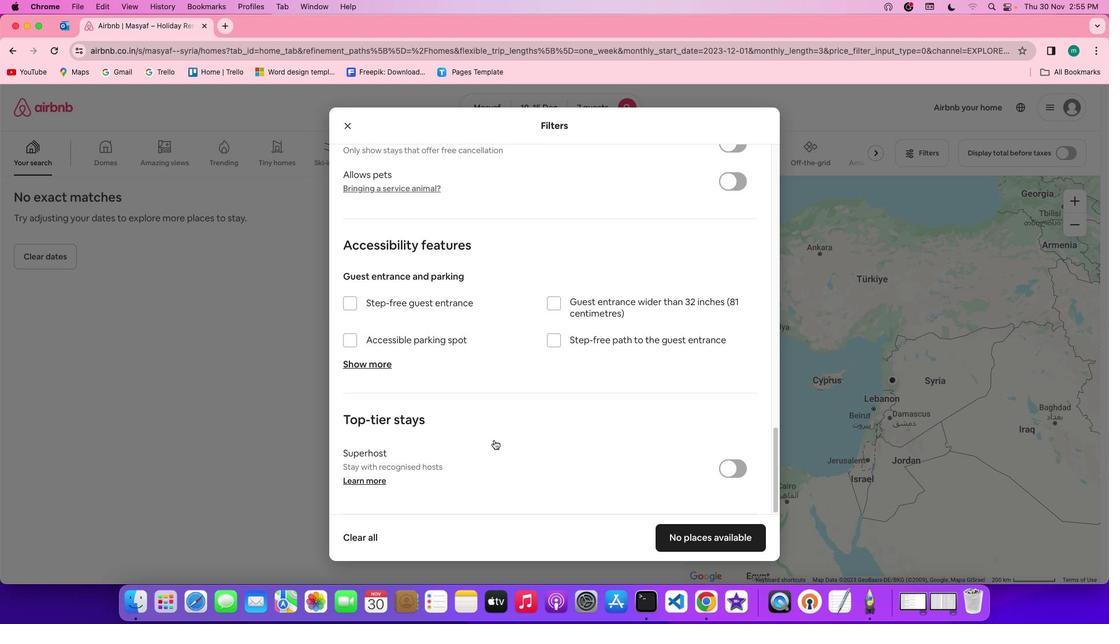 
Action: Mouse scrolled (497, 443) with delta (2, 0)
Screenshot: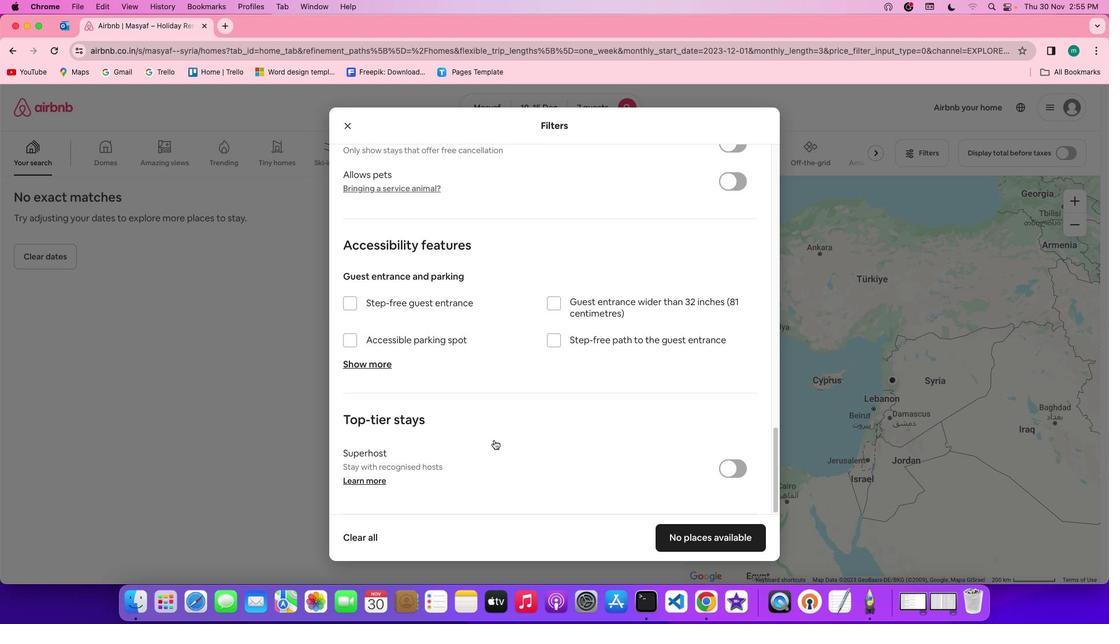 
Action: Mouse scrolled (497, 443) with delta (2, 0)
Screenshot: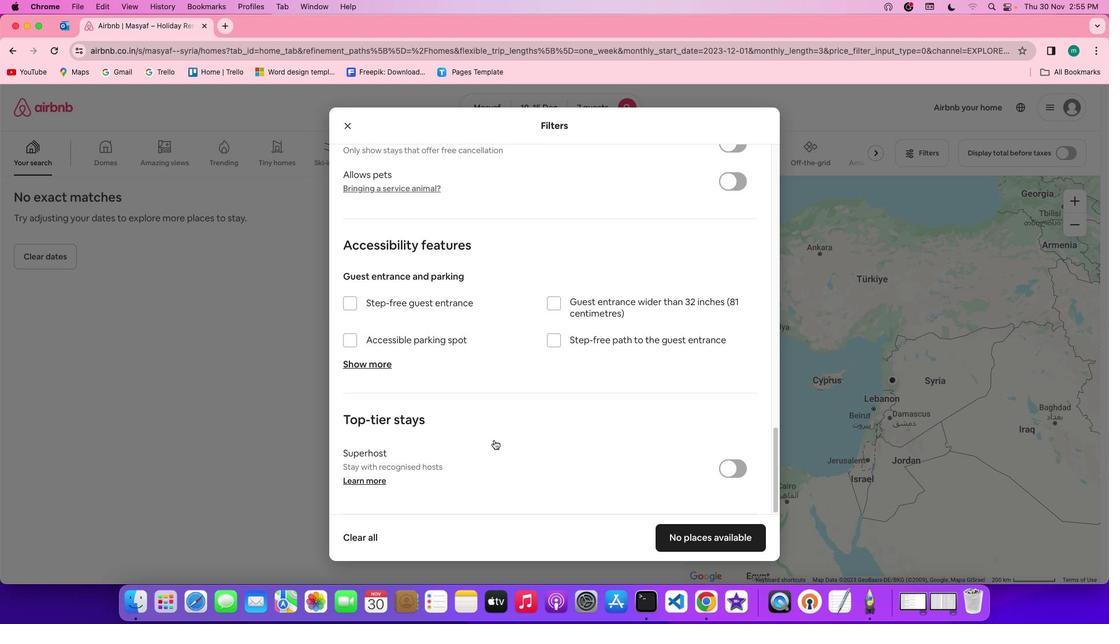 
Action: Mouse scrolled (497, 443) with delta (2, 2)
Screenshot: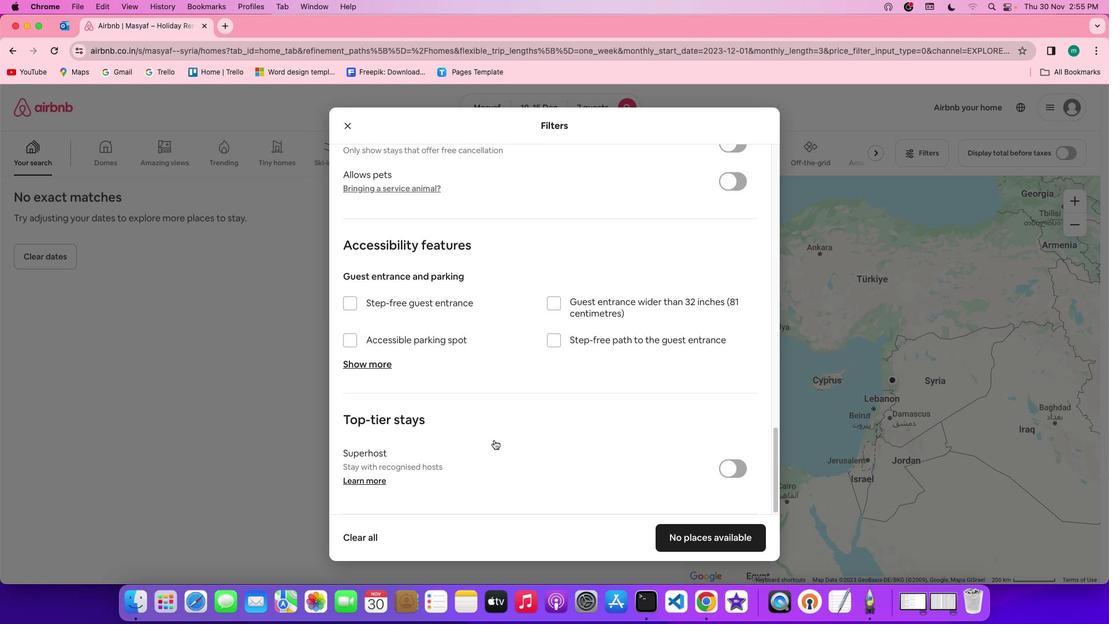 
Action: Mouse scrolled (497, 443) with delta (2, 2)
Screenshot: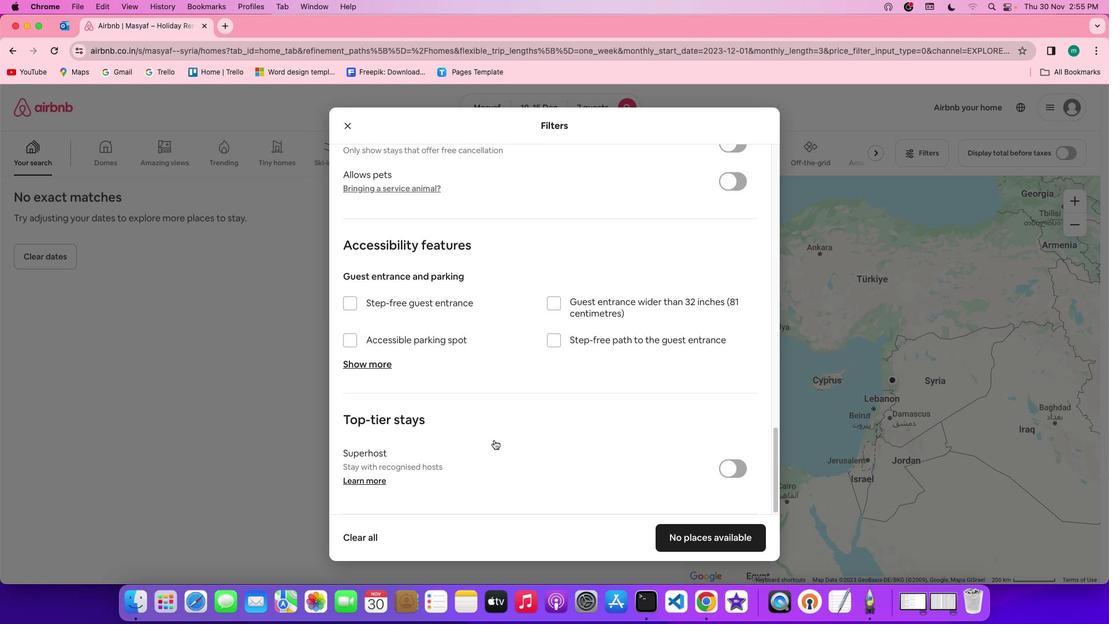 
Action: Mouse scrolled (497, 443) with delta (2, 1)
Screenshot: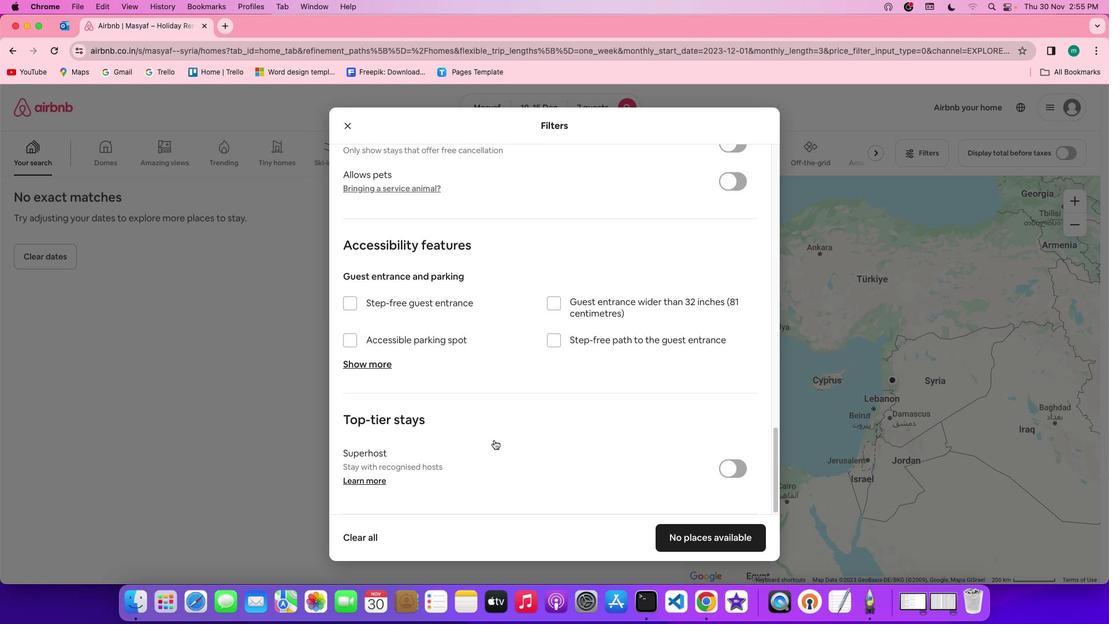 
Action: Mouse scrolled (497, 443) with delta (2, 0)
Screenshot: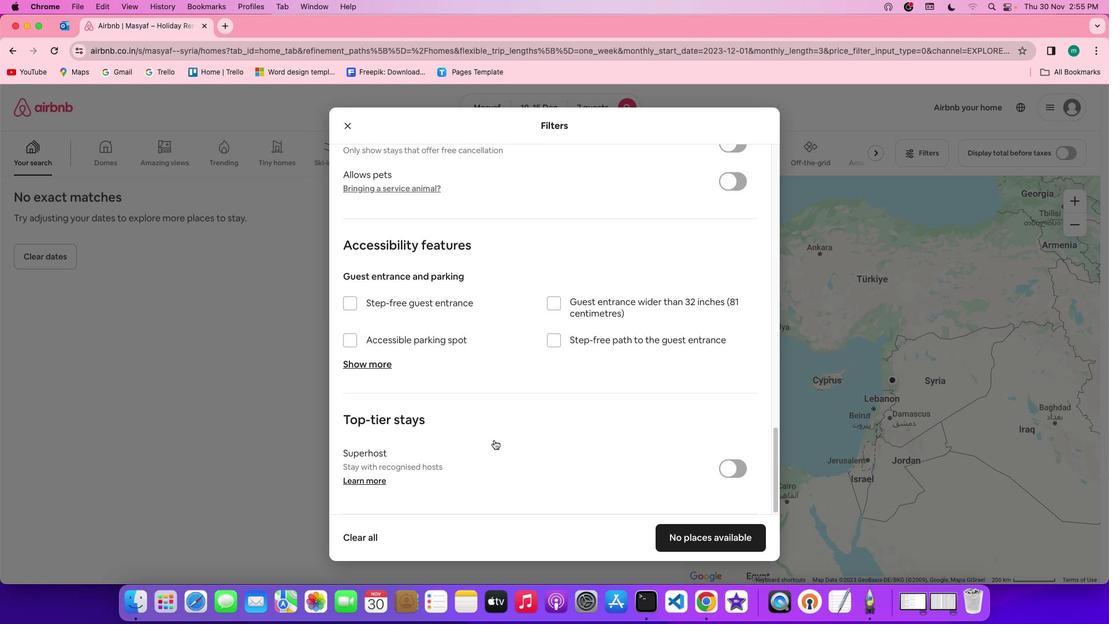 
Action: Mouse scrolled (497, 443) with delta (2, 0)
Screenshot: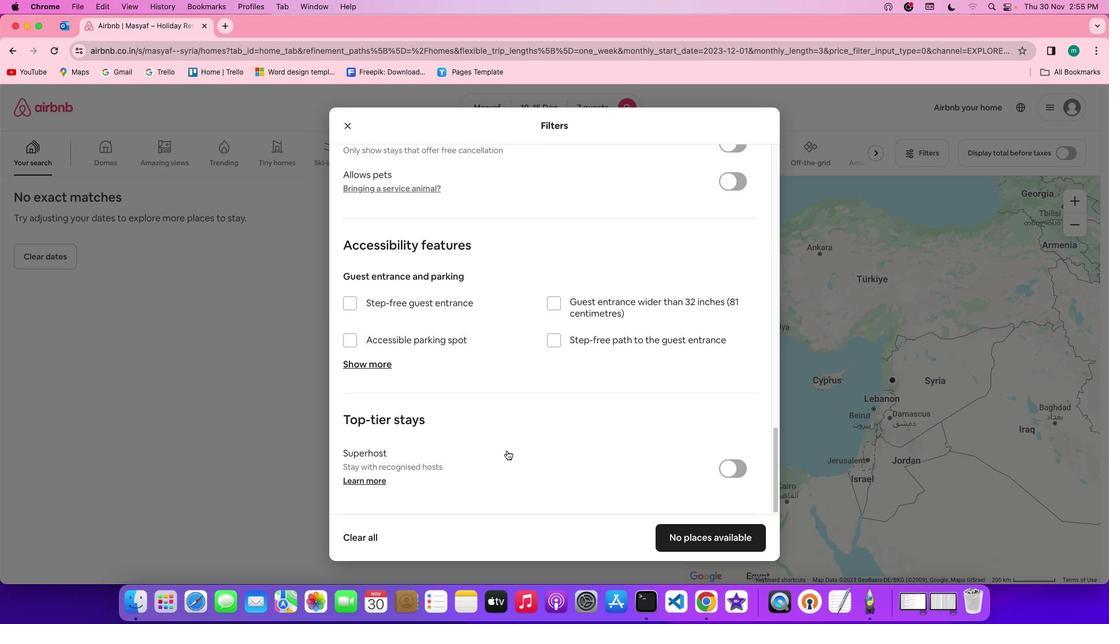 
Action: Mouse scrolled (497, 443) with delta (2, 0)
Screenshot: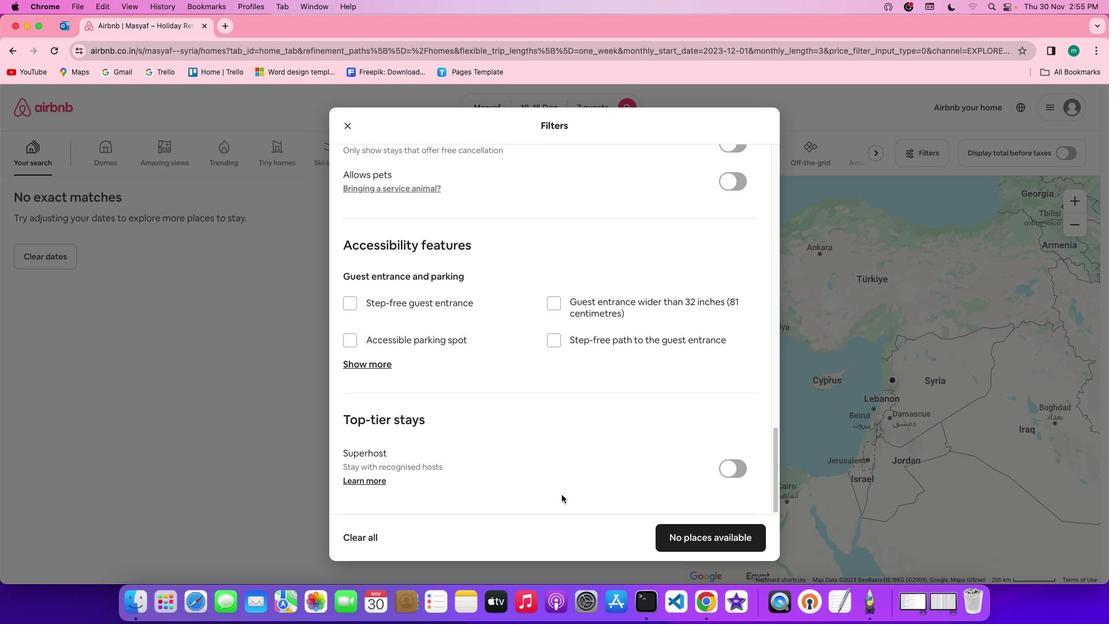 
Action: Mouse moved to (695, 536)
Screenshot: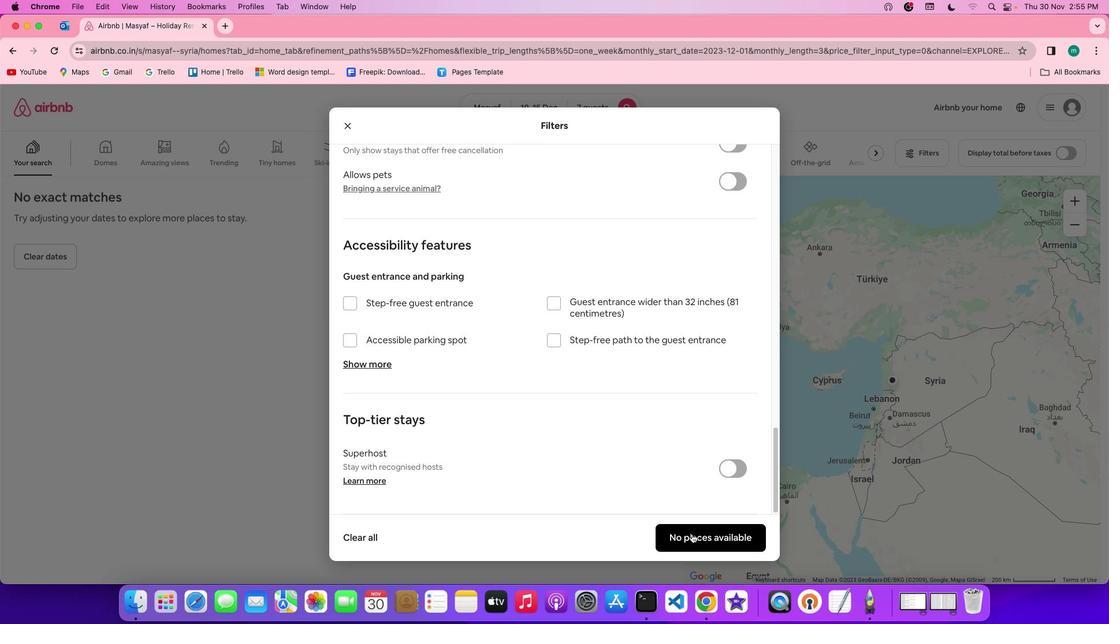 
Action: Mouse pressed left at (695, 536)
Screenshot: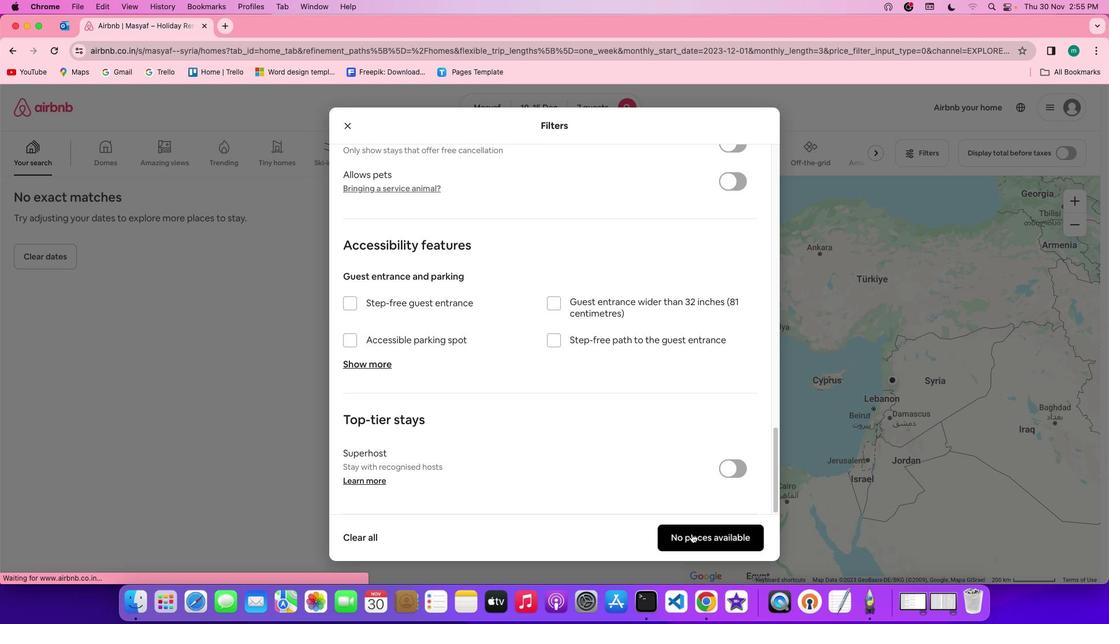
Action: Mouse moved to (404, 409)
Screenshot: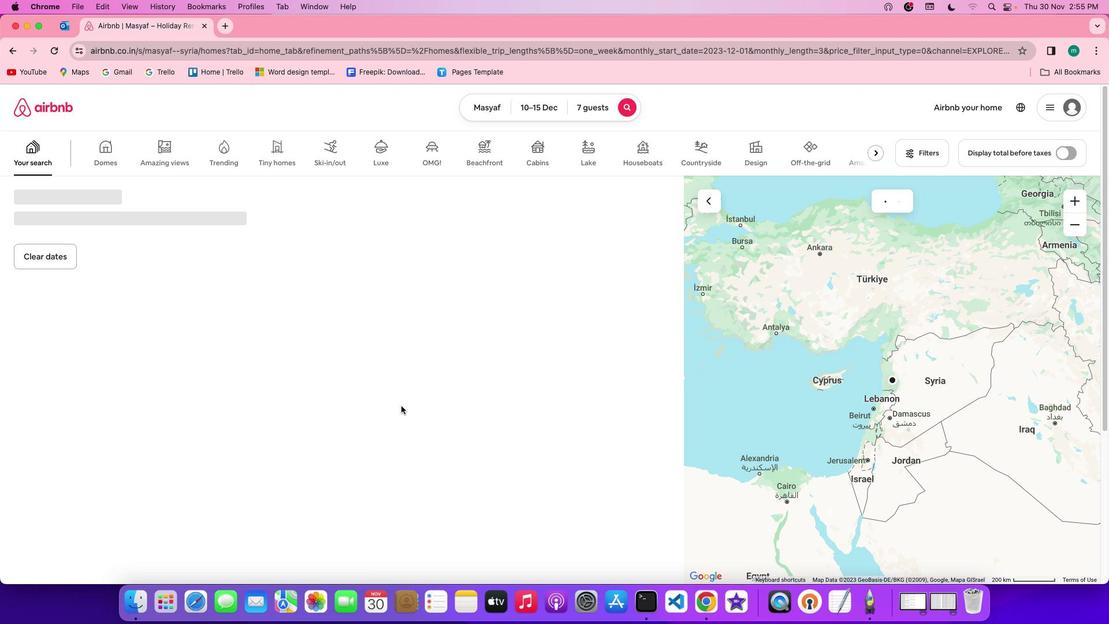 
